 Task: Find a flat in Bankura, India for 8 guests from 24 Aug to 10 Sep, with 4 bedrooms, 4 bathrooms, WiFi, TV, and a price range of ₹12,000 to ₹15,000.
Action: Mouse moved to (470, 62)
Screenshot: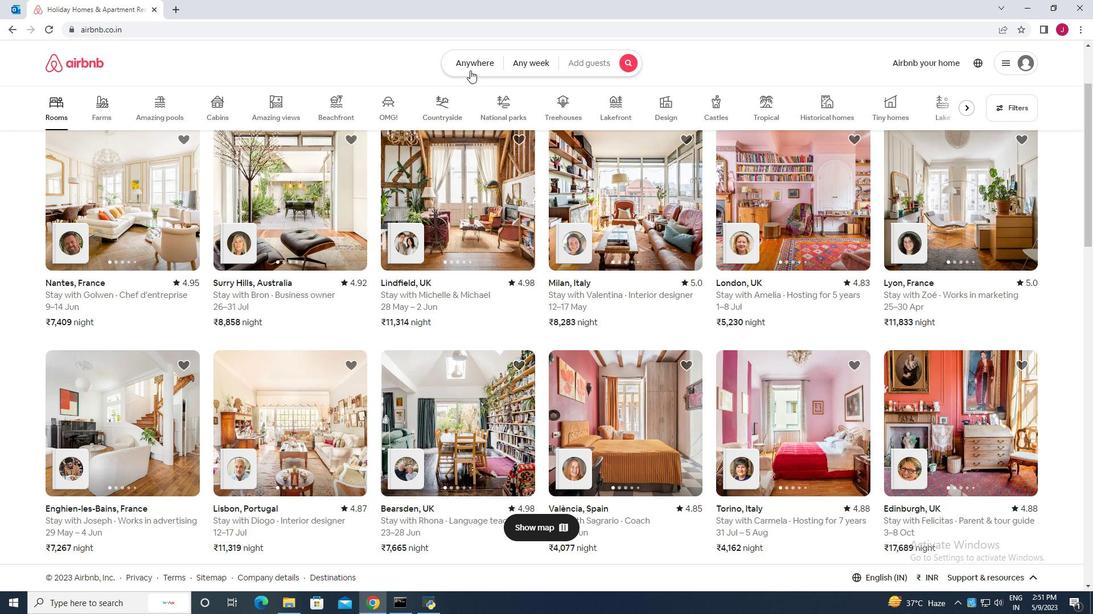 
Action: Mouse pressed left at (470, 62)
Screenshot: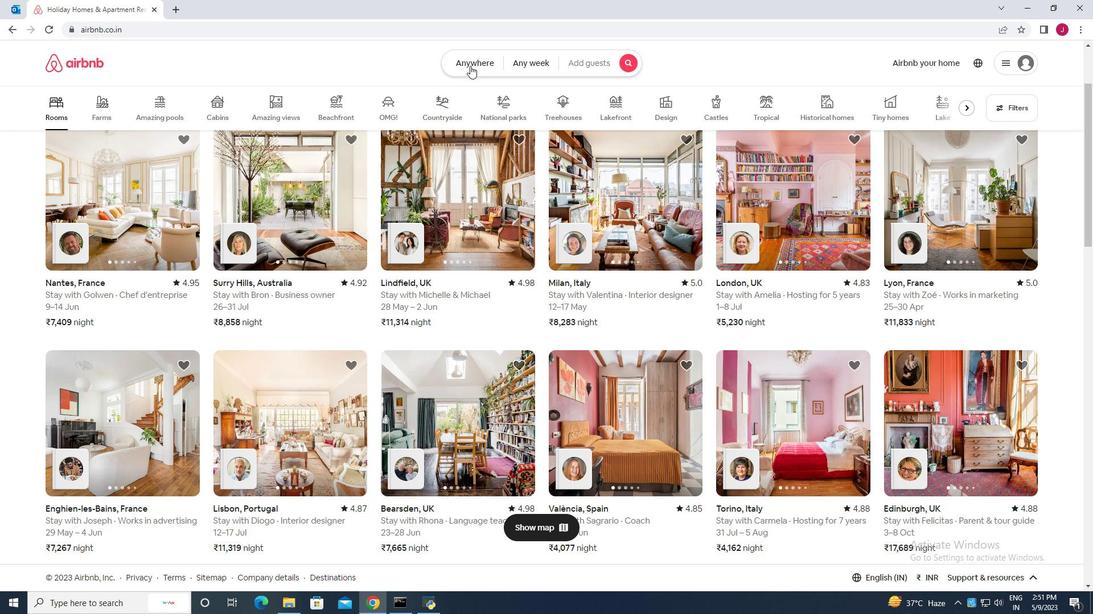
Action: Mouse moved to (359, 112)
Screenshot: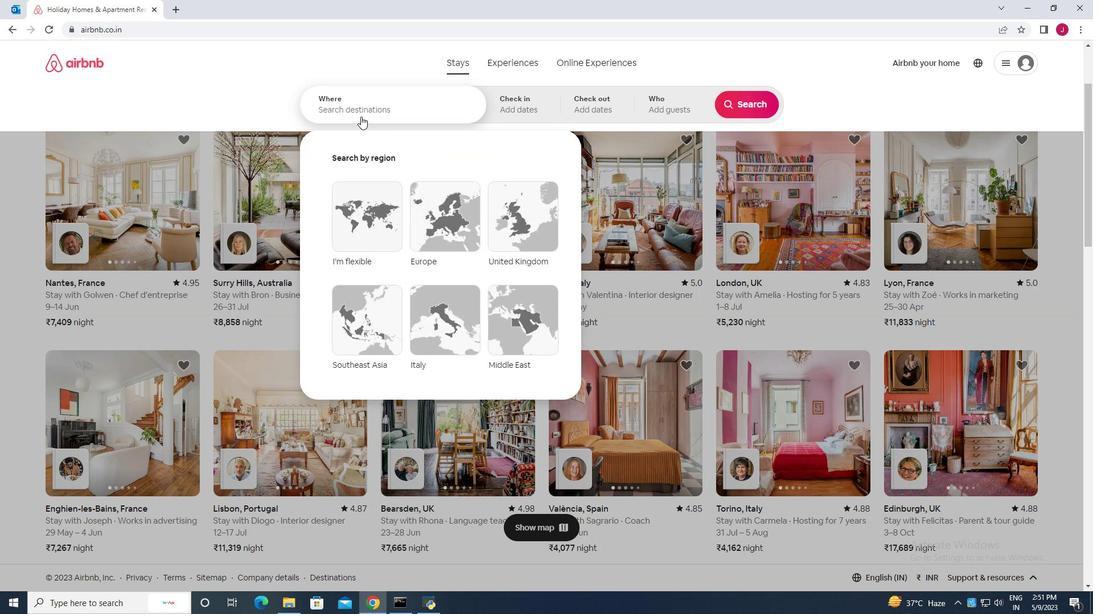 
Action: Mouse pressed left at (359, 112)
Screenshot: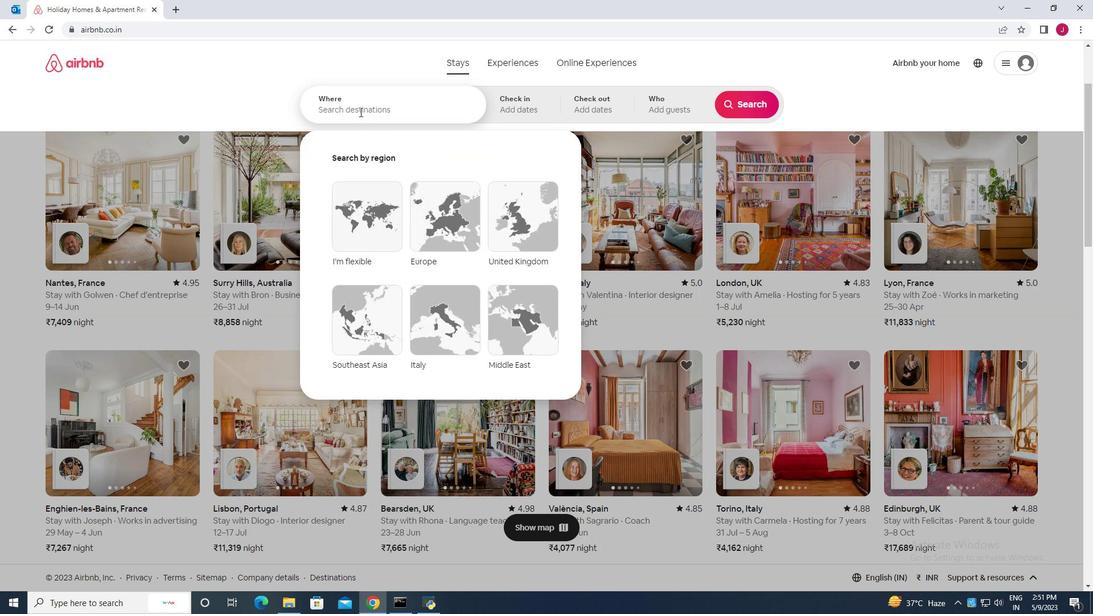 
Action: Key pressed bankura<Key.space>india
Screenshot: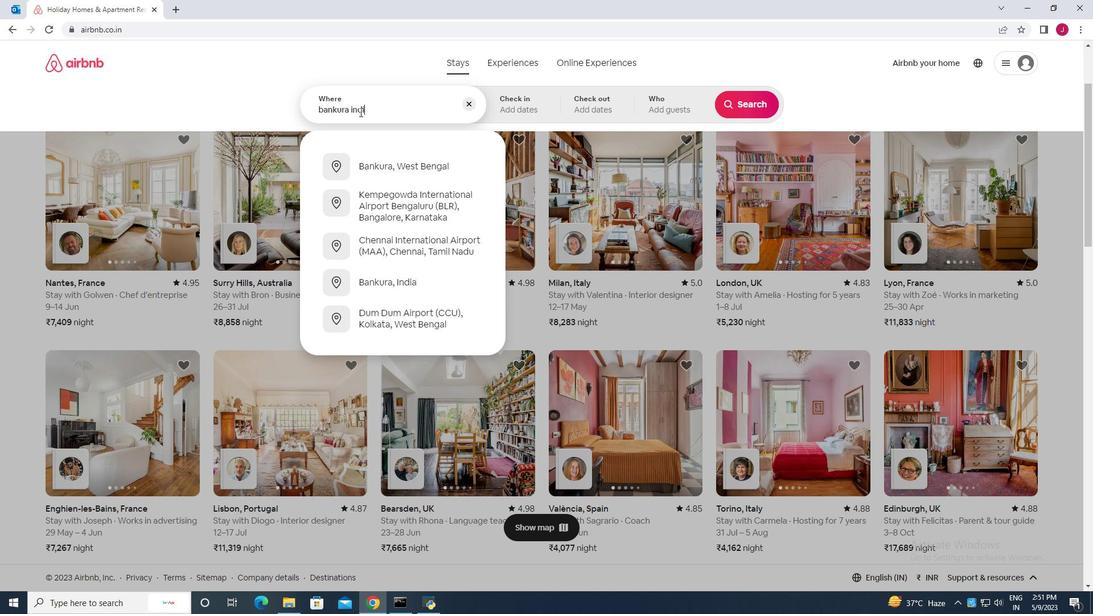 
Action: Mouse moved to (400, 202)
Screenshot: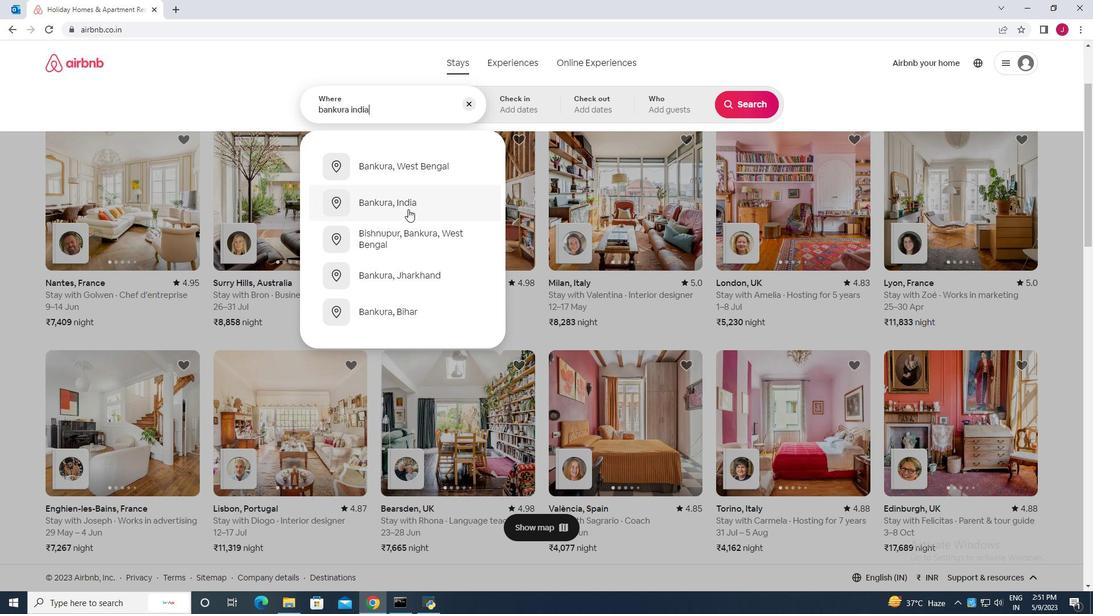 
Action: Mouse pressed left at (400, 202)
Screenshot: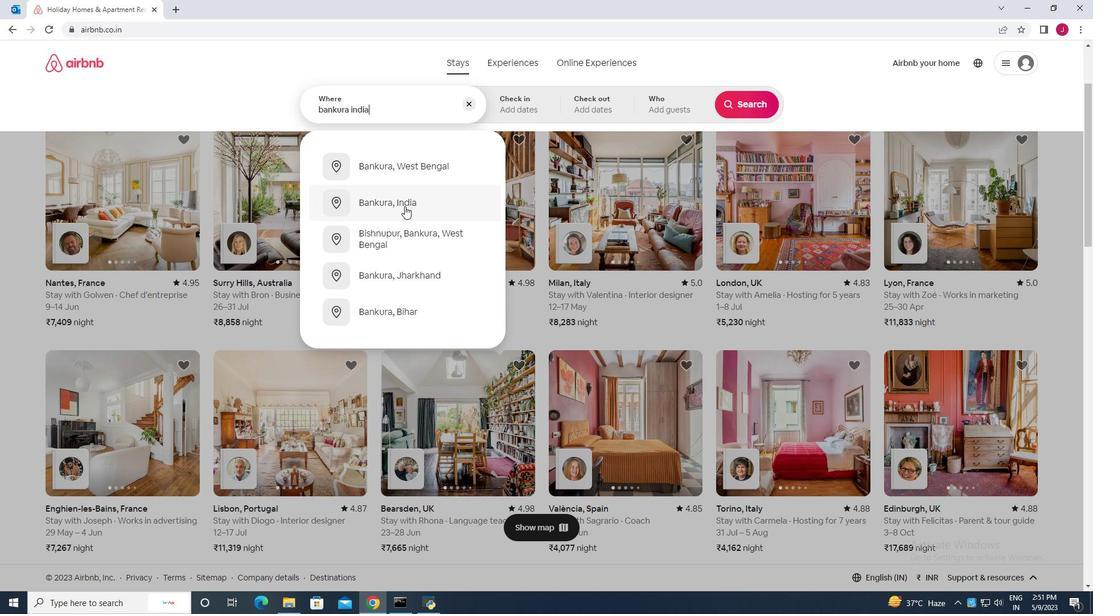 
Action: Mouse moved to (744, 198)
Screenshot: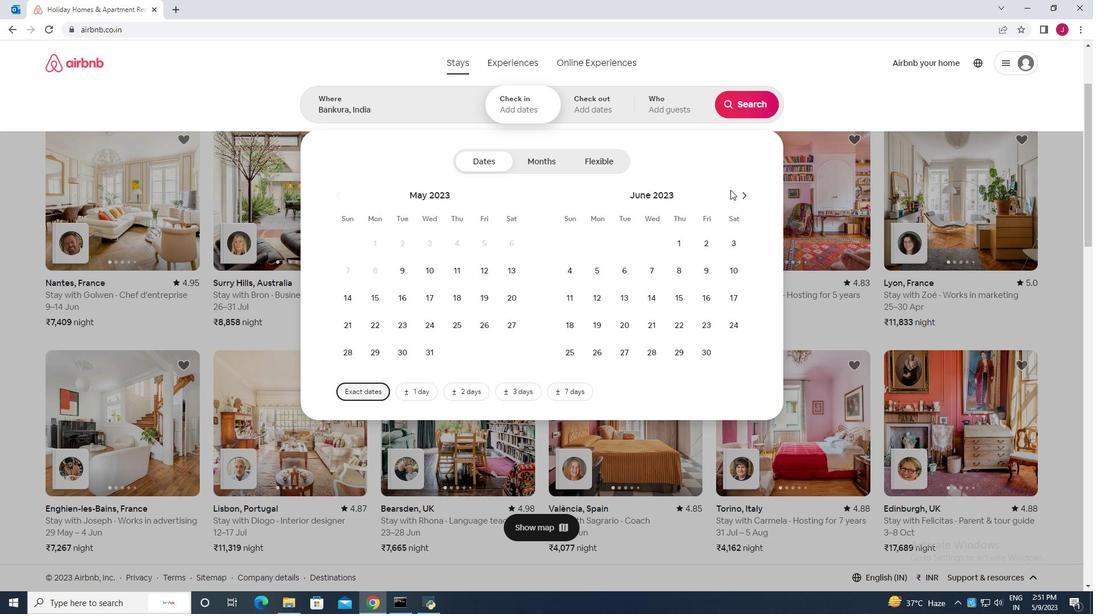 
Action: Mouse pressed left at (744, 198)
Screenshot: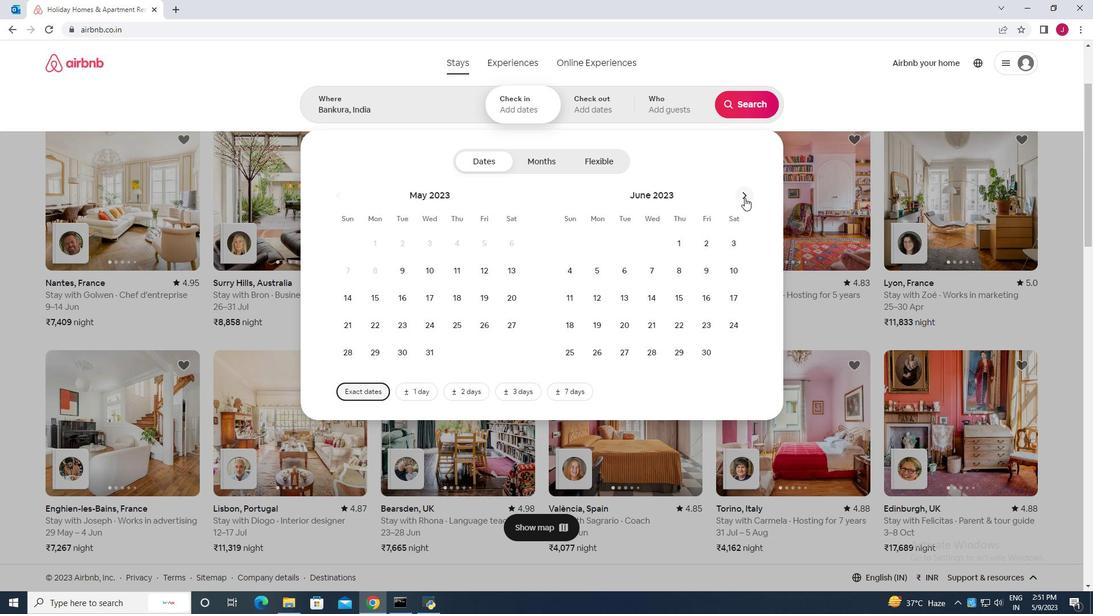 
Action: Mouse pressed left at (744, 198)
Screenshot: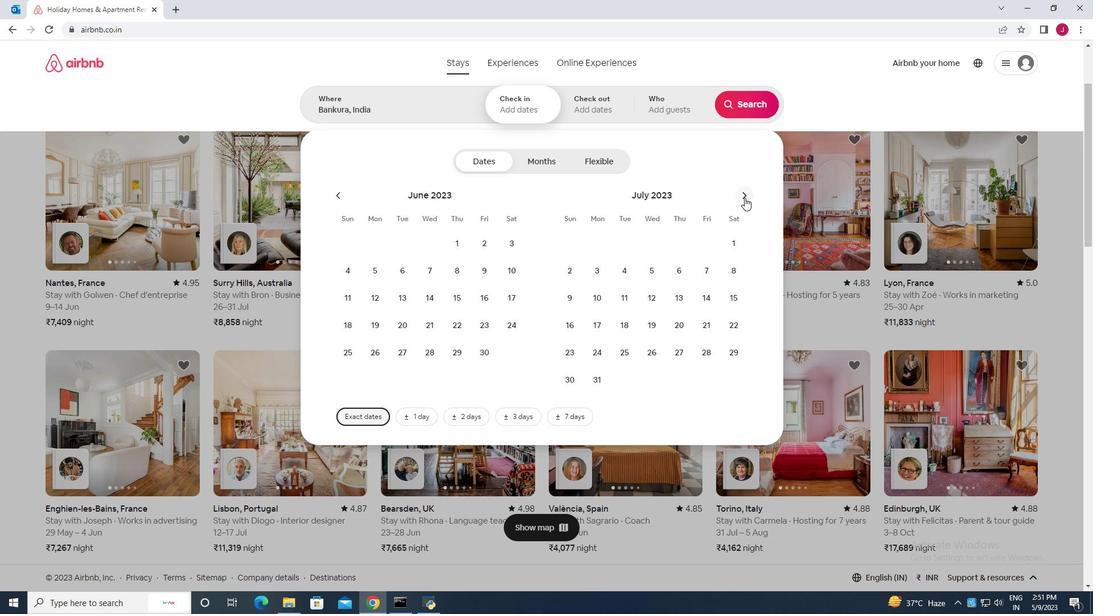 
Action: Mouse pressed left at (744, 198)
Screenshot: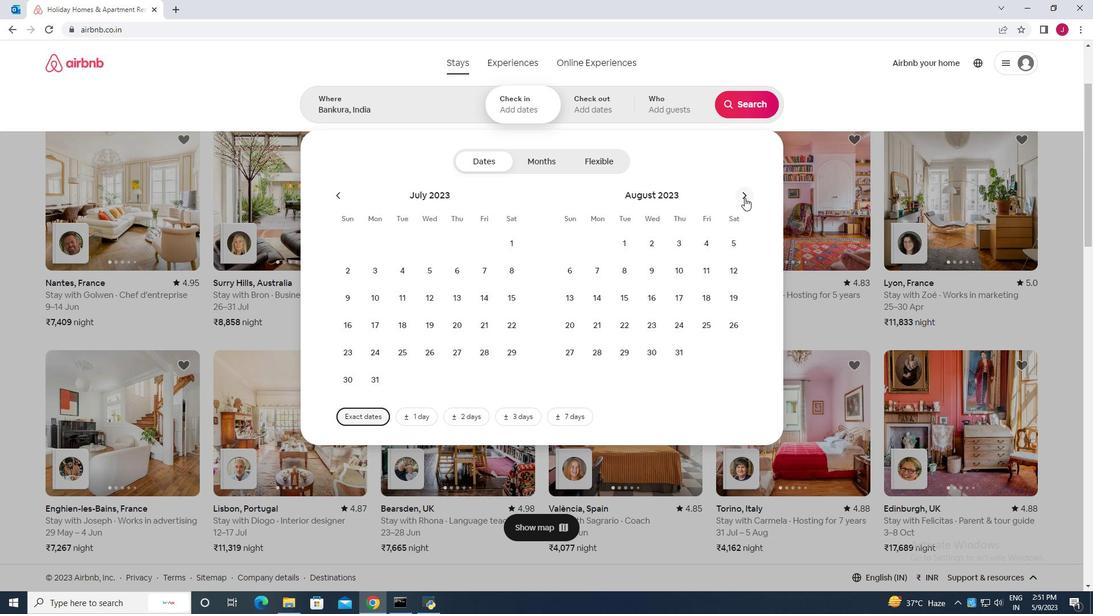 
Action: Mouse moved to (454, 322)
Screenshot: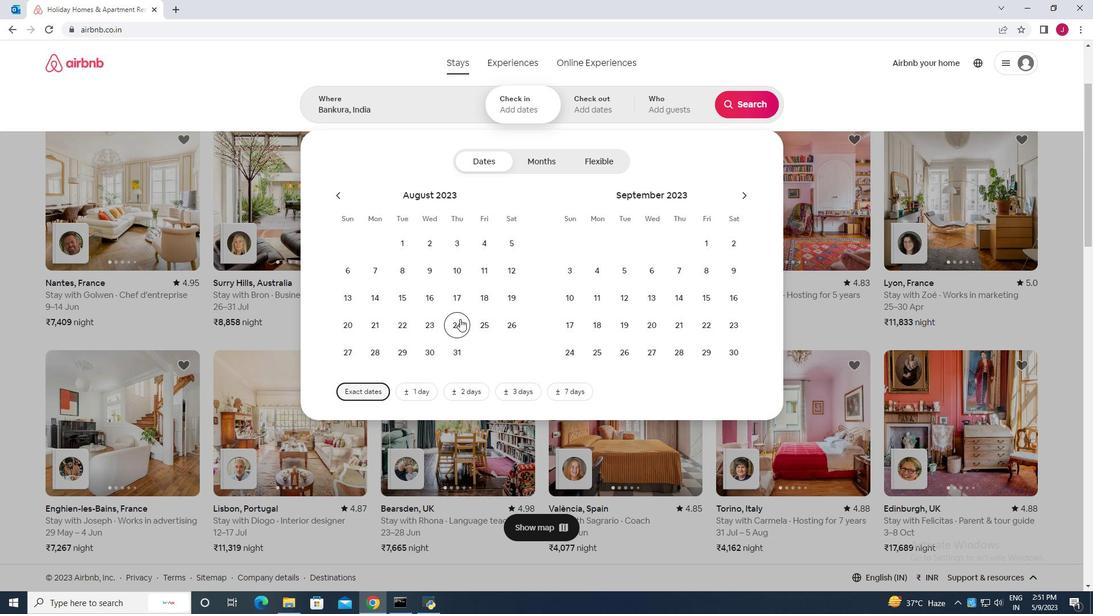 
Action: Mouse pressed left at (454, 322)
Screenshot: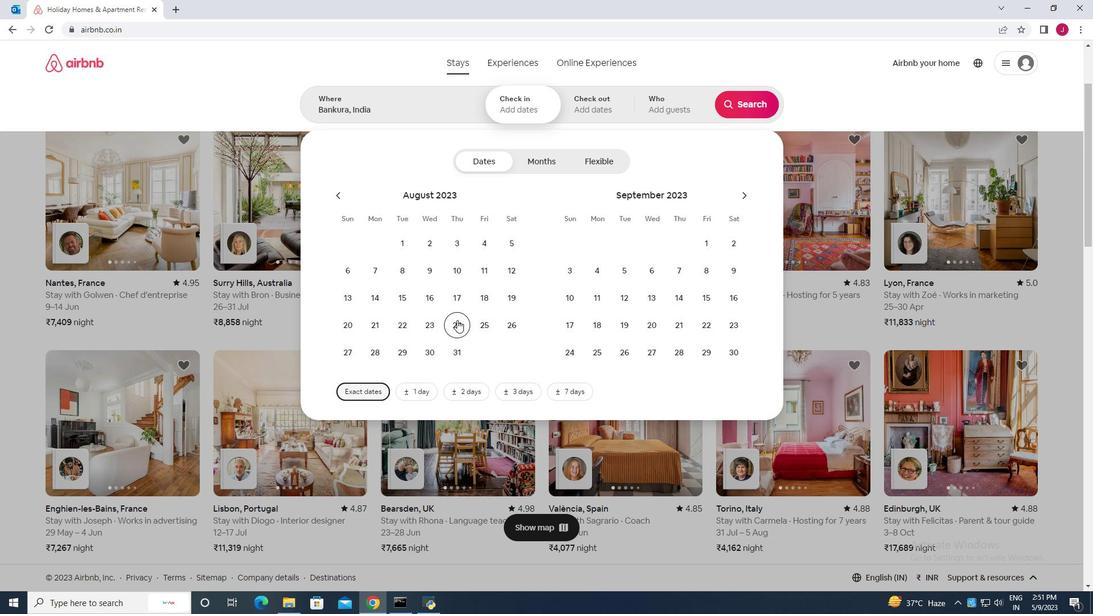 
Action: Mouse moved to (571, 298)
Screenshot: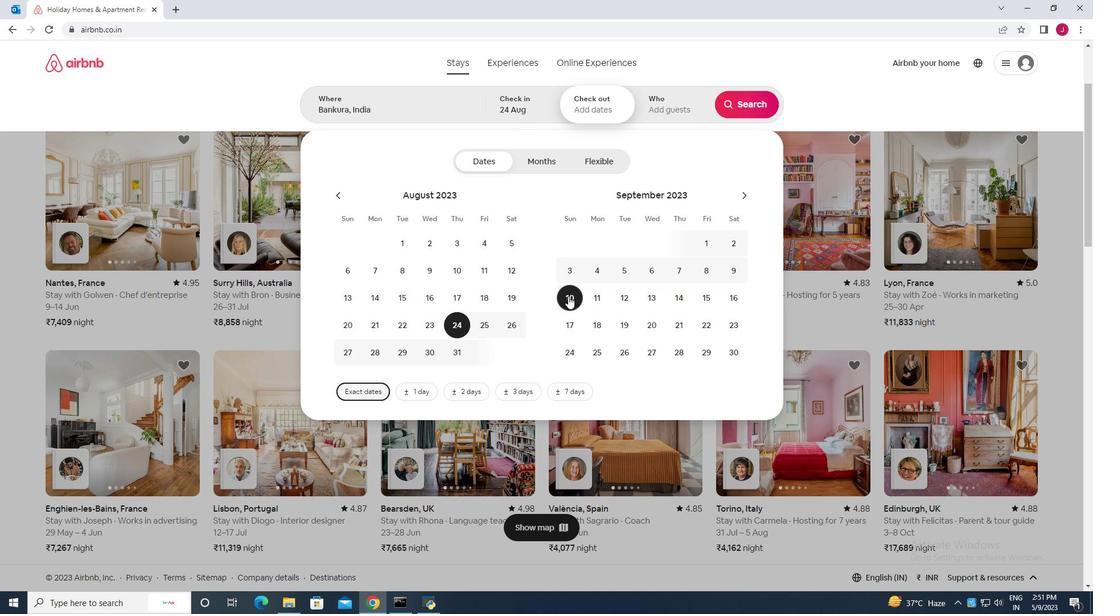 
Action: Mouse pressed left at (571, 298)
Screenshot: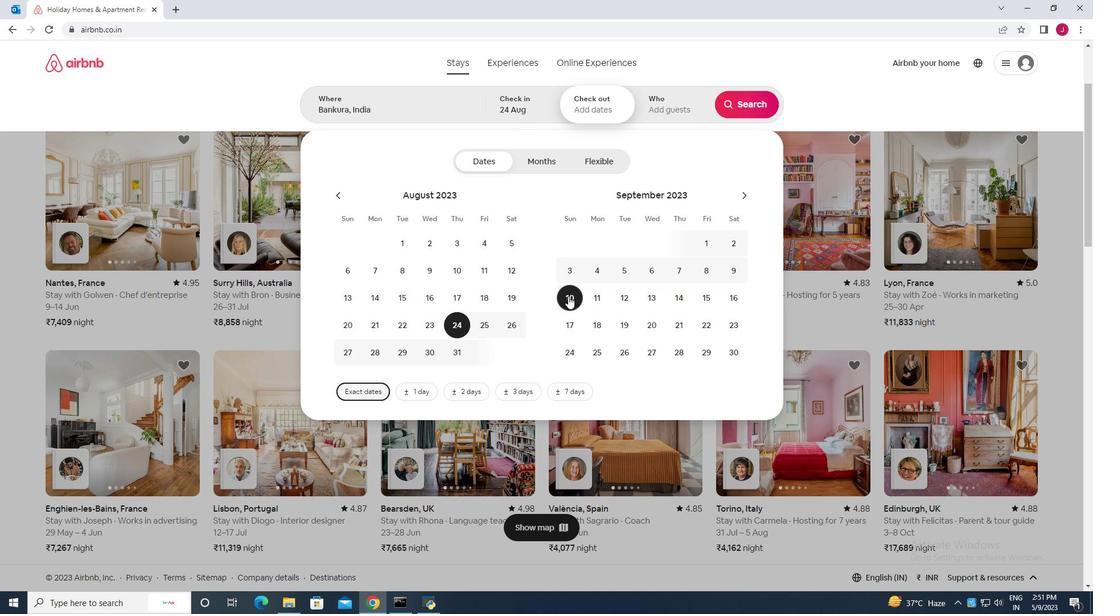 
Action: Mouse moved to (675, 114)
Screenshot: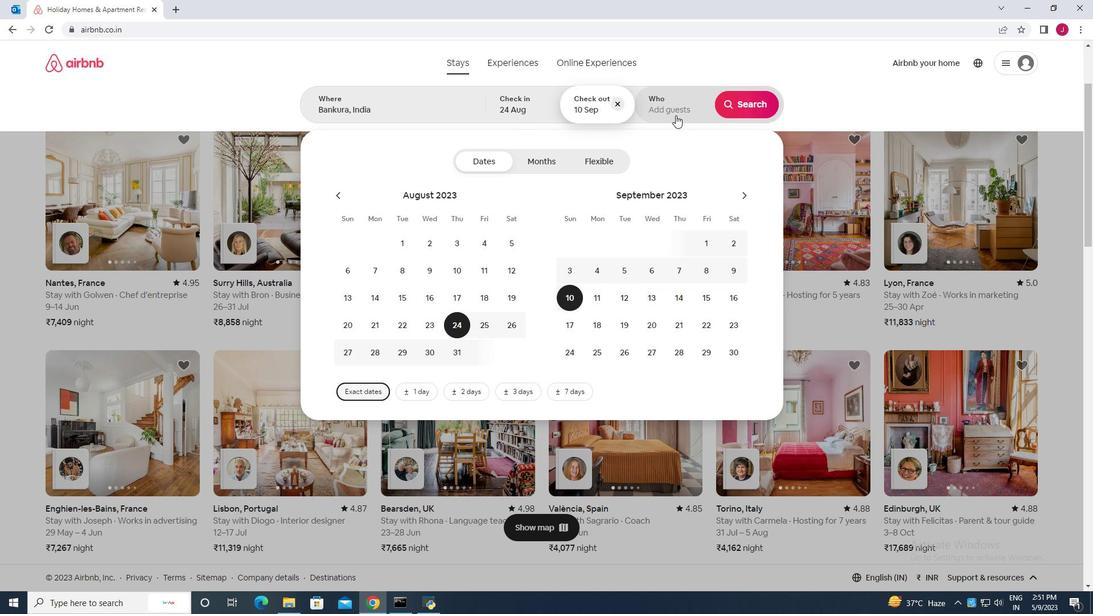 
Action: Mouse pressed left at (675, 114)
Screenshot: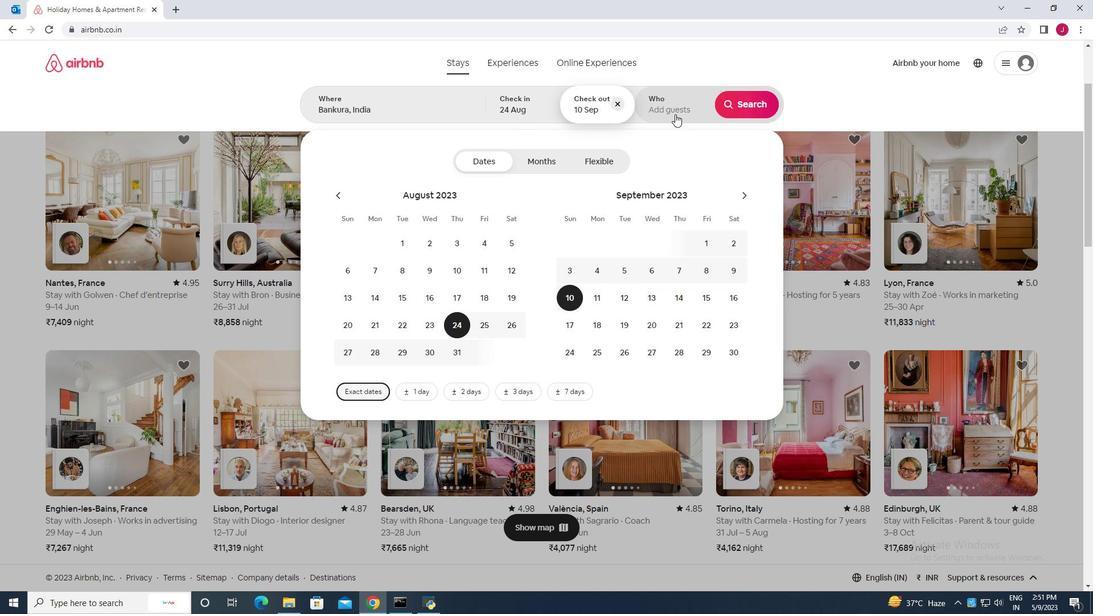 
Action: Mouse moved to (747, 165)
Screenshot: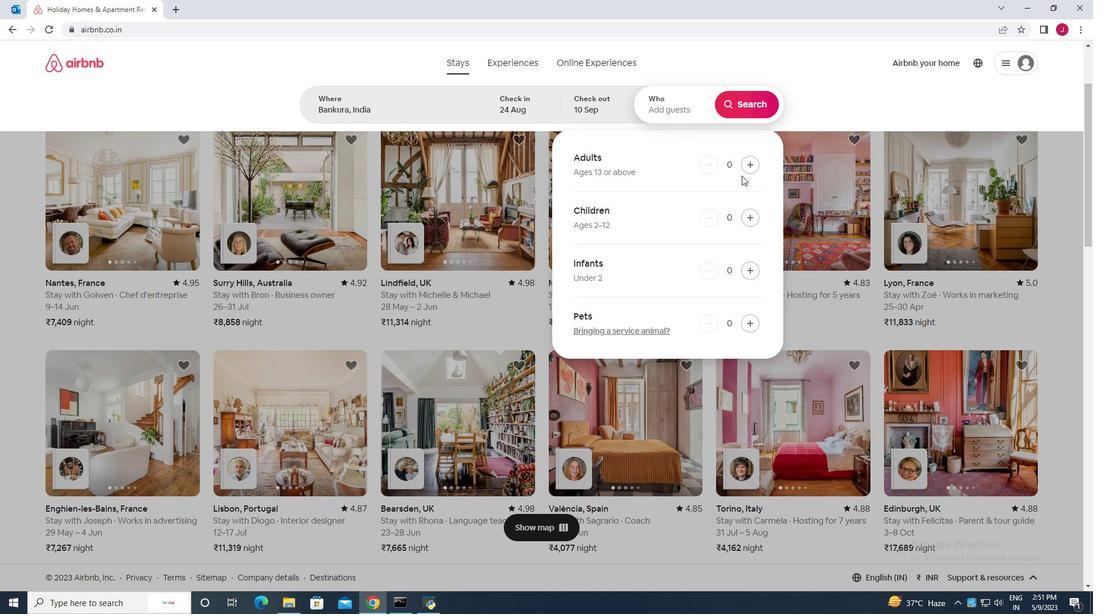 
Action: Mouse pressed left at (747, 165)
Screenshot: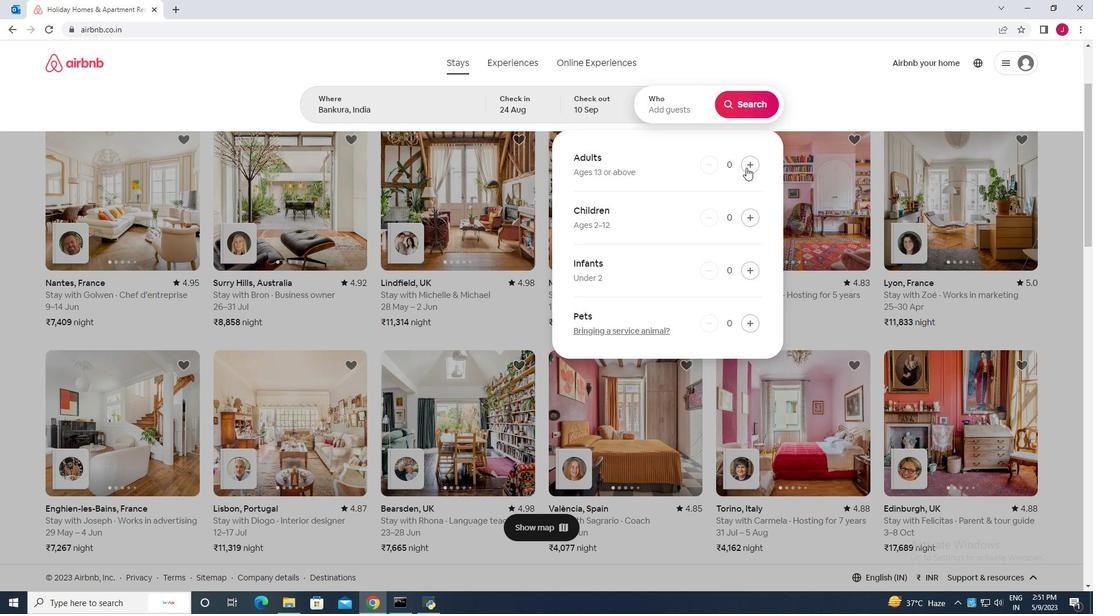 
Action: Mouse pressed left at (747, 165)
Screenshot: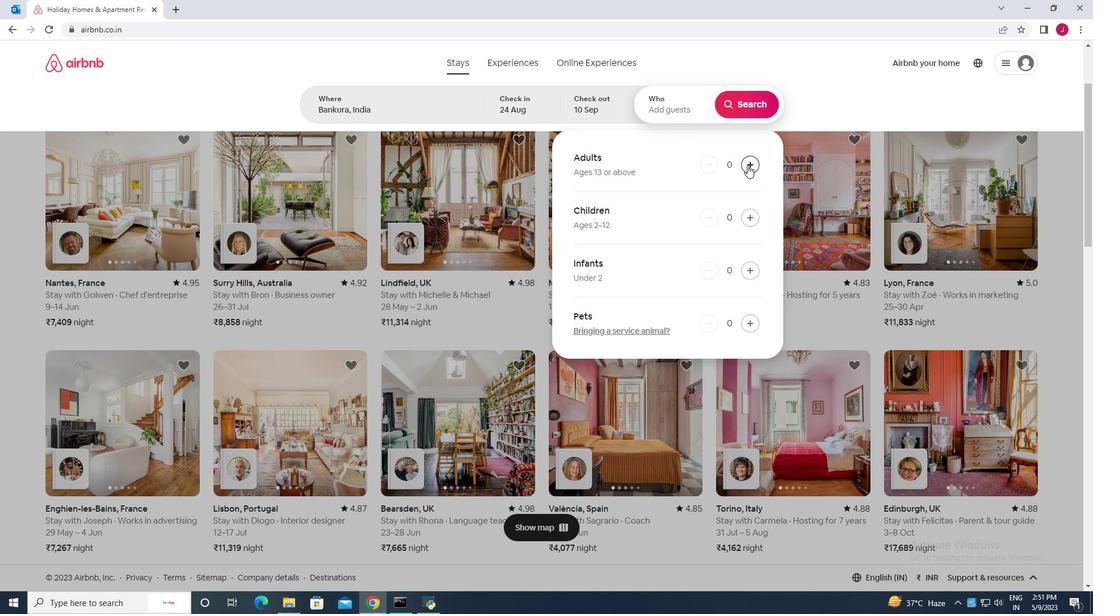 
Action: Mouse pressed left at (747, 165)
Screenshot: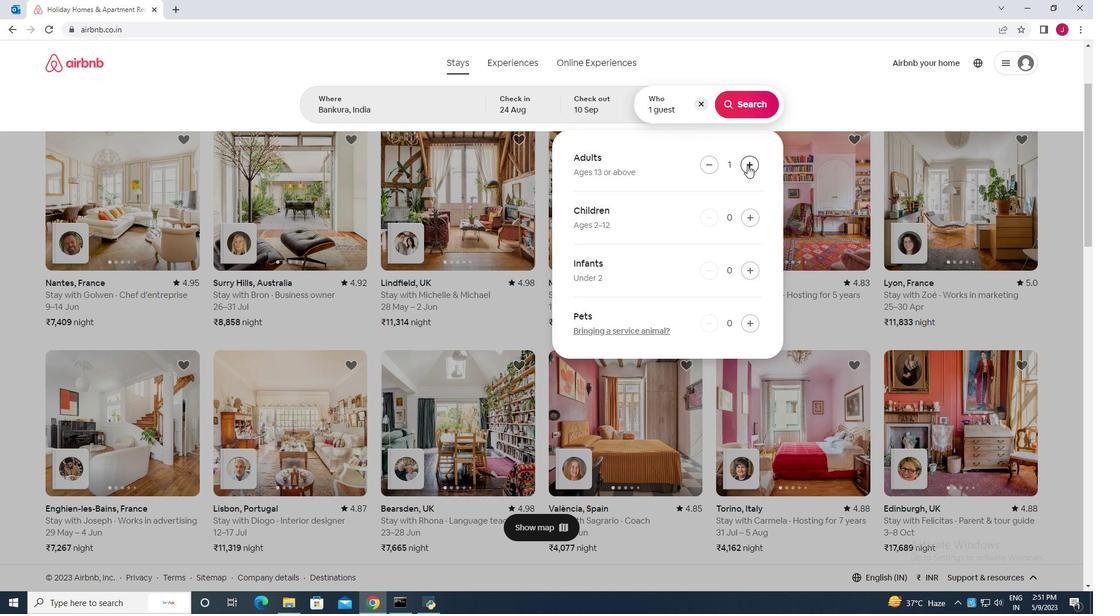 
Action: Mouse pressed left at (747, 165)
Screenshot: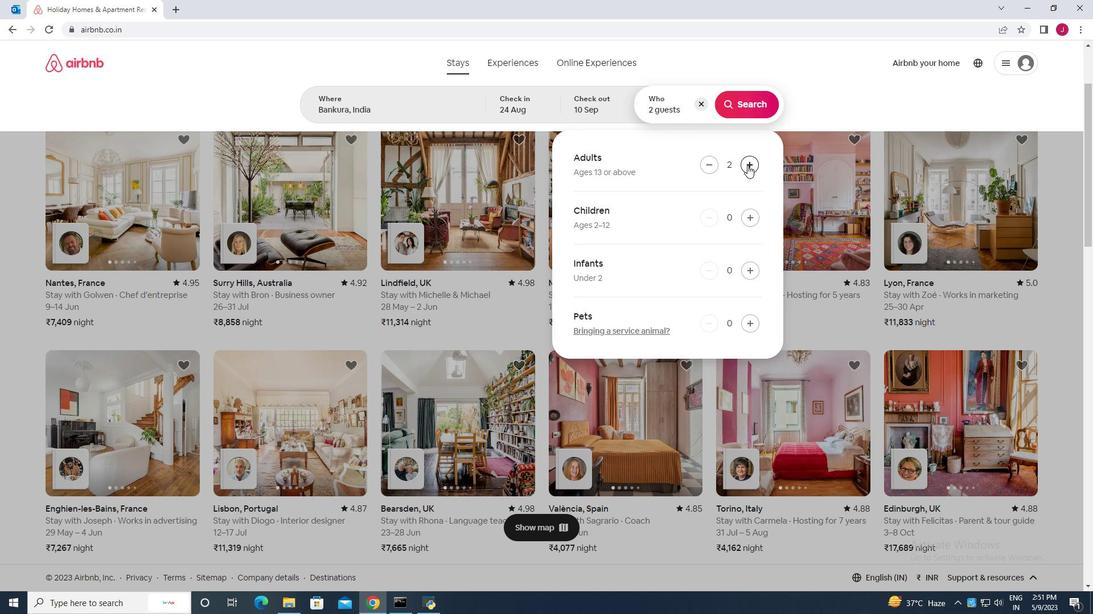 
Action: Mouse pressed left at (747, 165)
Screenshot: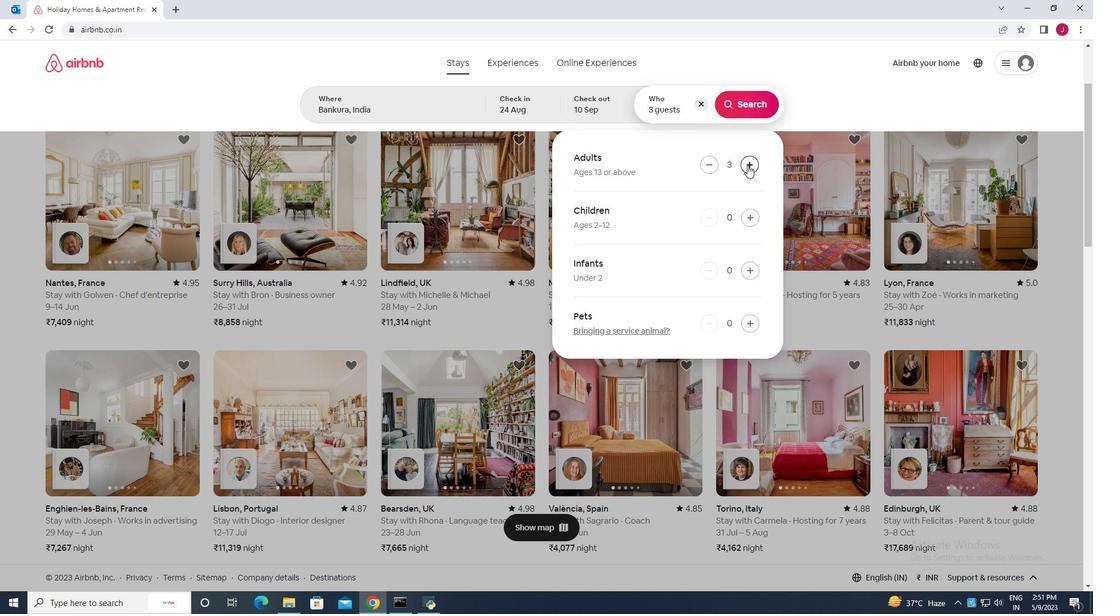 
Action: Mouse pressed left at (747, 165)
Screenshot: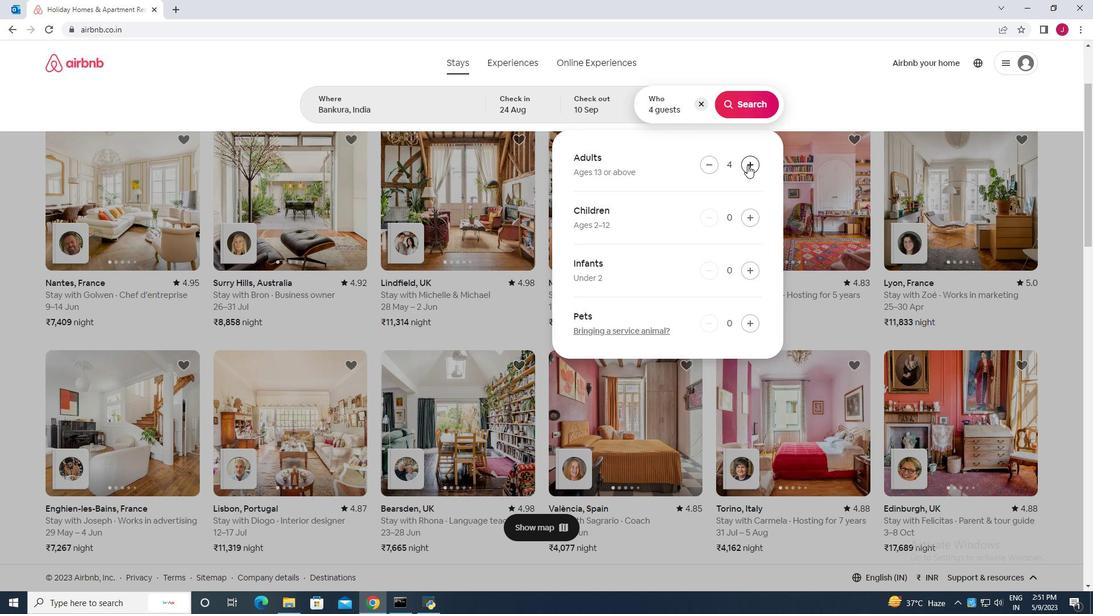 
Action: Mouse pressed left at (747, 165)
Screenshot: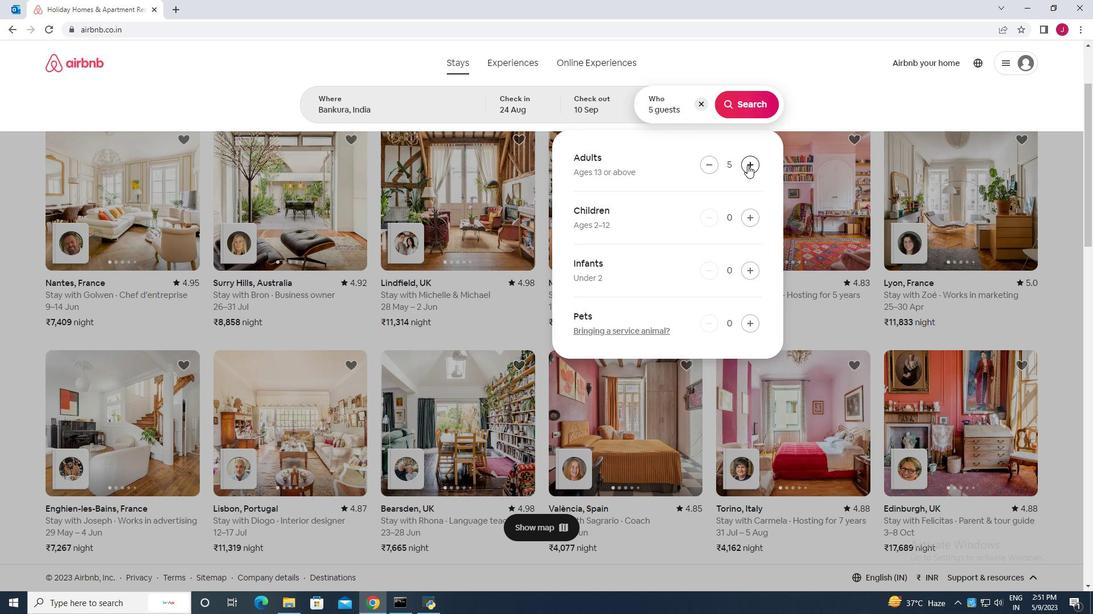 
Action: Mouse pressed left at (747, 165)
Screenshot: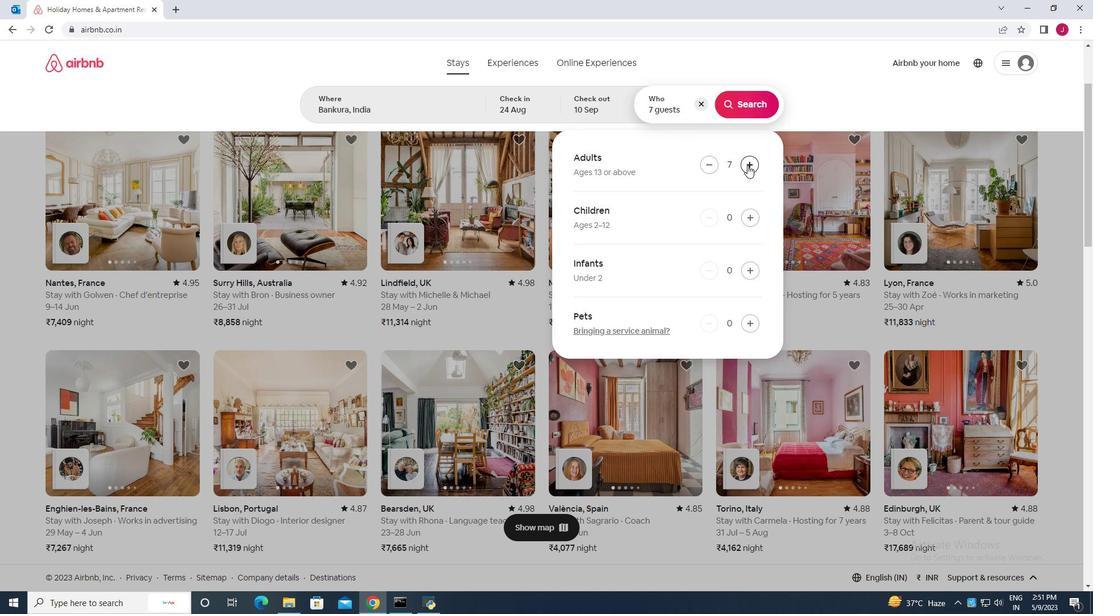 
Action: Mouse moved to (757, 103)
Screenshot: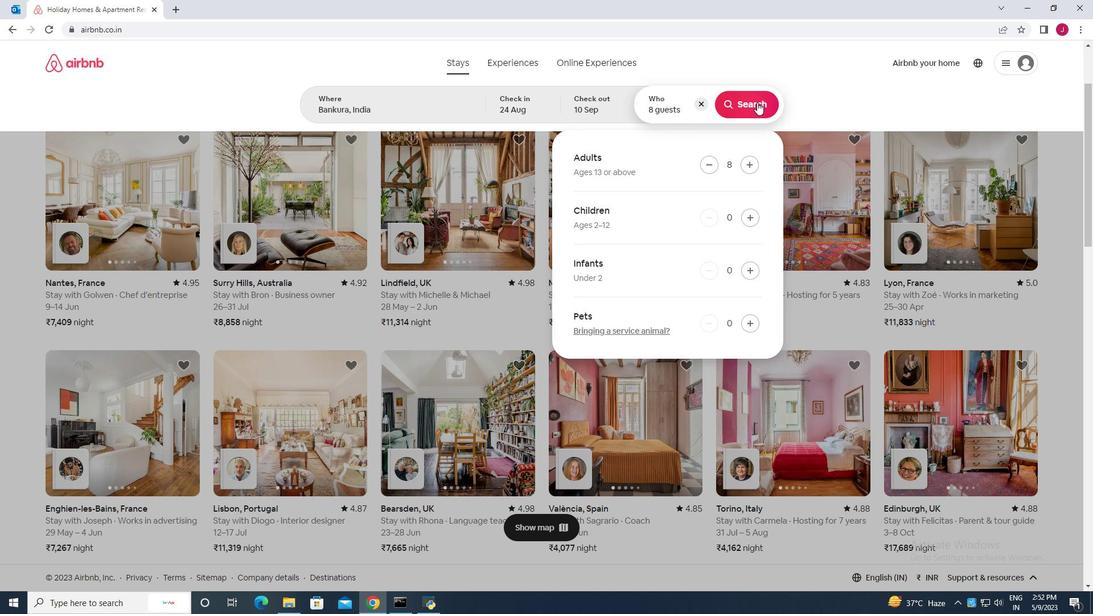 
Action: Mouse pressed left at (757, 103)
Screenshot: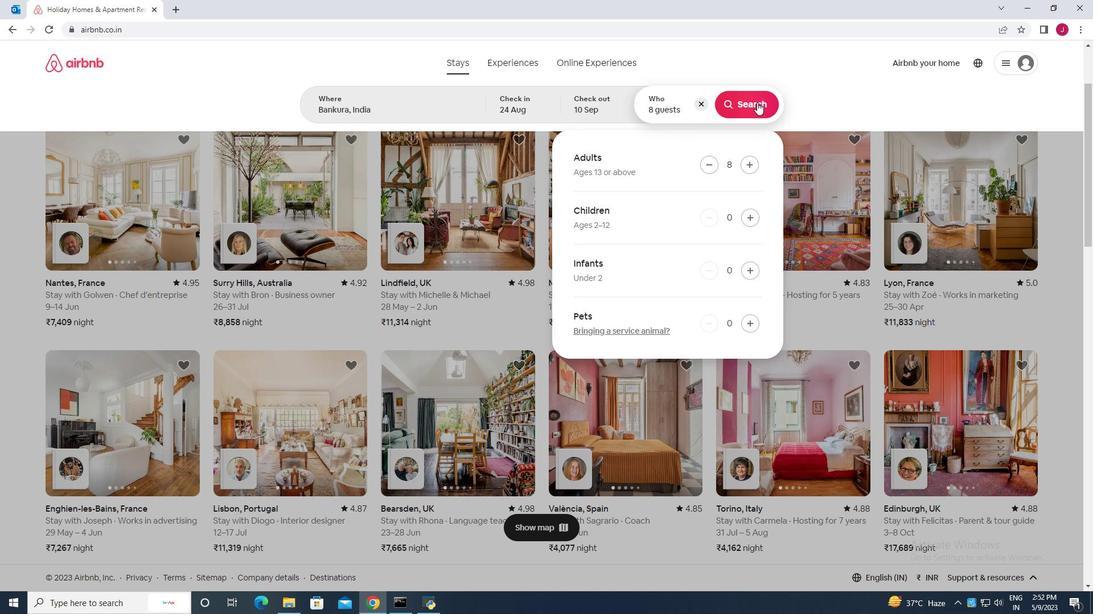 
Action: Mouse moved to (1052, 107)
Screenshot: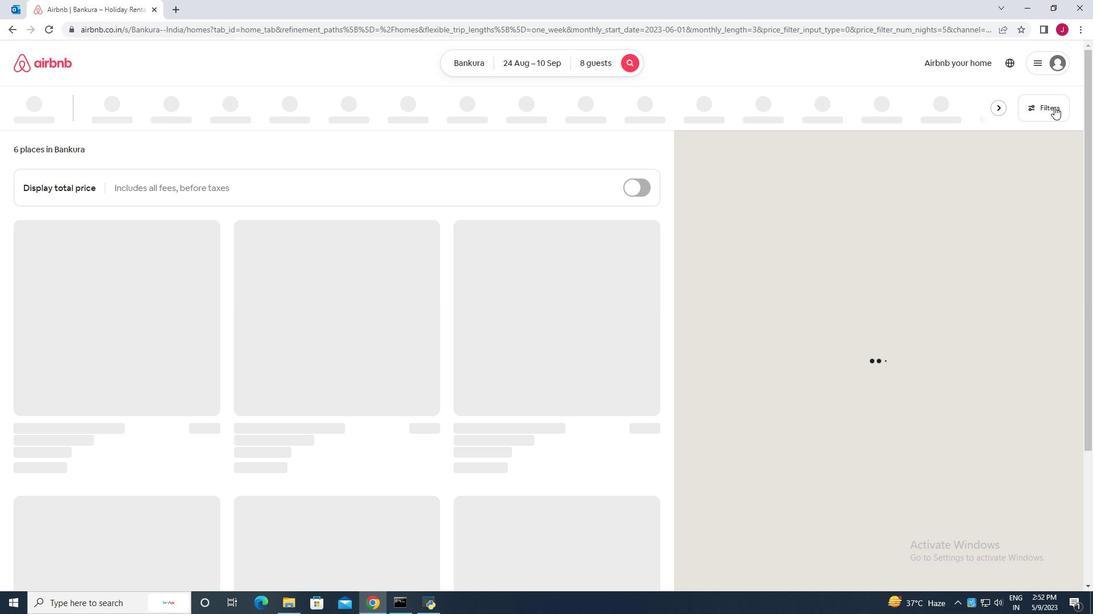 
Action: Mouse pressed left at (1052, 107)
Screenshot: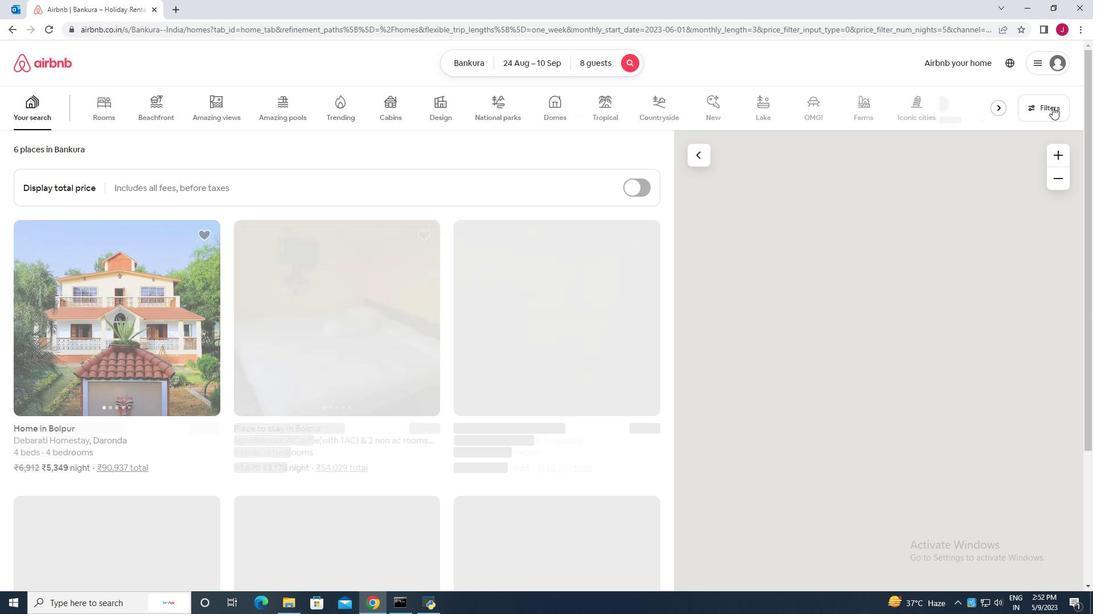 
Action: Mouse moved to (418, 378)
Screenshot: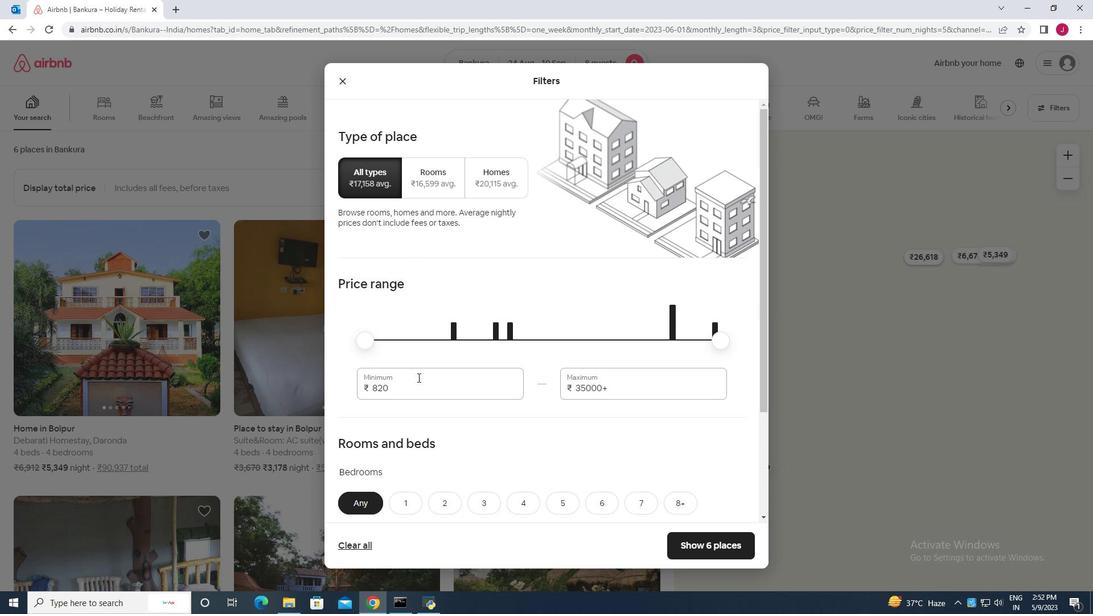 
Action: Mouse pressed left at (418, 378)
Screenshot: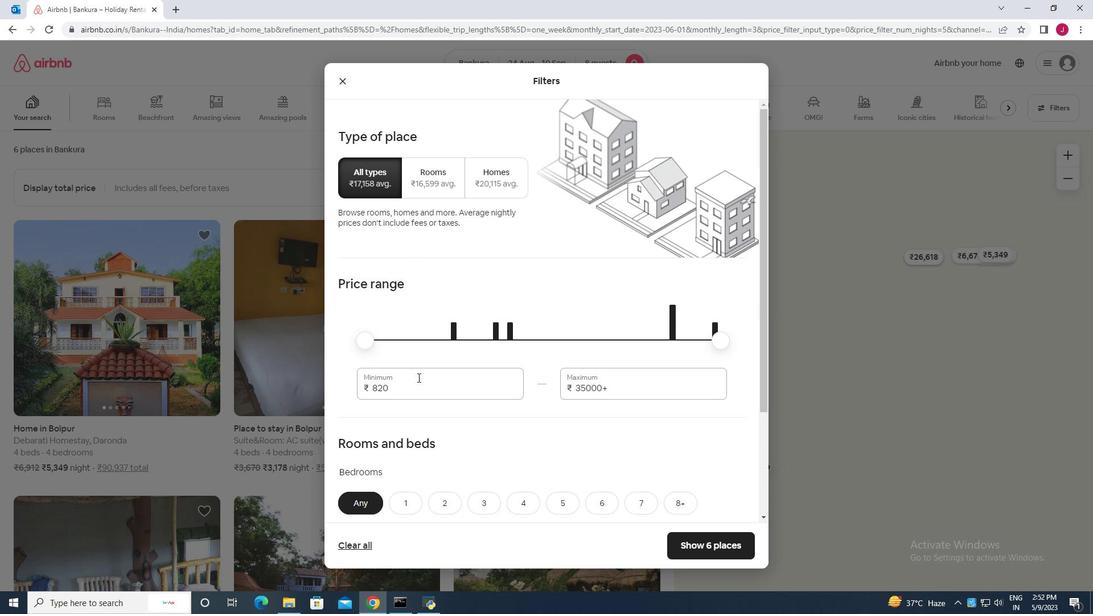 
Action: Mouse moved to (419, 378)
Screenshot: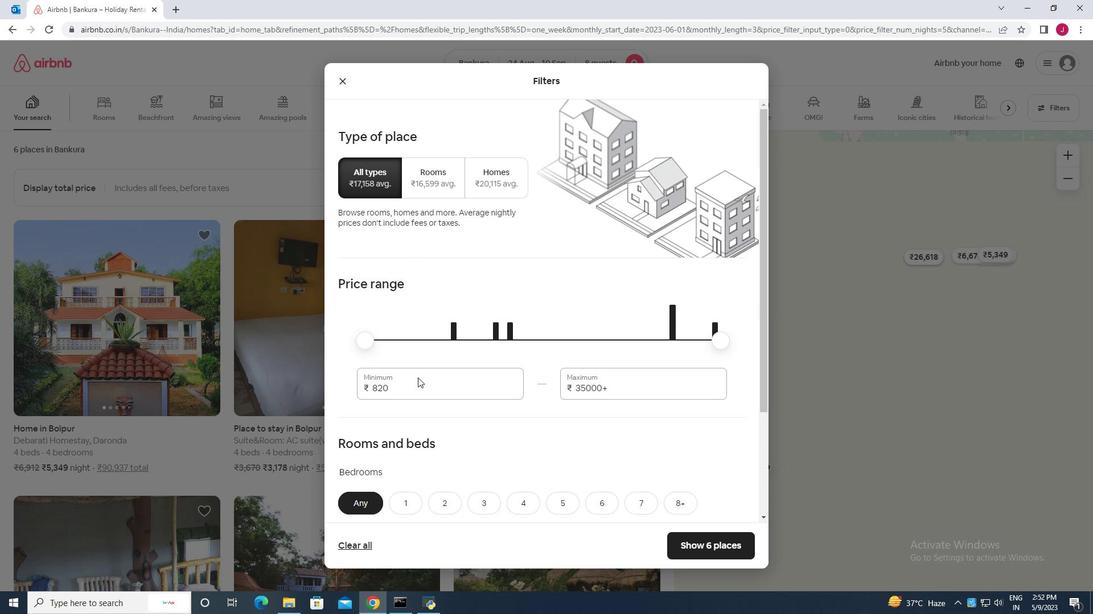 
Action: Key pressed <Key.backspace><Key.backspace><Key.backspace>12000
Screenshot: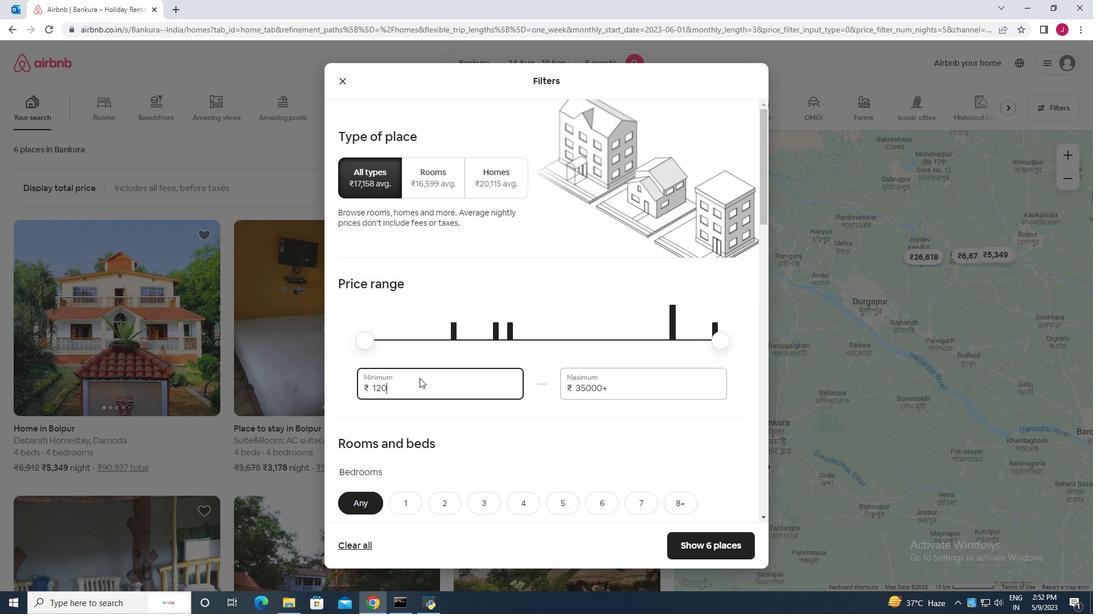 
Action: Mouse moved to (627, 388)
Screenshot: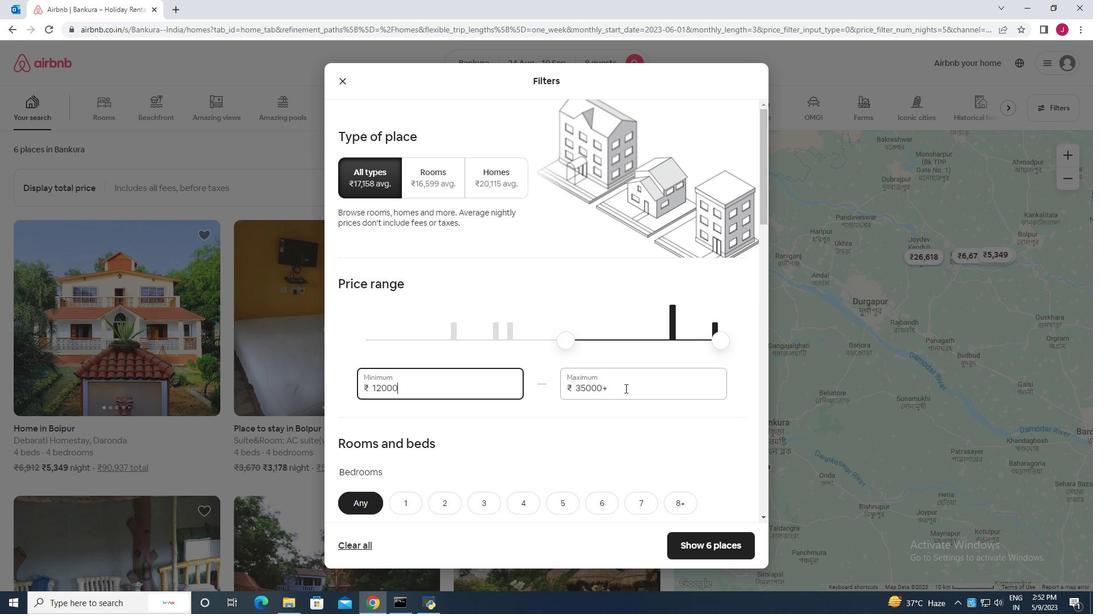 
Action: Mouse pressed left at (627, 388)
Screenshot: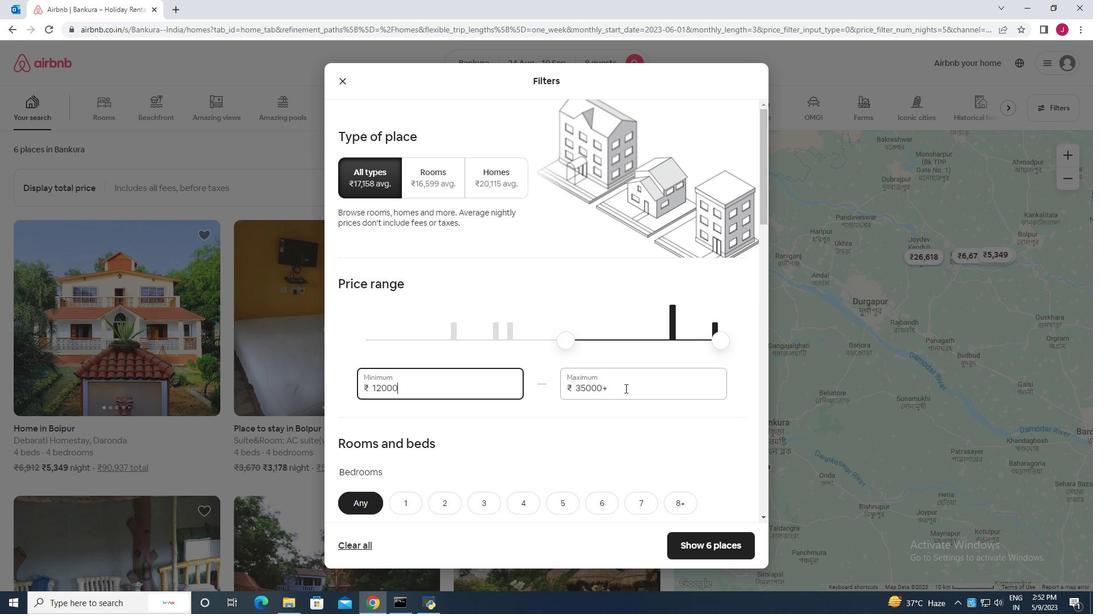 
Action: Mouse moved to (627, 389)
Screenshot: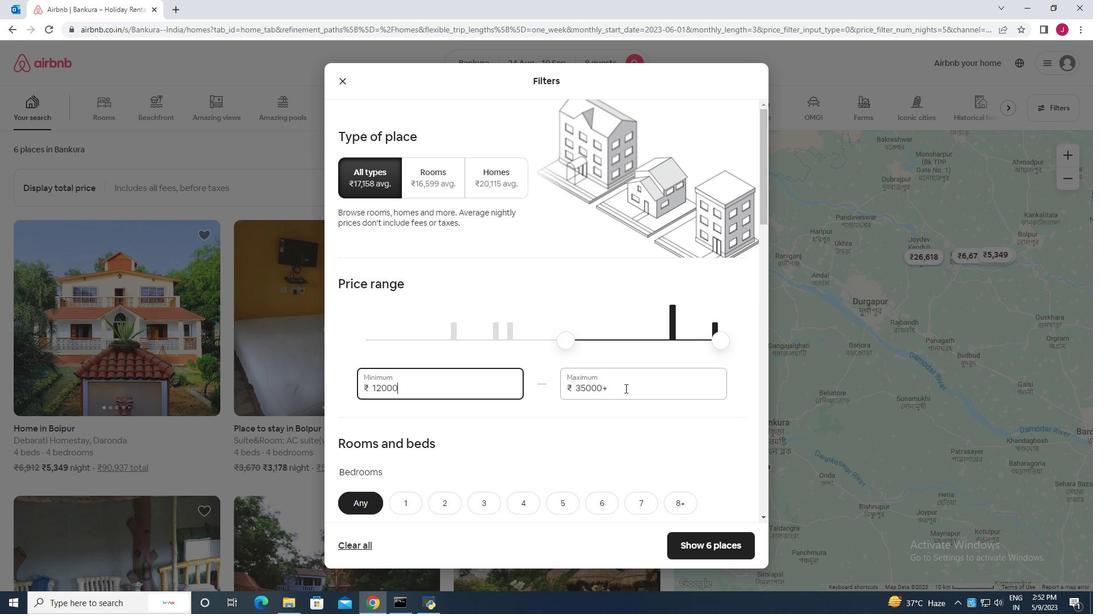 
Action: Key pressed <Key.backspace><Key.backspace><Key.backspace><Key.backspace><Key.backspace><Key.backspace><Key.backspace><Key.backspace><Key.backspace><Key.backspace><Key.backspace><Key.backspace><Key.backspace>15000
Screenshot: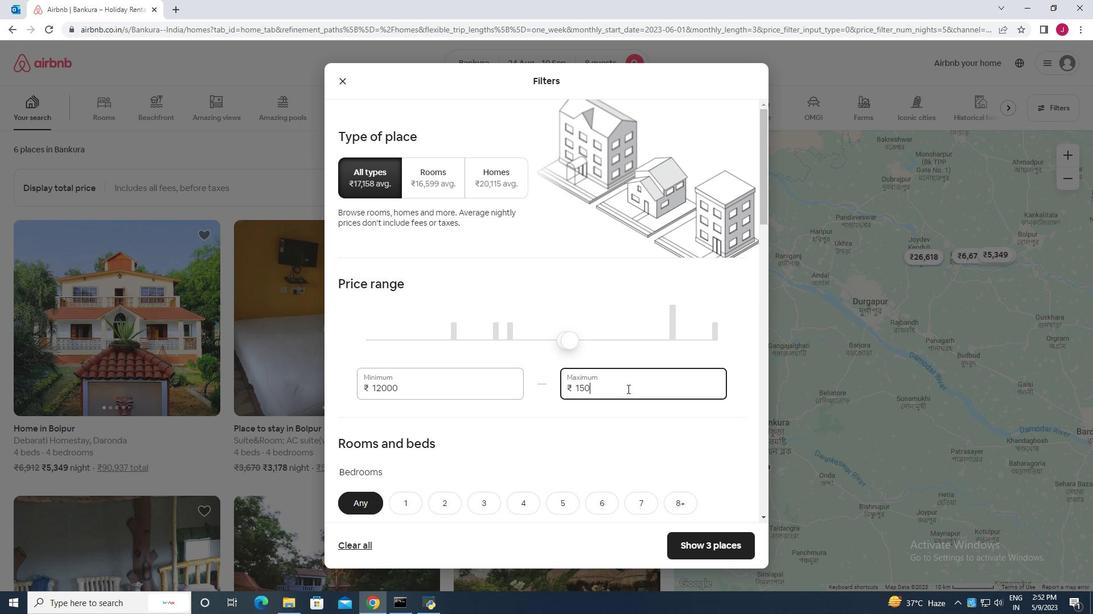 
Action: Mouse moved to (573, 376)
Screenshot: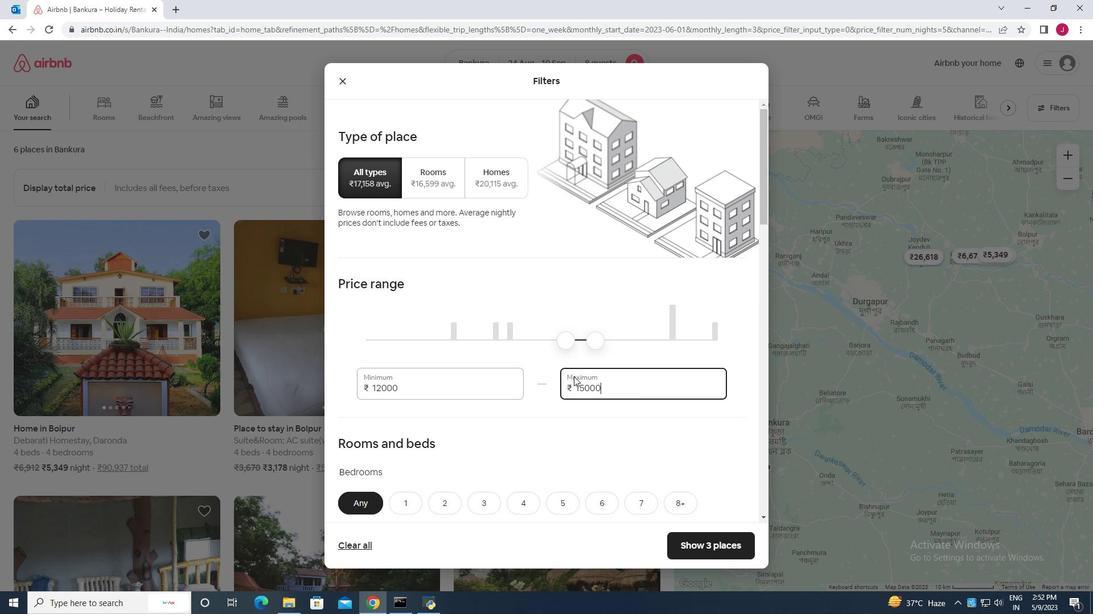 
Action: Mouse scrolled (573, 376) with delta (0, 0)
Screenshot: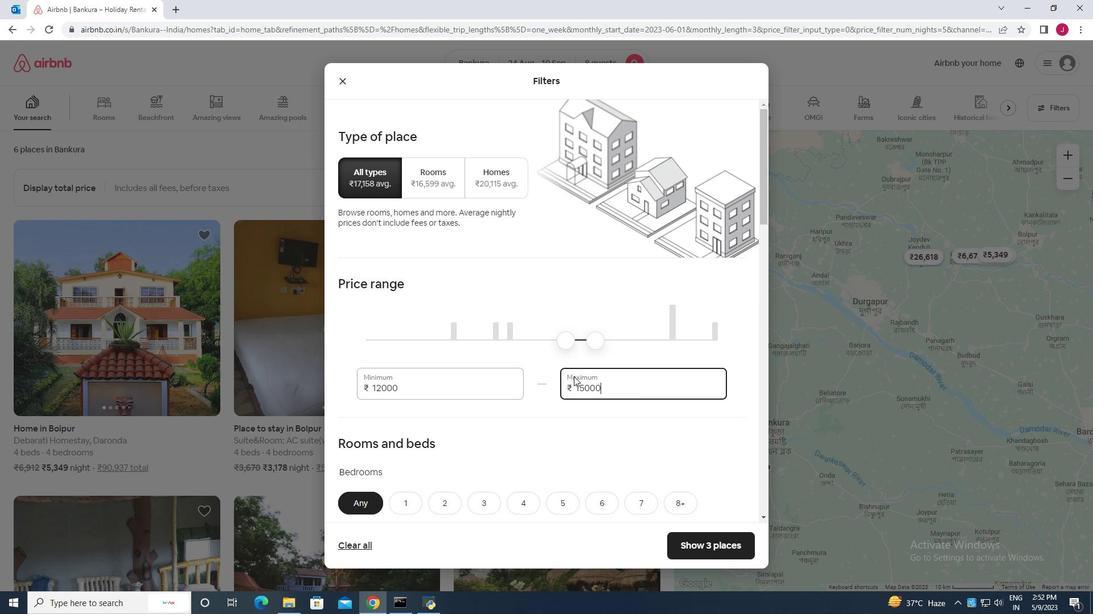 
Action: Mouse scrolled (573, 376) with delta (0, 0)
Screenshot: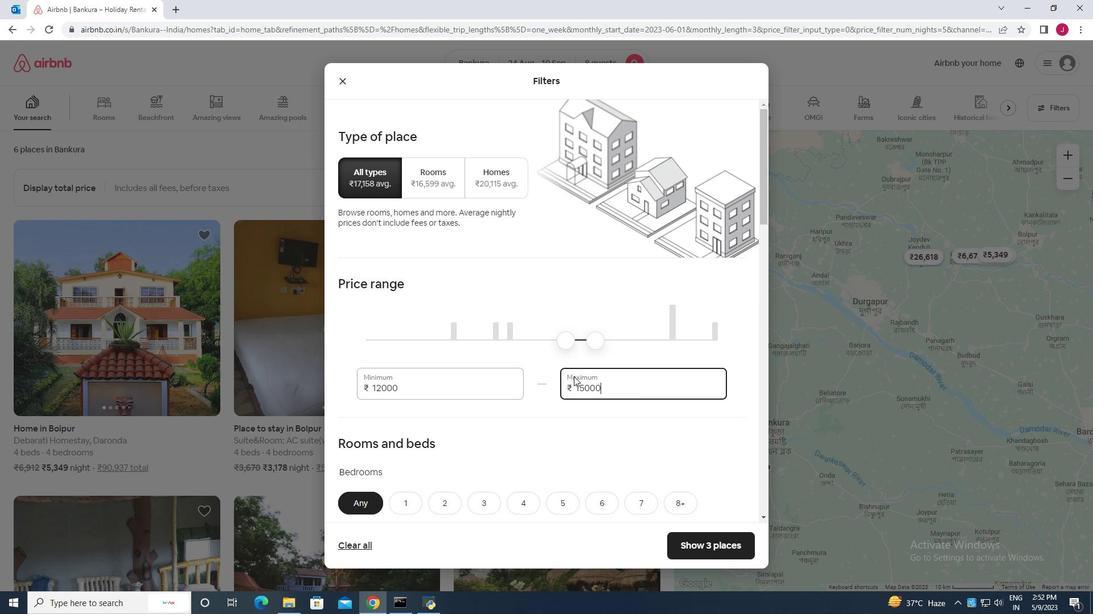 
Action: Mouse scrolled (573, 376) with delta (0, 0)
Screenshot: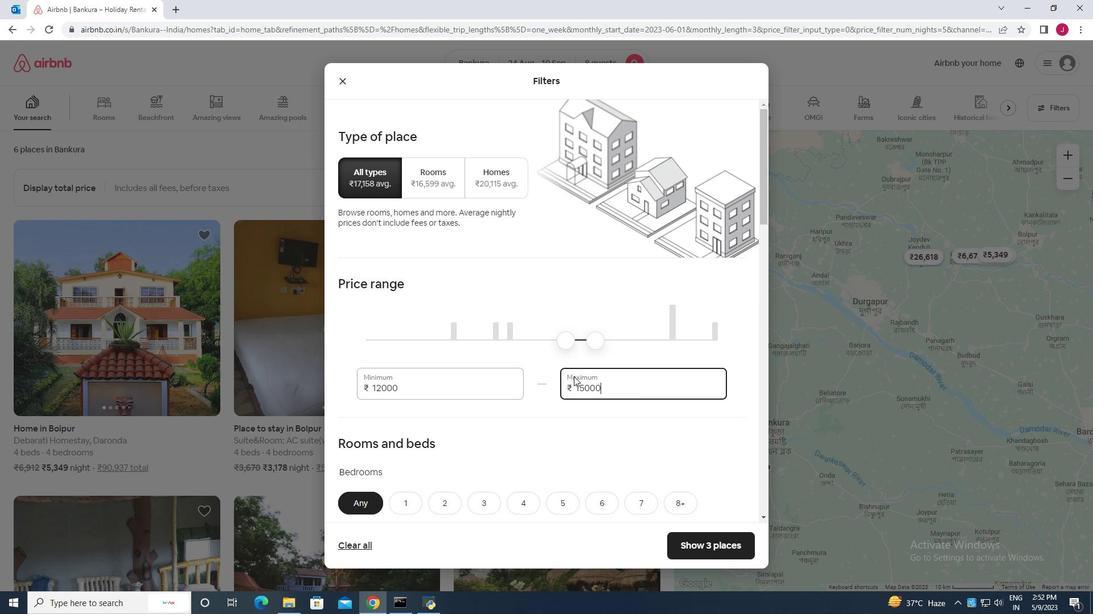 
Action: Mouse scrolled (573, 376) with delta (0, 0)
Screenshot: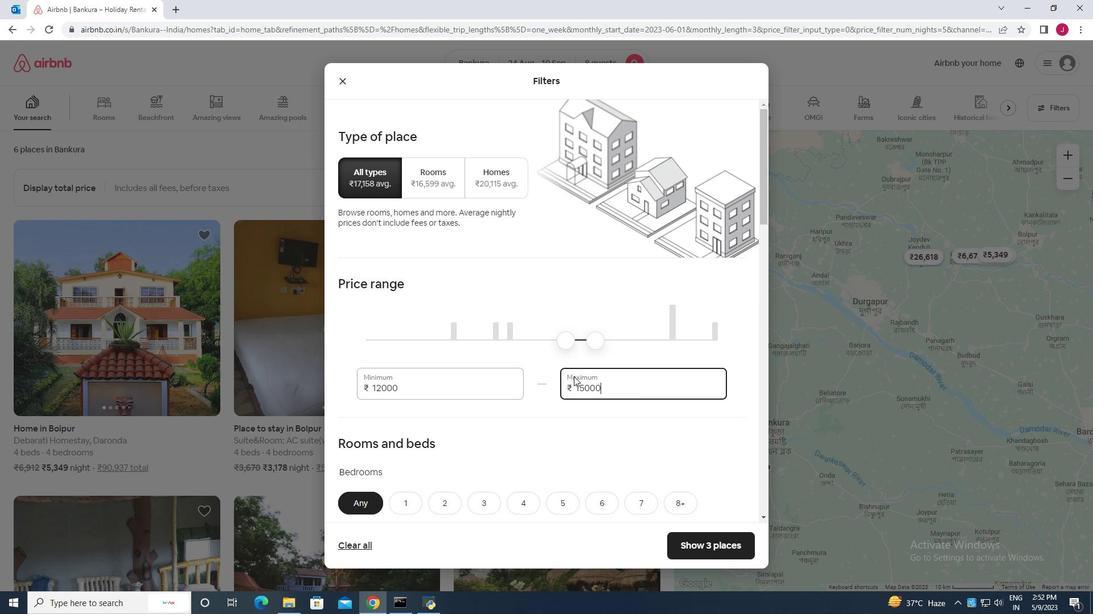
Action: Mouse moved to (524, 277)
Screenshot: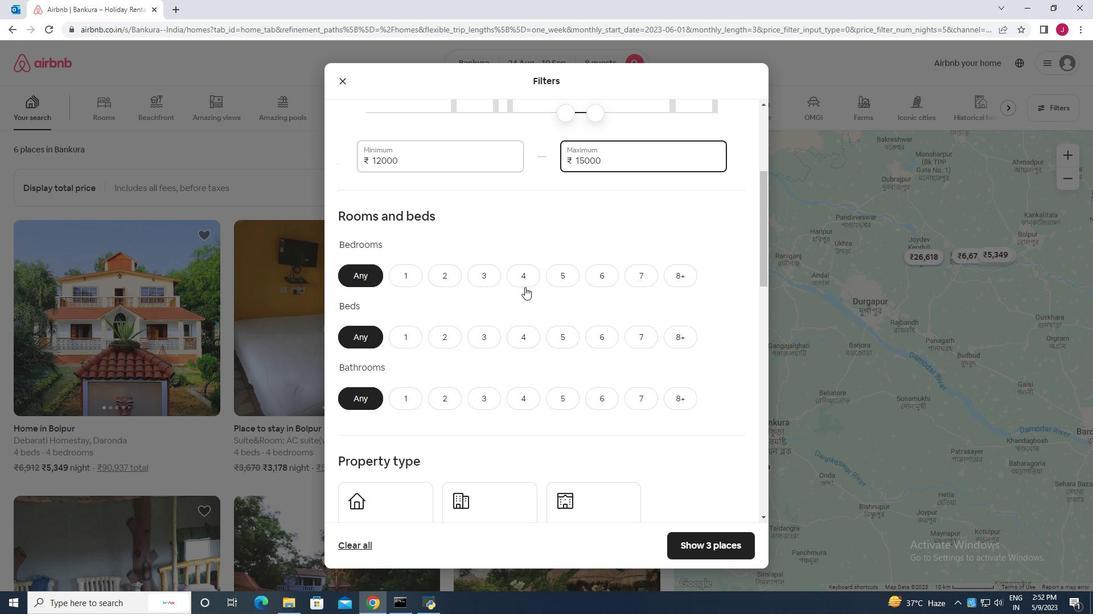 
Action: Mouse pressed left at (524, 277)
Screenshot: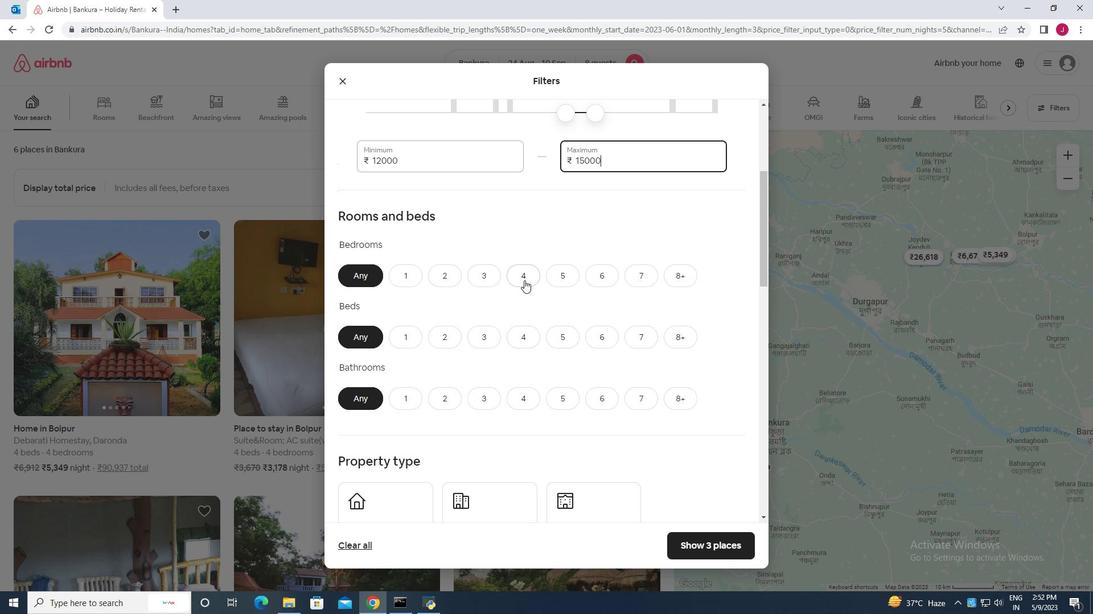 
Action: Mouse moved to (676, 341)
Screenshot: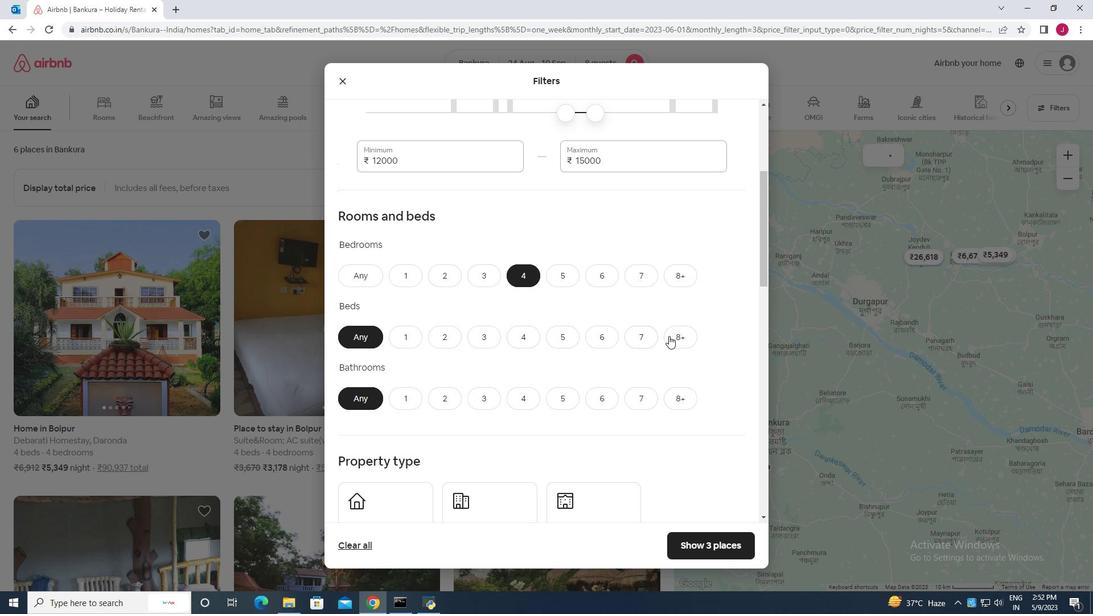 
Action: Mouse pressed left at (676, 341)
Screenshot: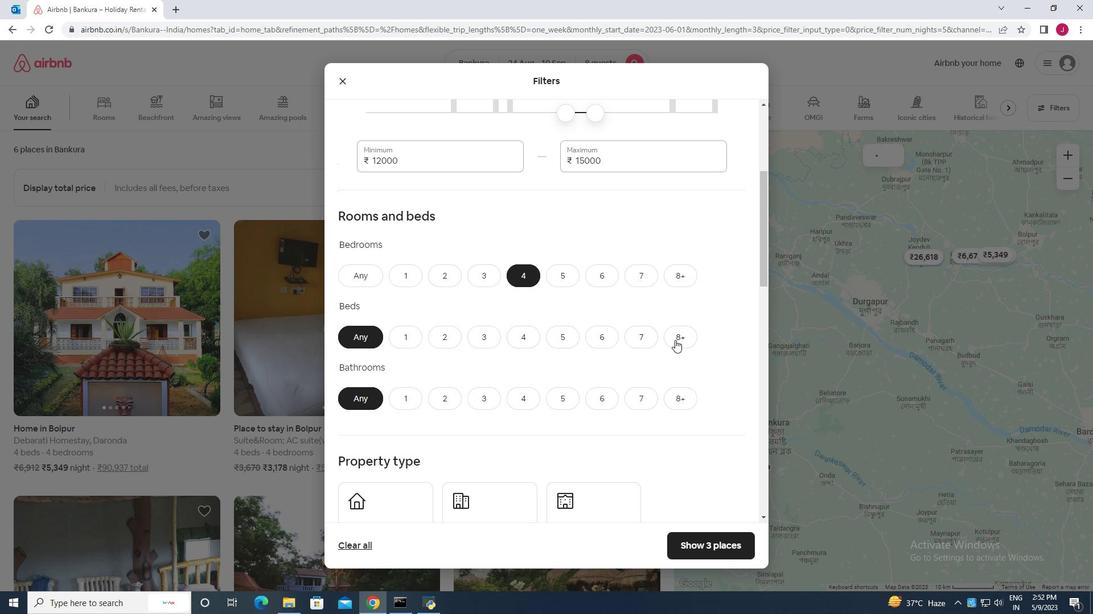 
Action: Mouse moved to (519, 396)
Screenshot: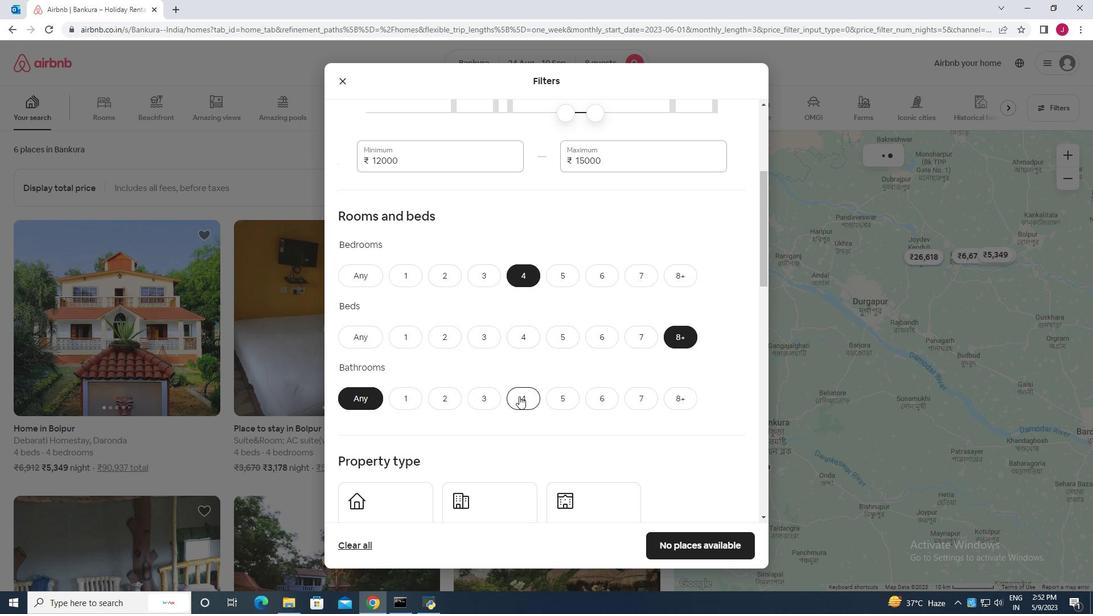 
Action: Mouse pressed left at (519, 396)
Screenshot: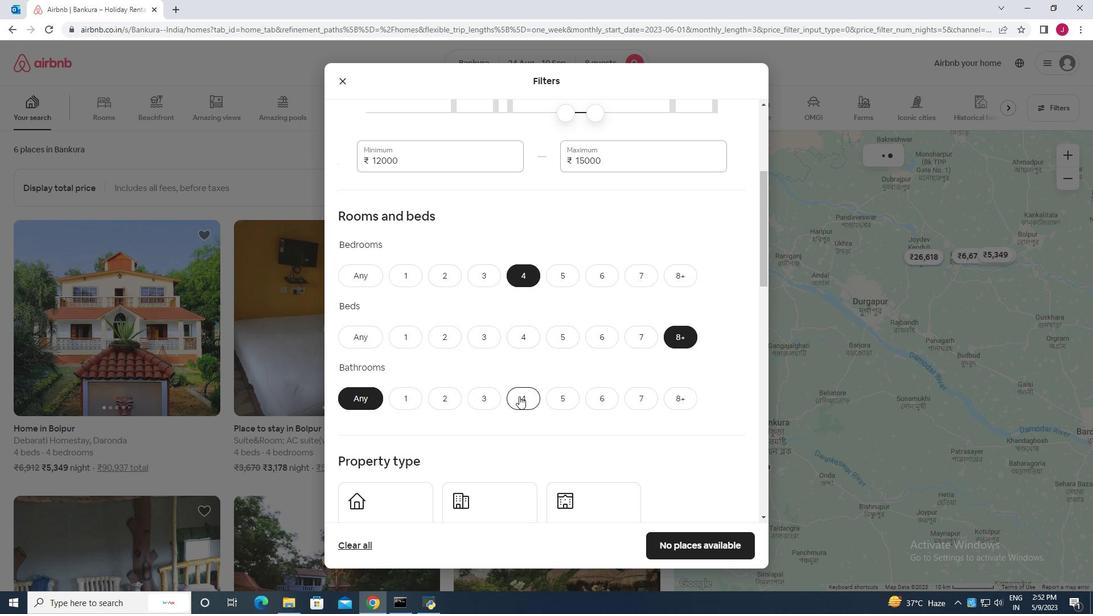
Action: Mouse moved to (509, 395)
Screenshot: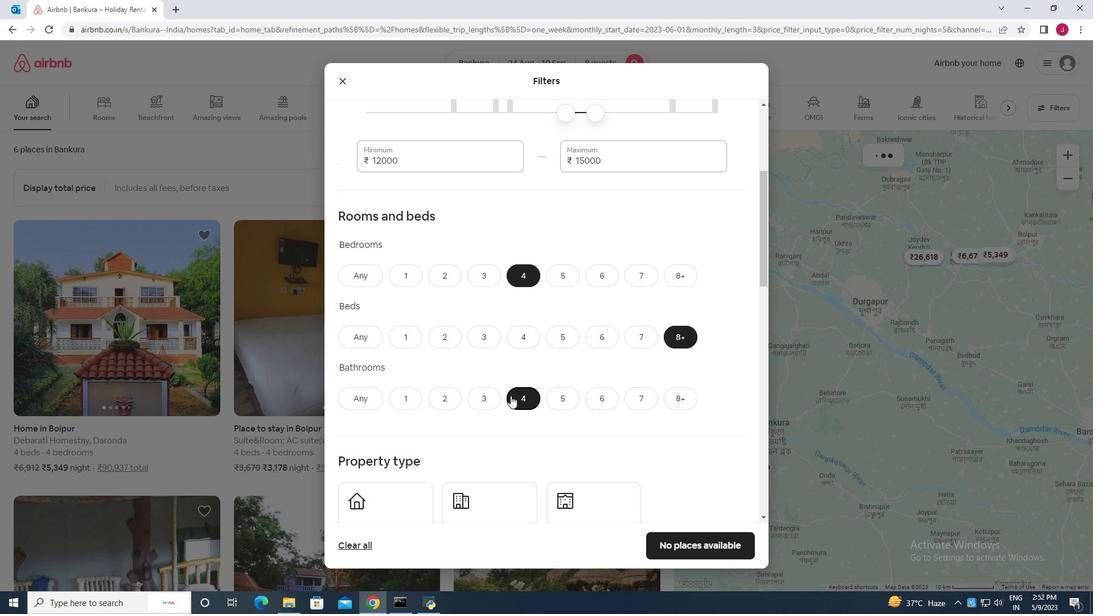 
Action: Mouse scrolled (509, 395) with delta (0, 0)
Screenshot: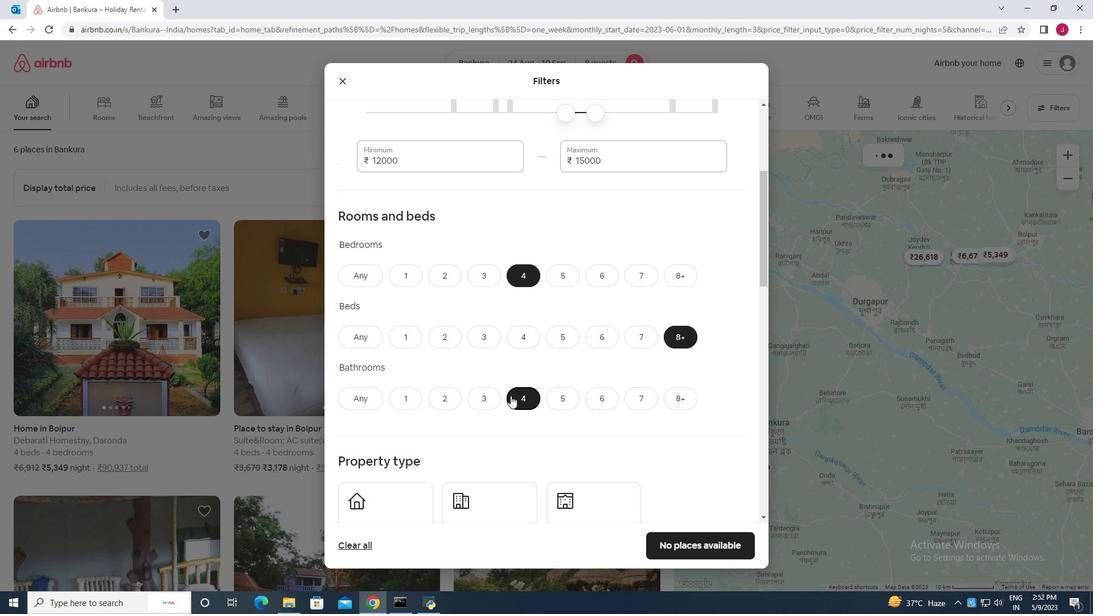
Action: Mouse scrolled (509, 395) with delta (0, 0)
Screenshot: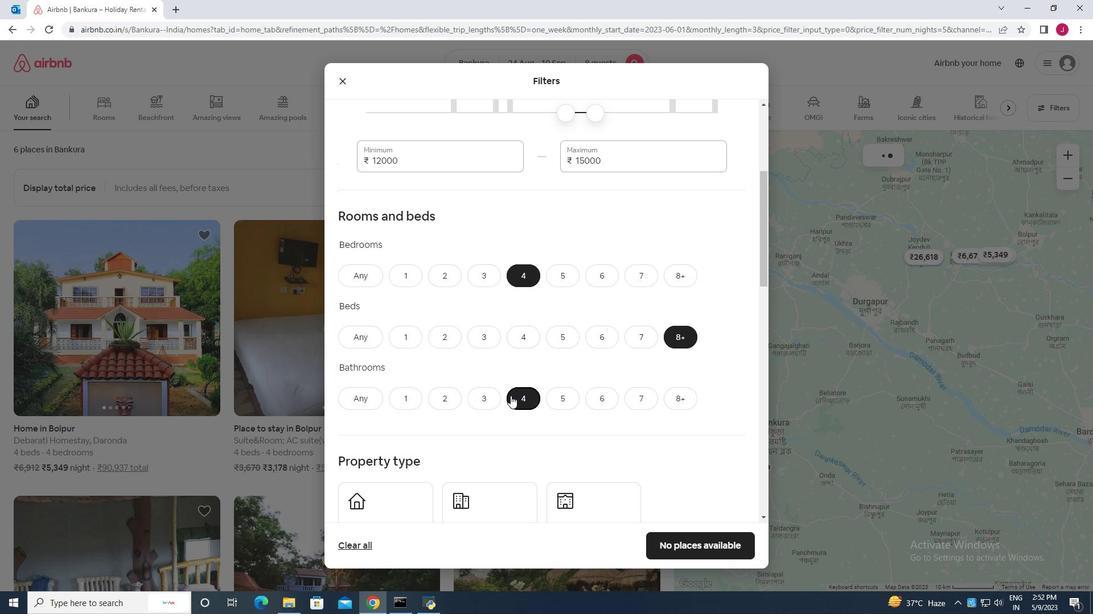 
Action: Mouse scrolled (509, 395) with delta (0, 0)
Screenshot: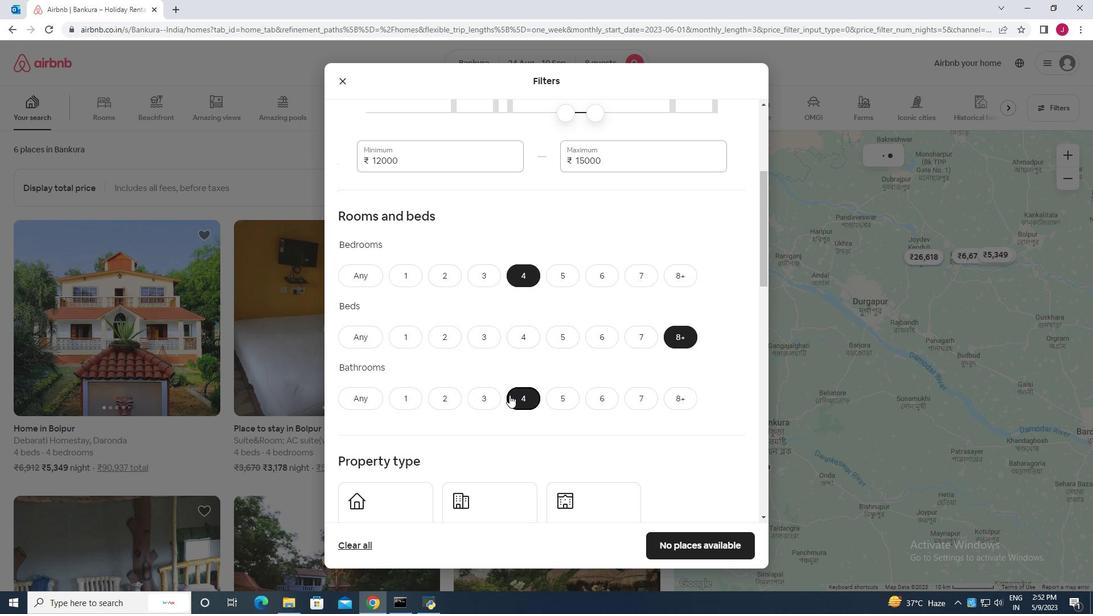 
Action: Mouse moved to (407, 360)
Screenshot: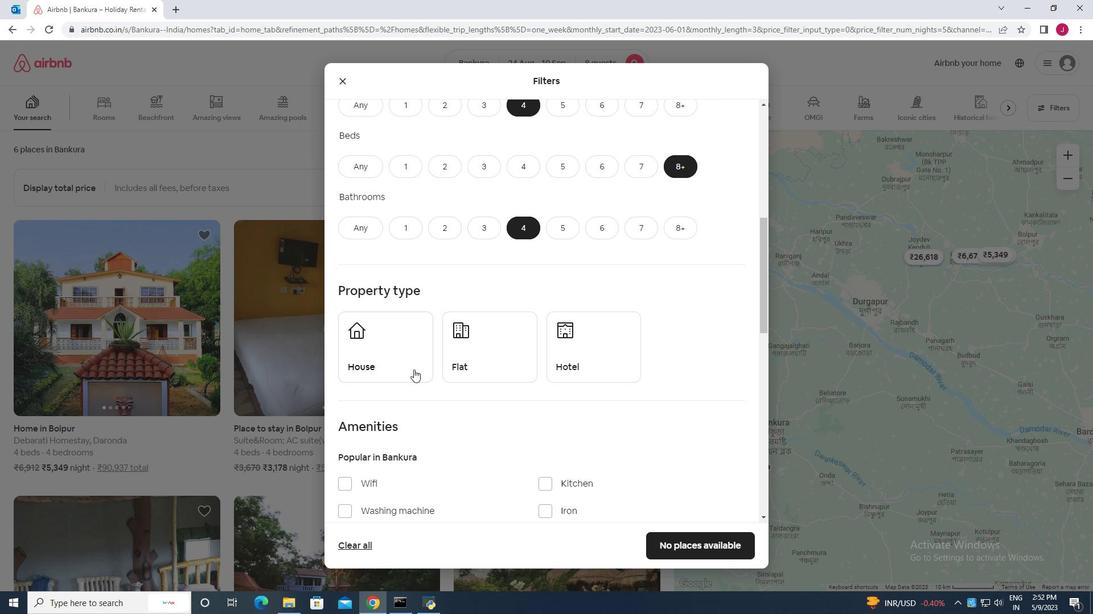 
Action: Mouse pressed left at (407, 360)
Screenshot: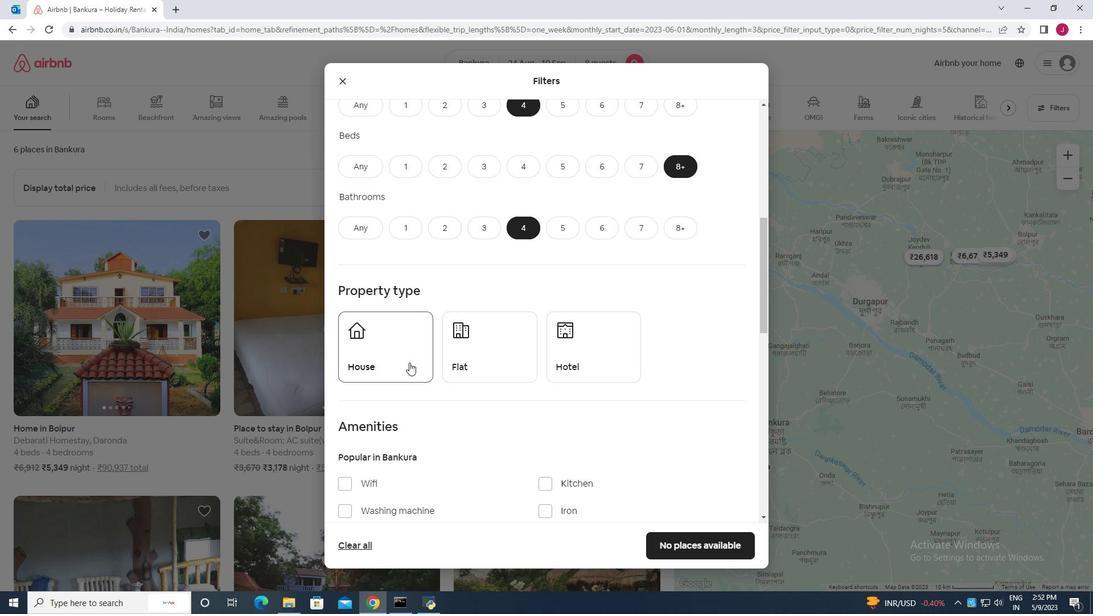 
Action: Mouse moved to (486, 372)
Screenshot: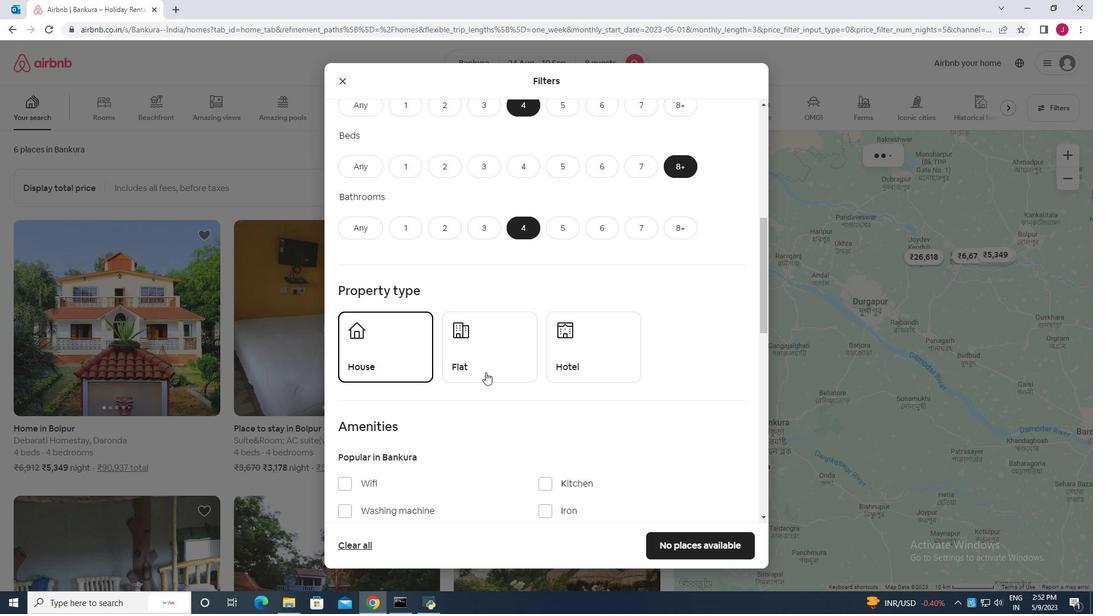 
Action: Mouse pressed left at (486, 372)
Screenshot: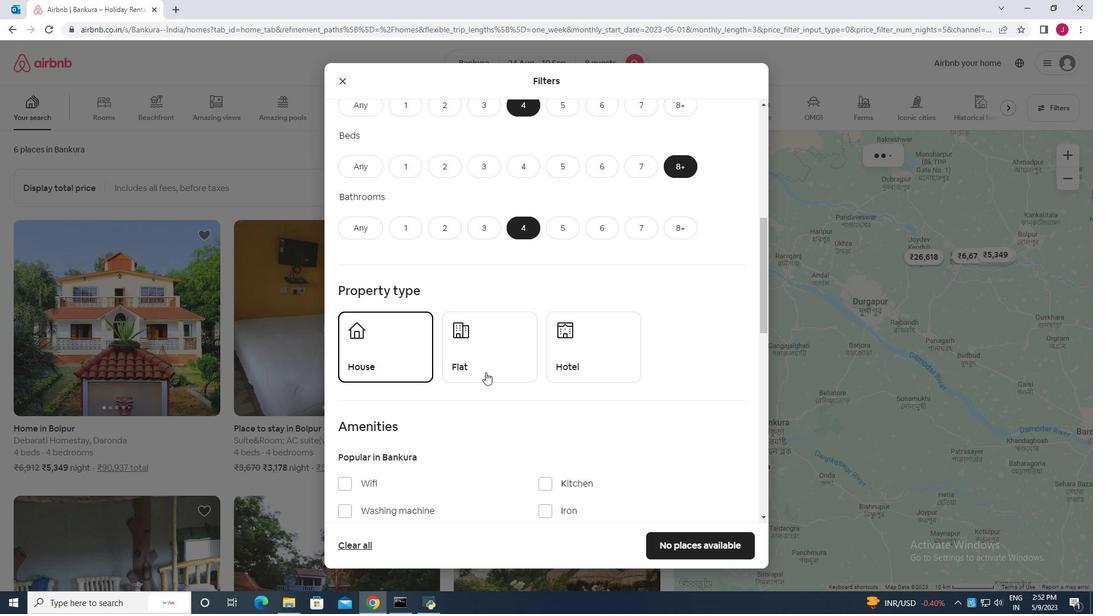 
Action: Mouse moved to (487, 369)
Screenshot: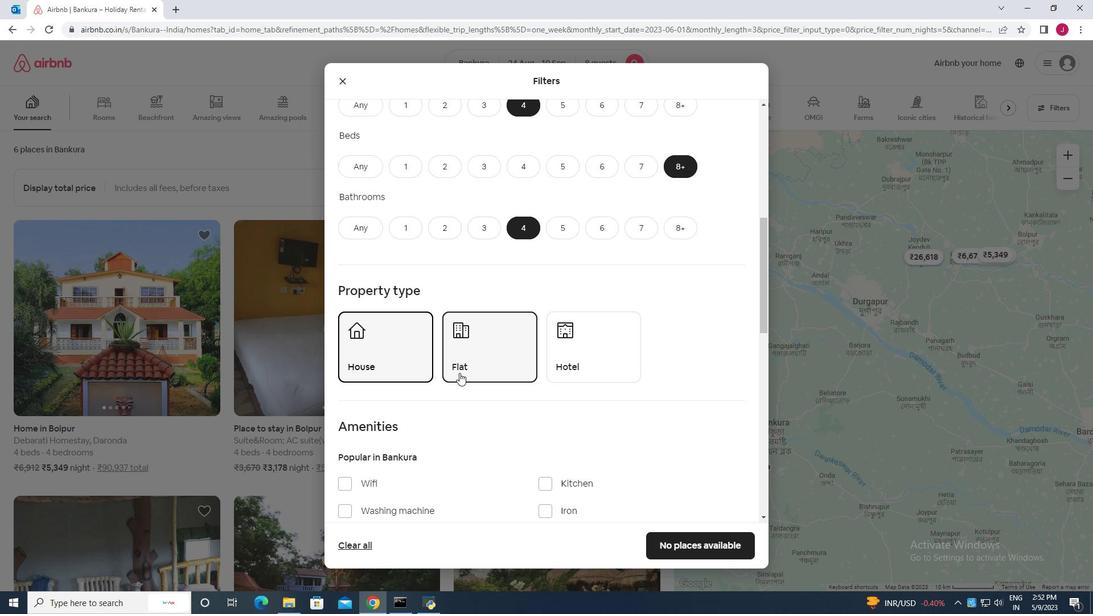 
Action: Mouse scrolled (487, 368) with delta (0, 0)
Screenshot: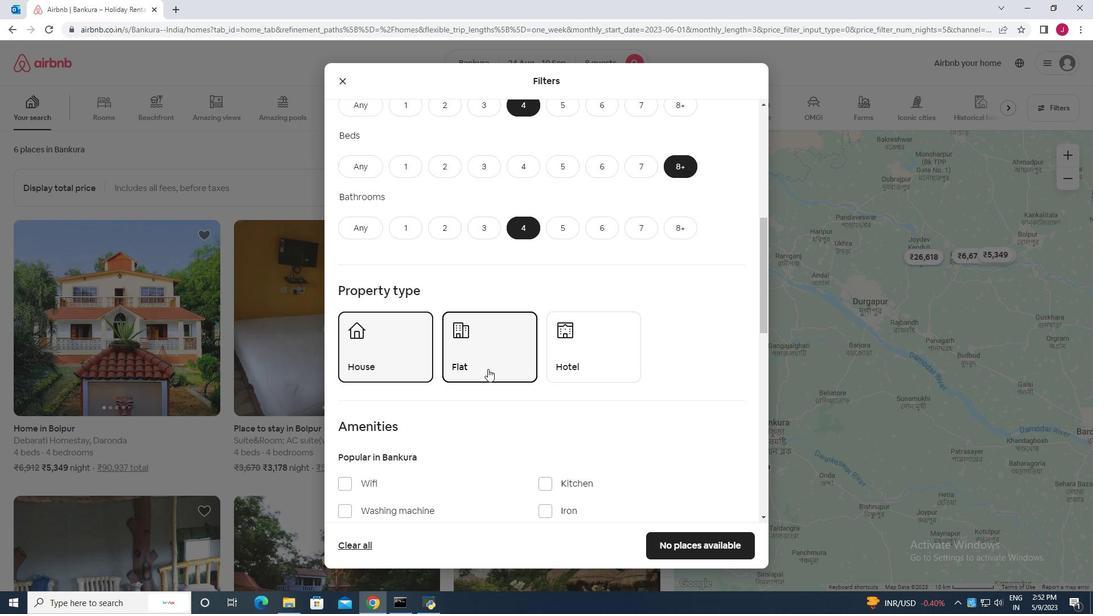 
Action: Mouse moved to (487, 369)
Screenshot: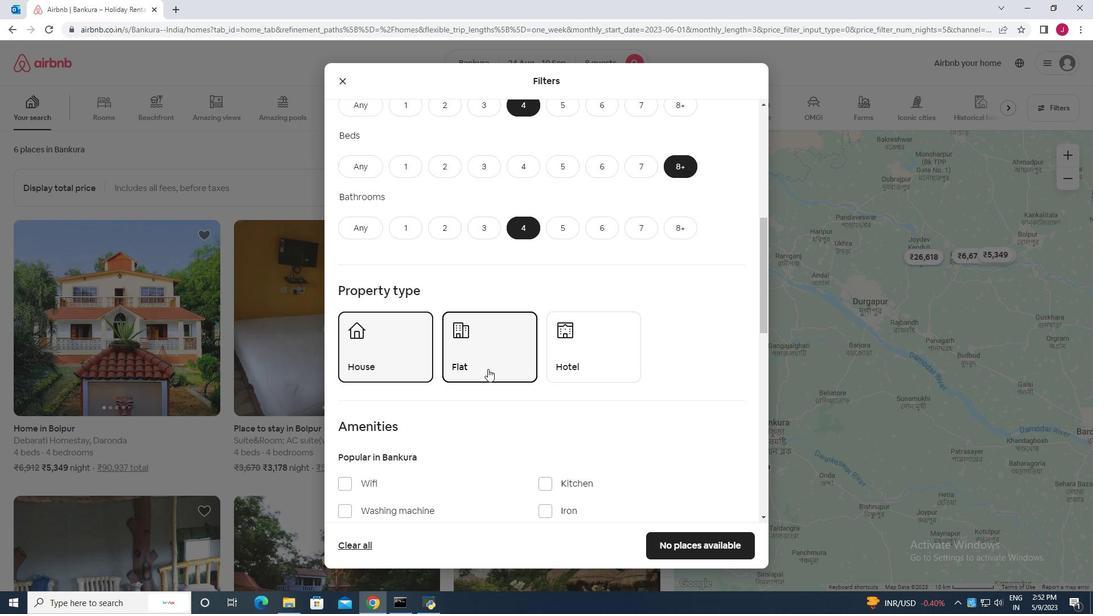 
Action: Mouse scrolled (487, 368) with delta (0, 0)
Screenshot: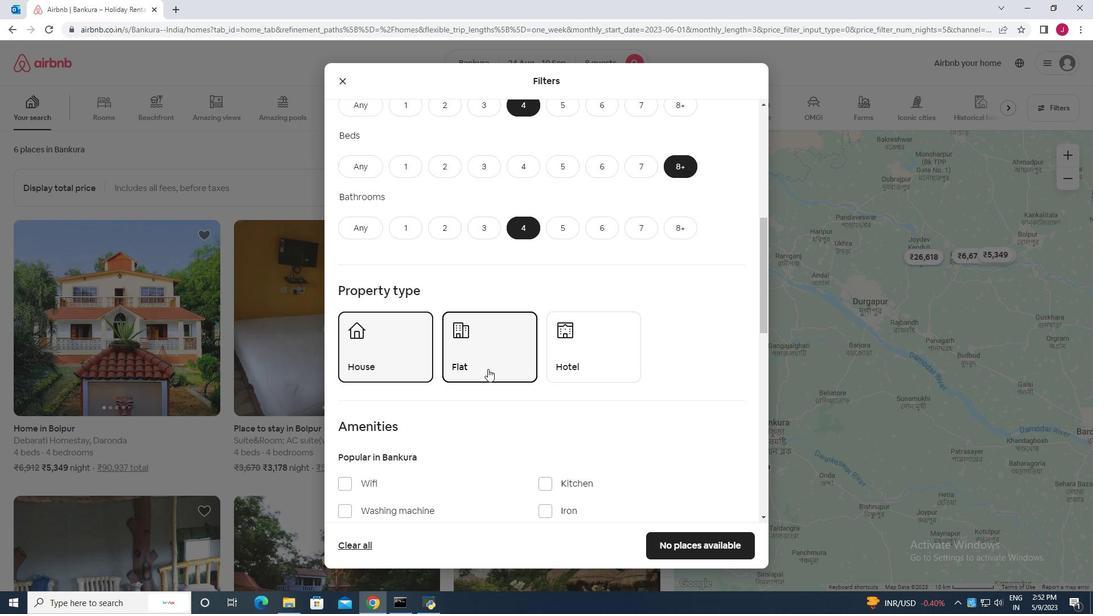 
Action: Mouse moved to (494, 359)
Screenshot: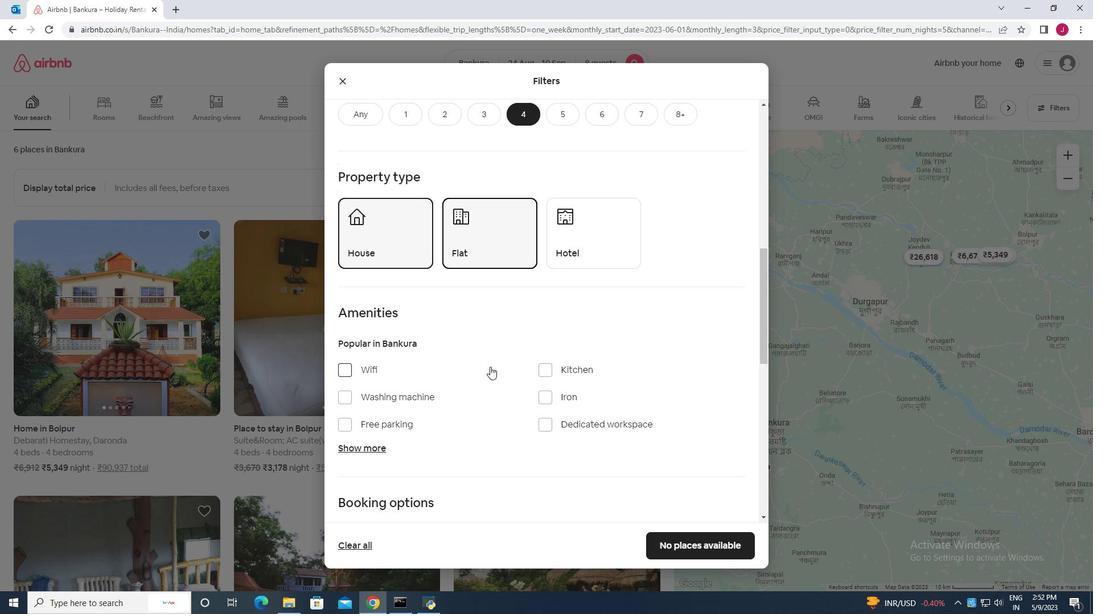 
Action: Mouse scrolled (494, 359) with delta (0, 0)
Screenshot: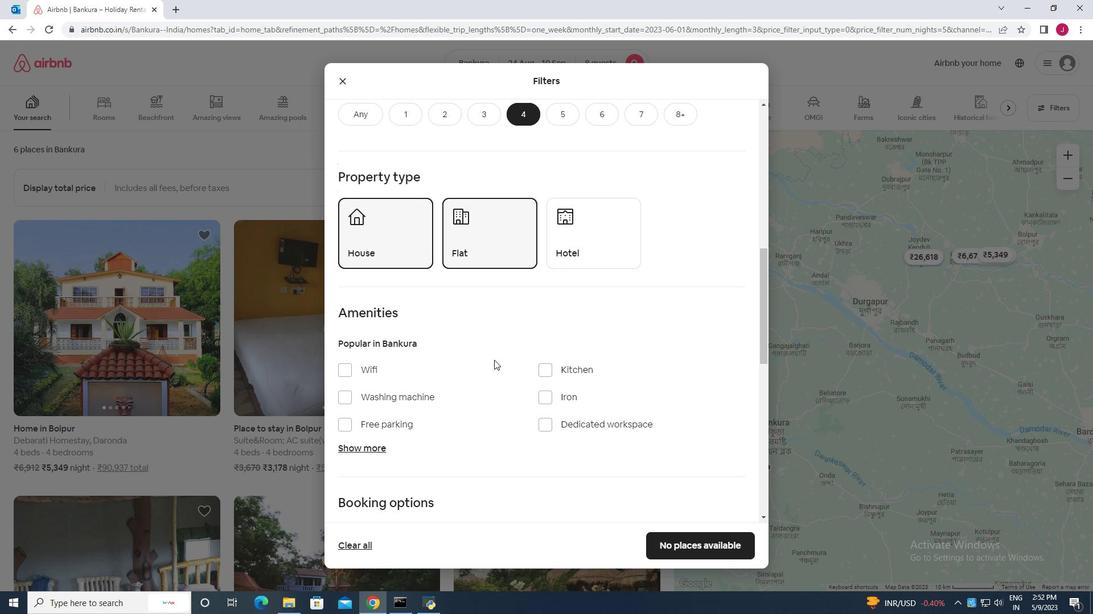 
Action: Mouse moved to (345, 312)
Screenshot: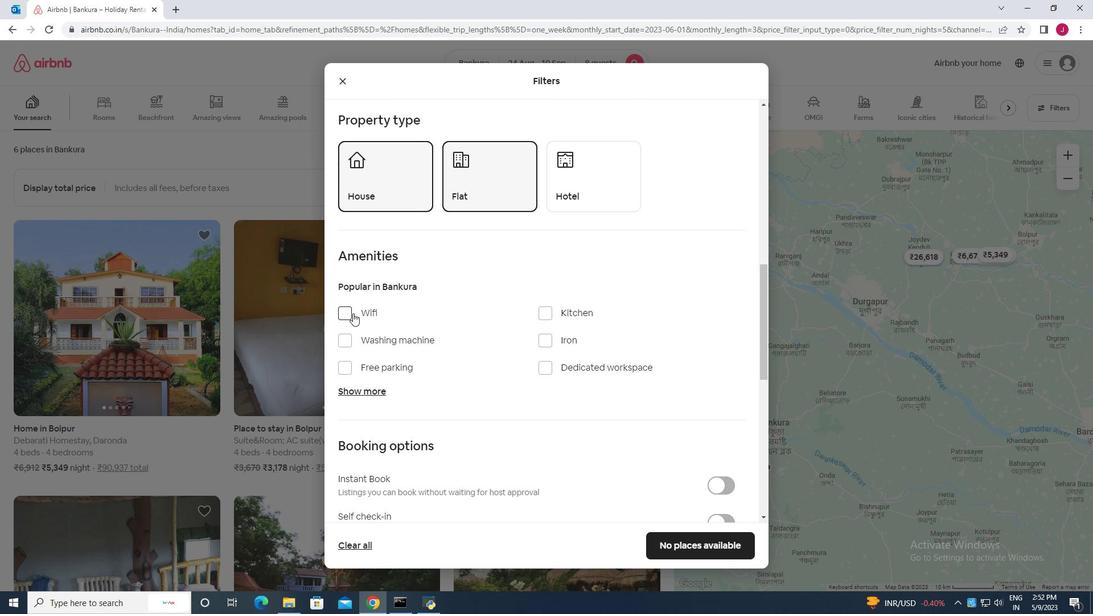 
Action: Mouse pressed left at (345, 312)
Screenshot: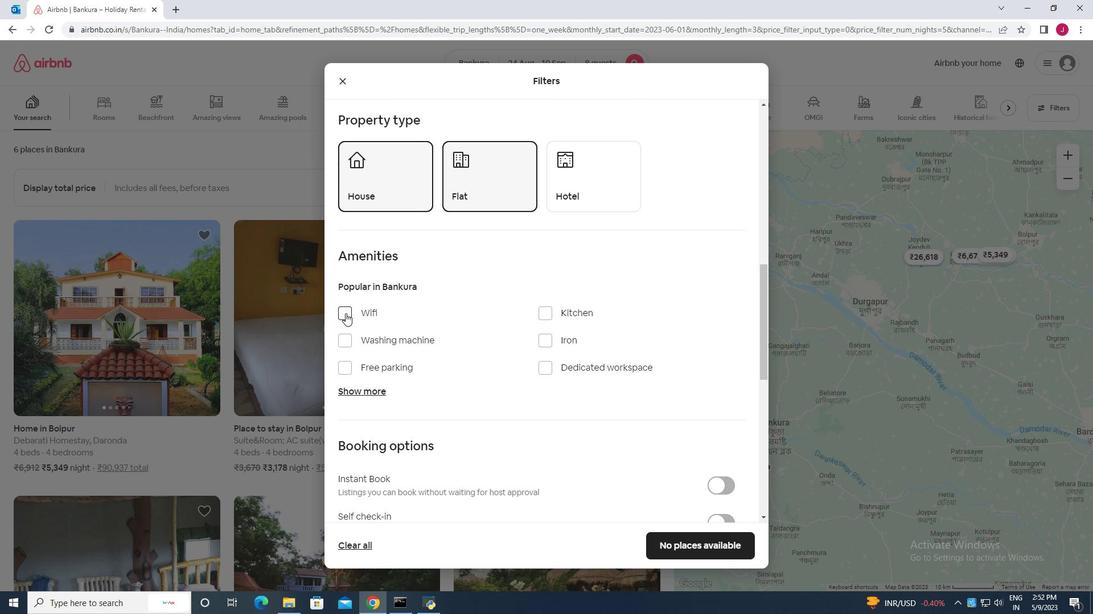
Action: Mouse moved to (356, 392)
Screenshot: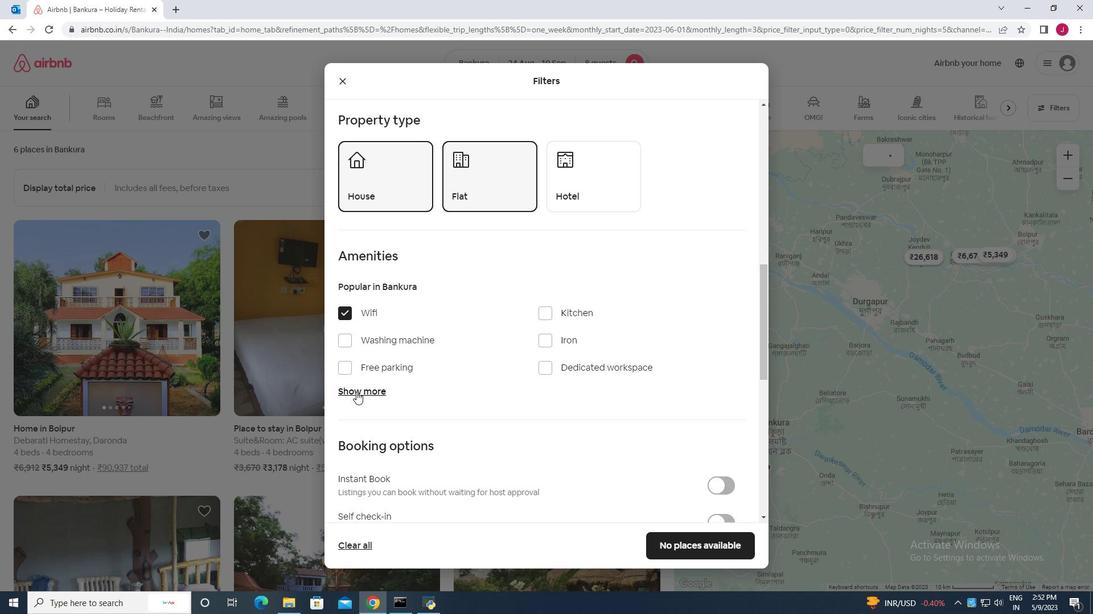 
Action: Mouse pressed left at (356, 392)
Screenshot: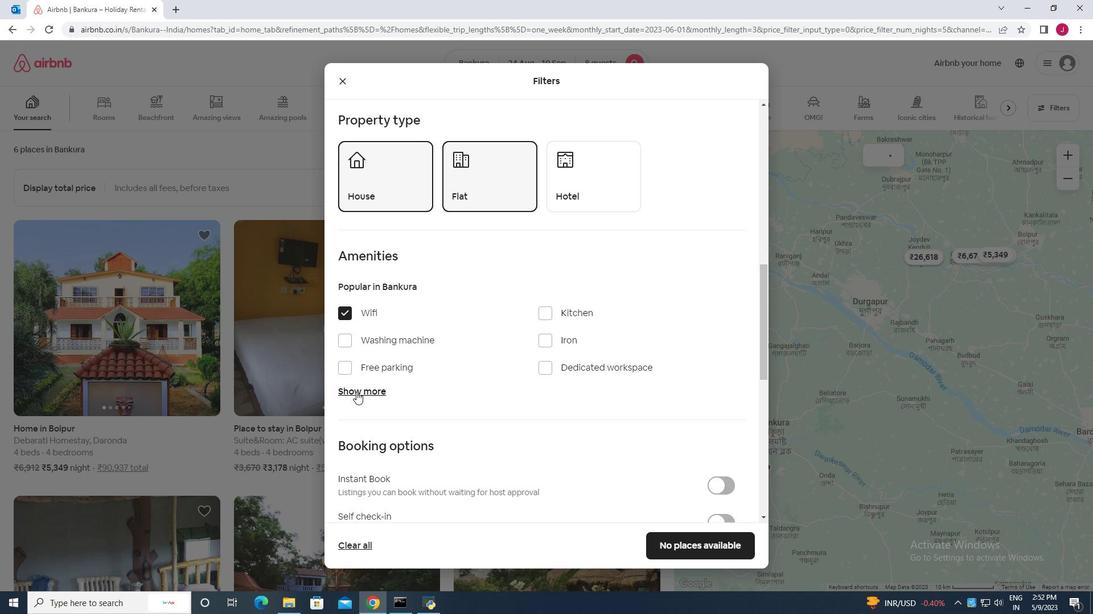 
Action: Mouse moved to (425, 368)
Screenshot: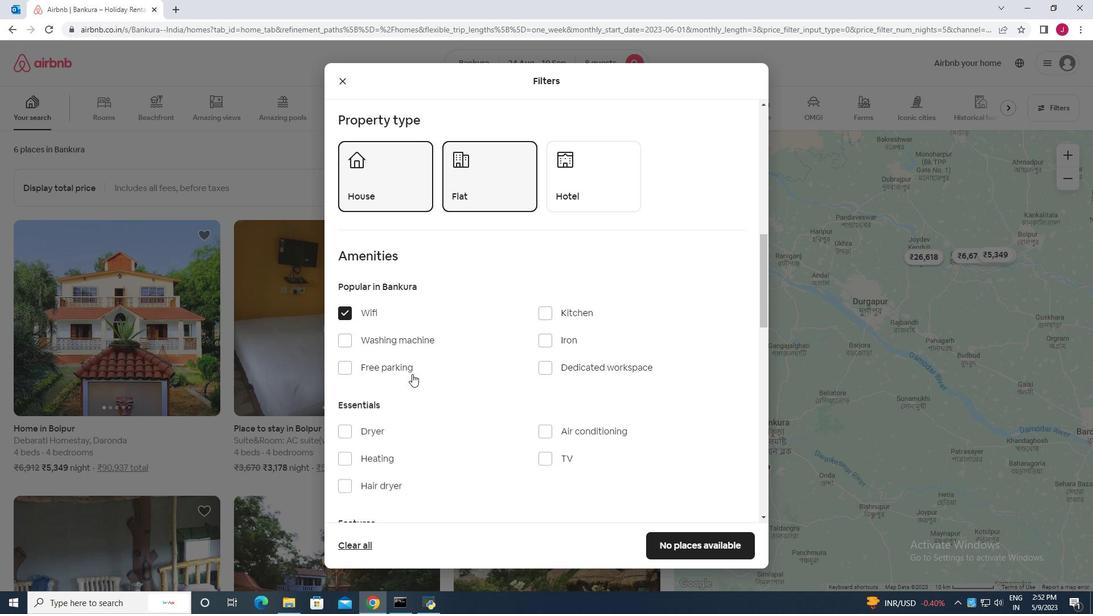 
Action: Mouse scrolled (425, 368) with delta (0, 0)
Screenshot: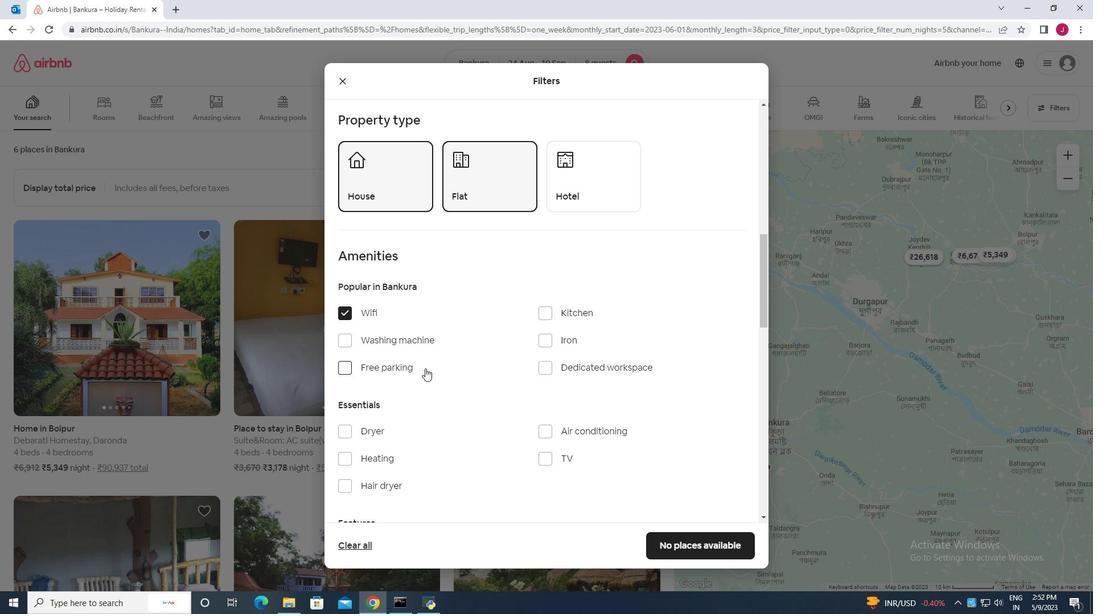 
Action: Mouse moved to (543, 402)
Screenshot: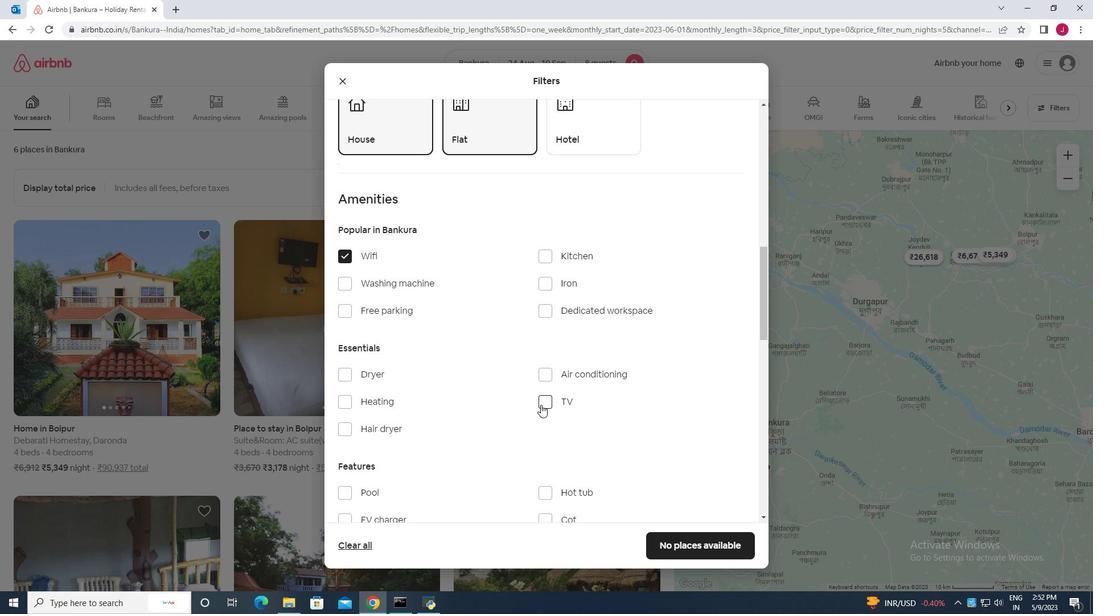 
Action: Mouse pressed left at (543, 402)
Screenshot: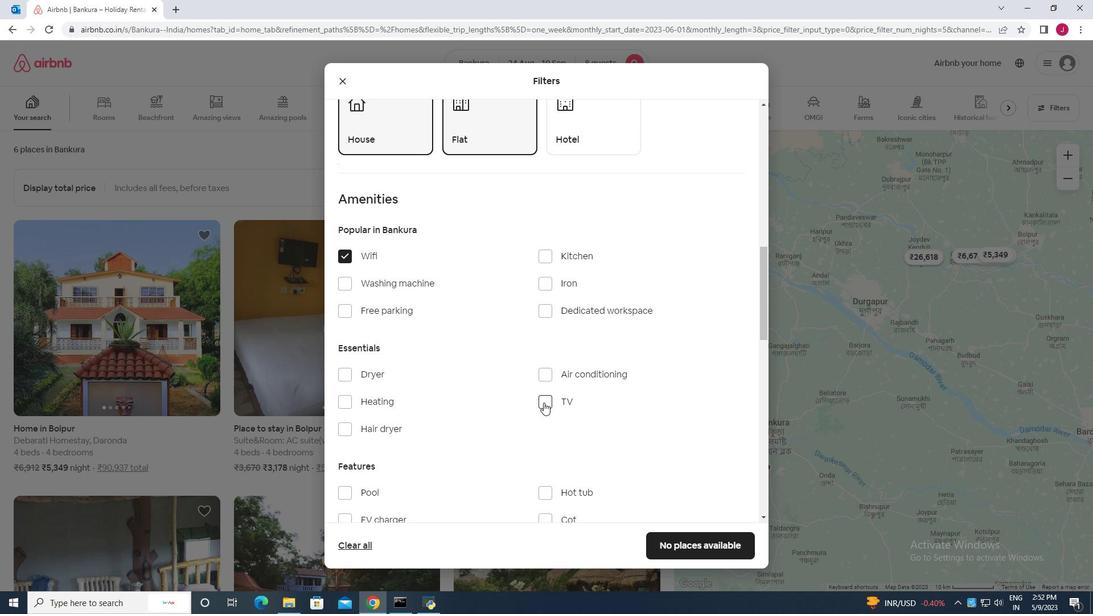 
Action: Mouse moved to (396, 391)
Screenshot: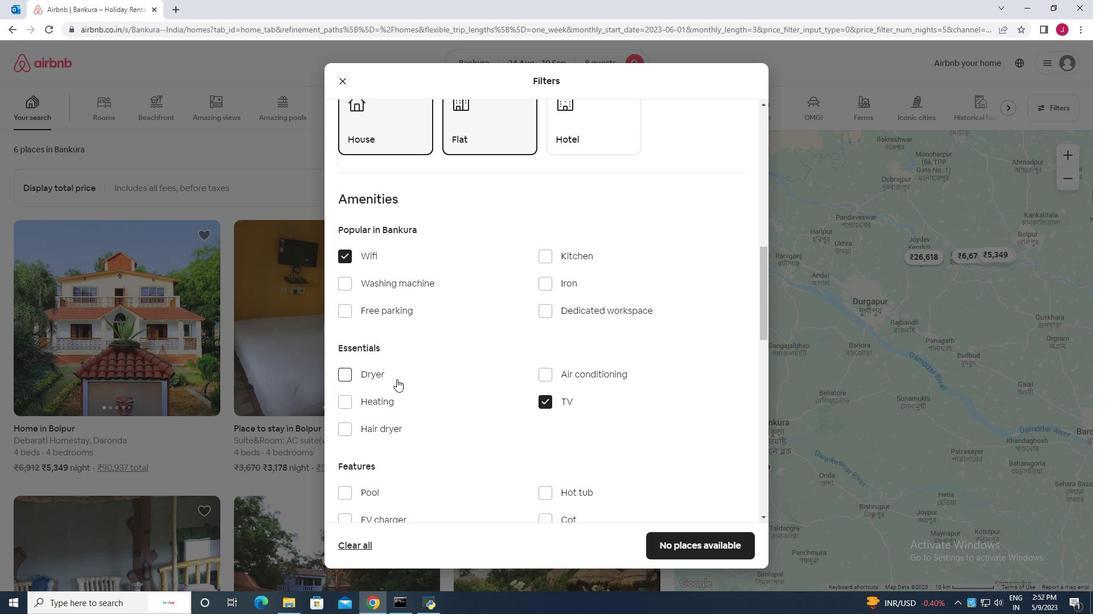 
Action: Mouse scrolled (396, 391) with delta (0, 0)
Screenshot: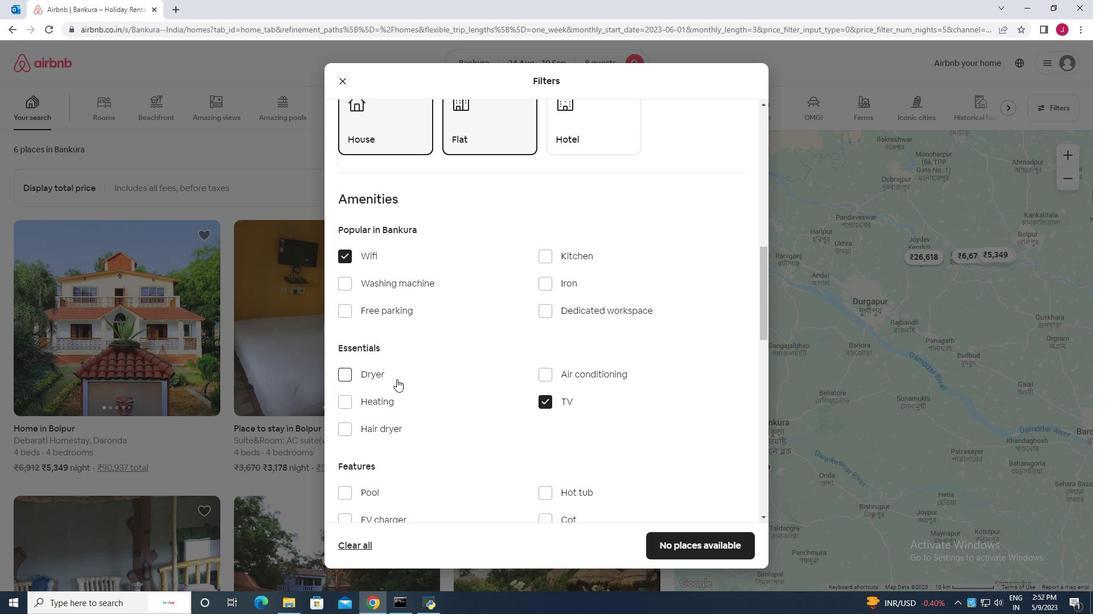 
Action: Mouse scrolled (396, 391) with delta (0, 0)
Screenshot: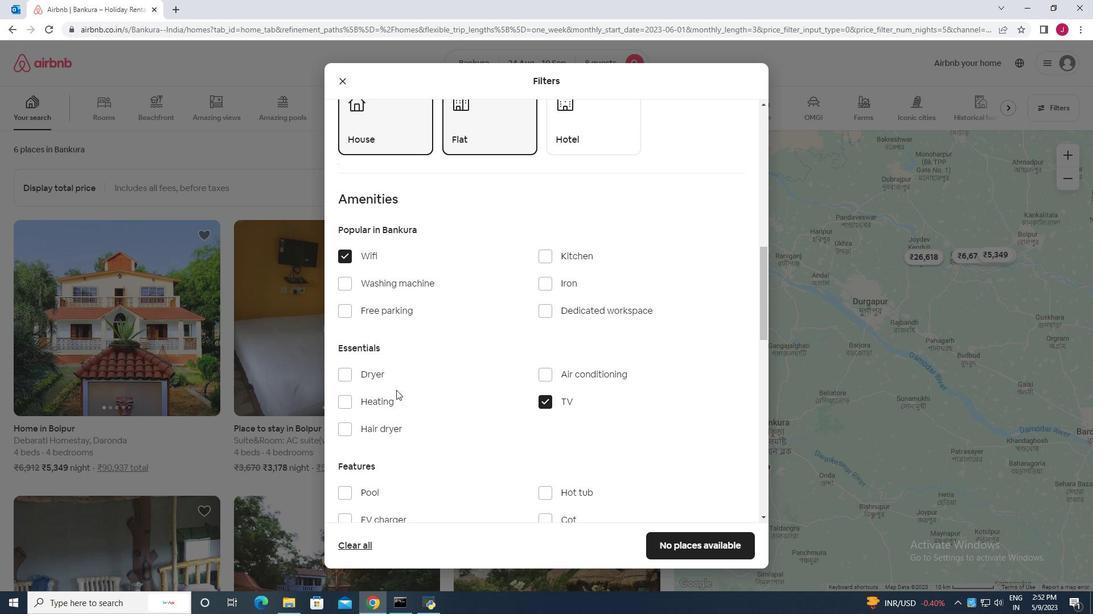 
Action: Mouse moved to (343, 198)
Screenshot: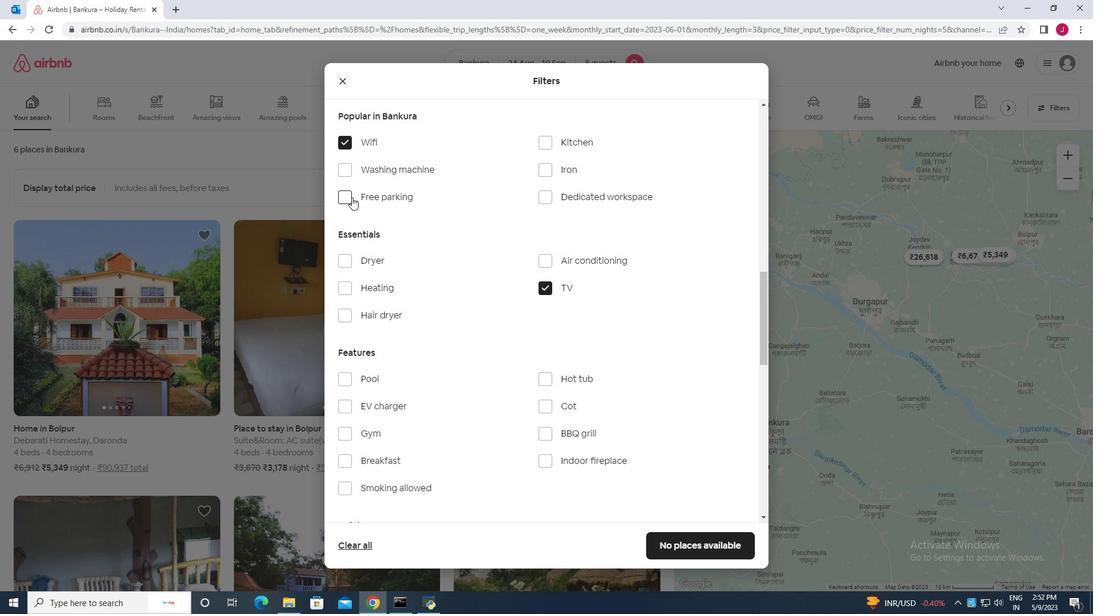 
Action: Mouse pressed left at (343, 198)
Screenshot: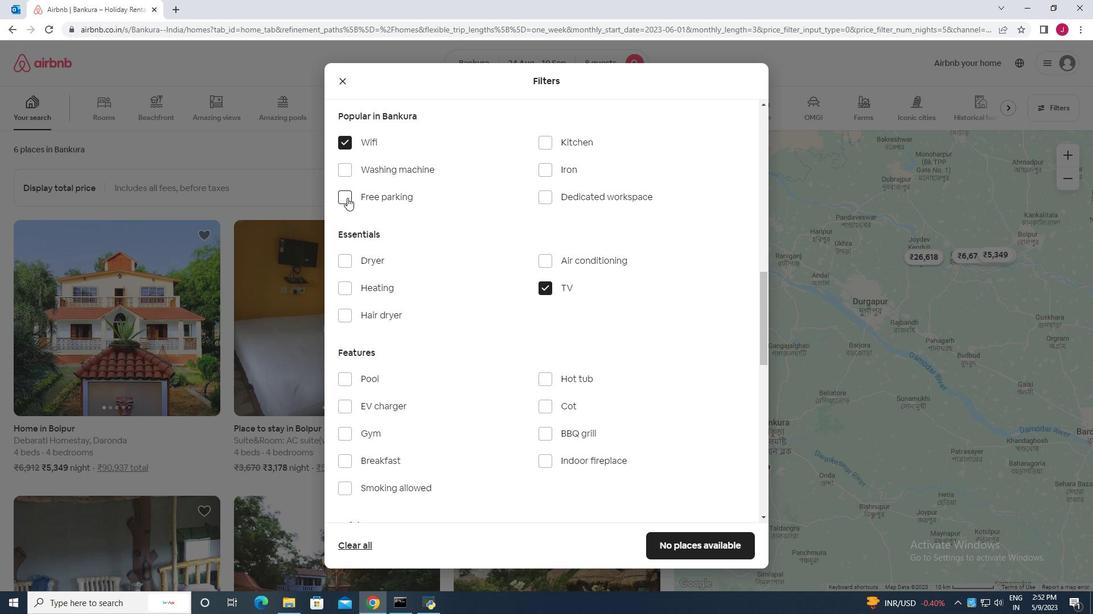 
Action: Mouse moved to (450, 279)
Screenshot: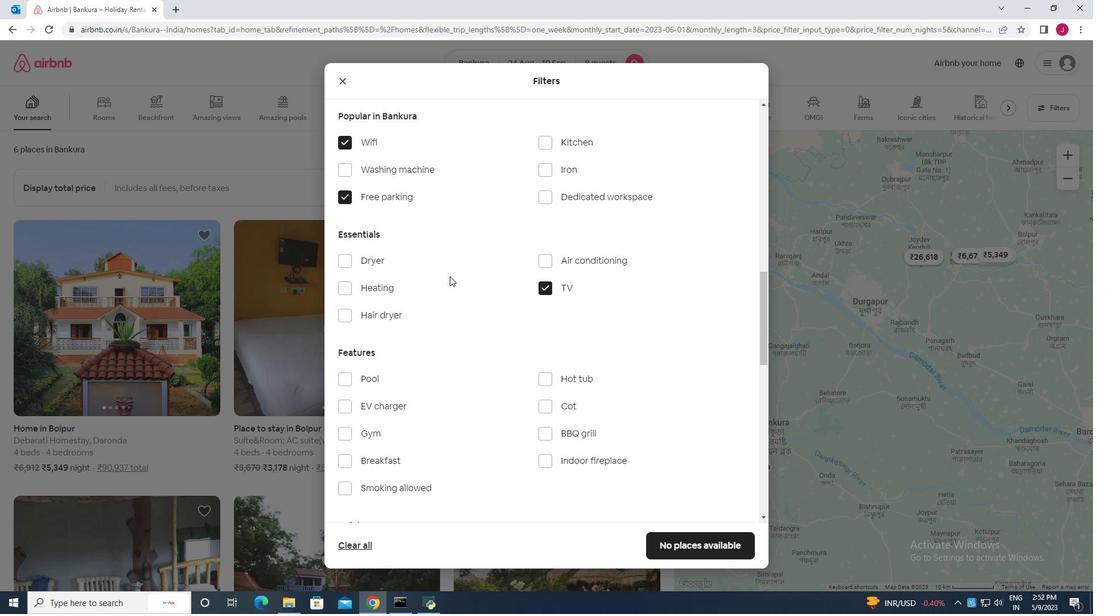 
Action: Mouse scrolled (450, 278) with delta (0, 0)
Screenshot: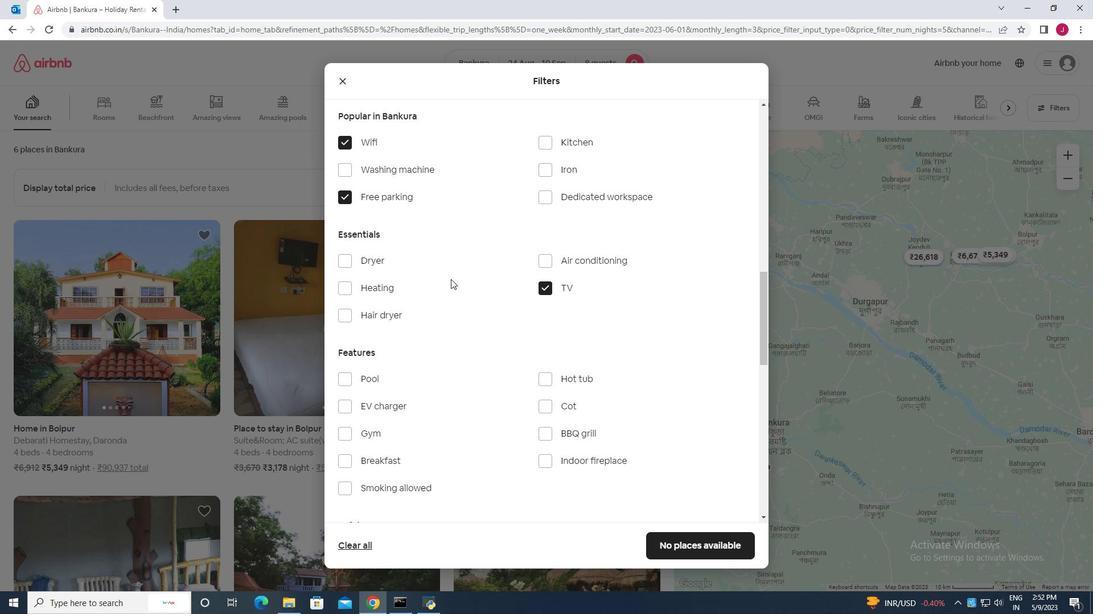 
Action: Mouse moved to (343, 373)
Screenshot: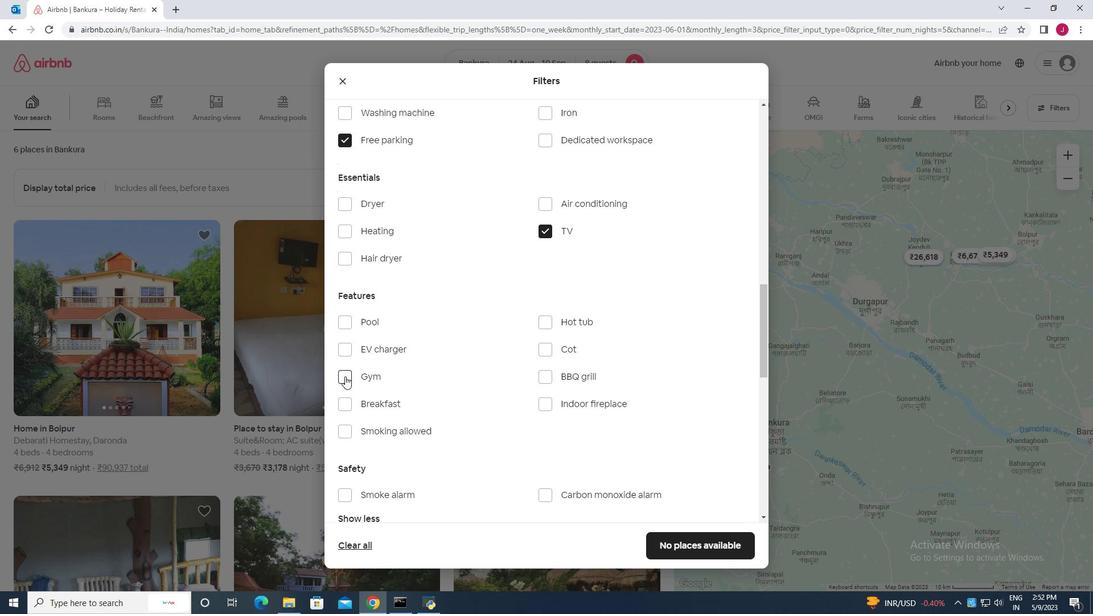 
Action: Mouse pressed left at (343, 373)
Screenshot: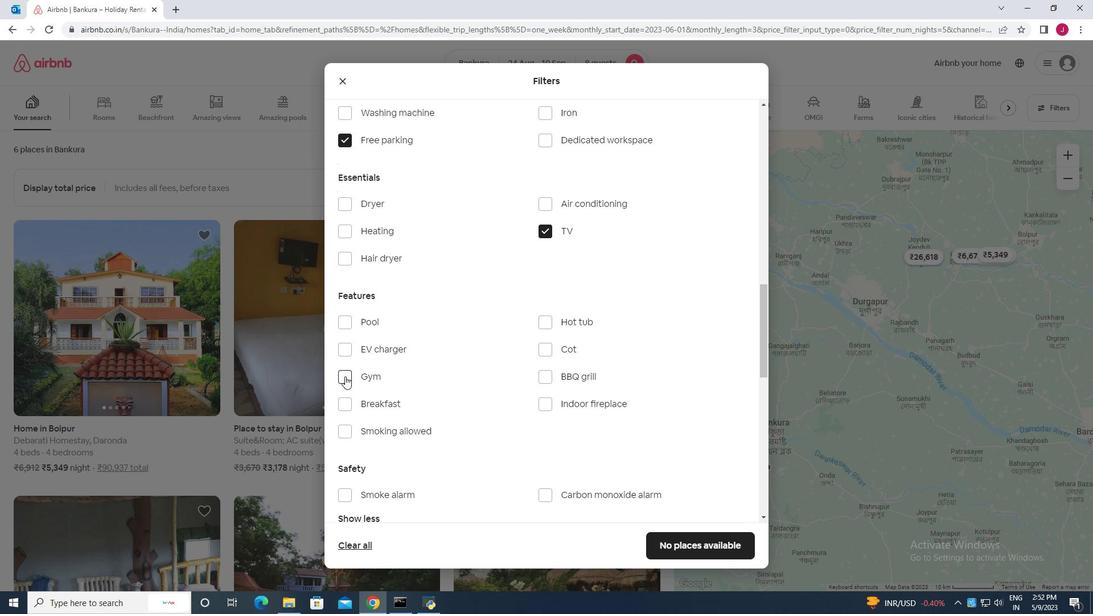 
Action: Mouse moved to (344, 401)
Screenshot: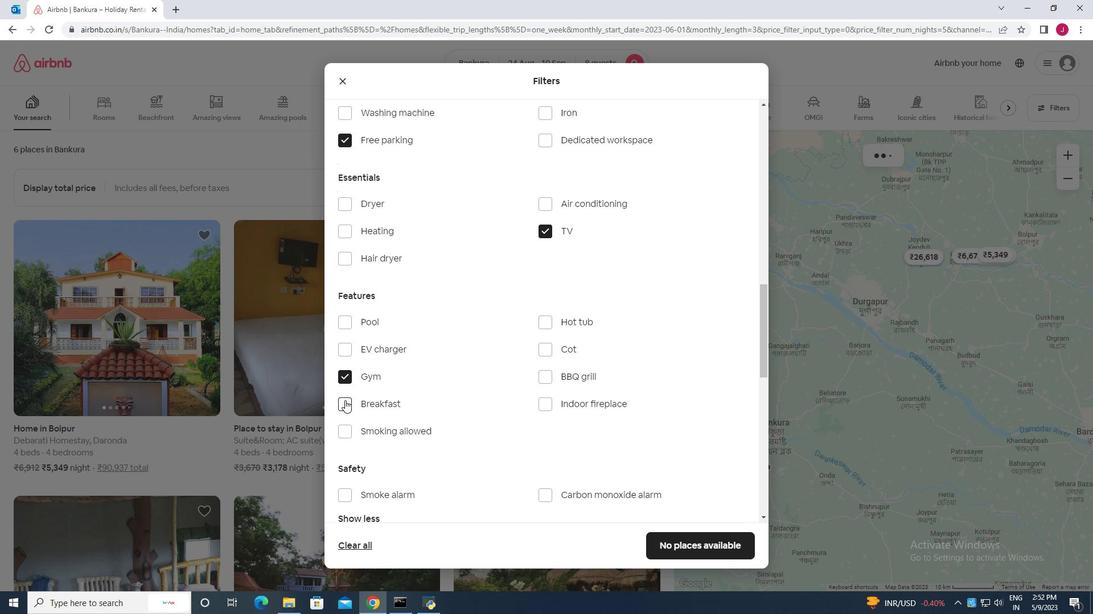 
Action: Mouse pressed left at (344, 401)
Screenshot: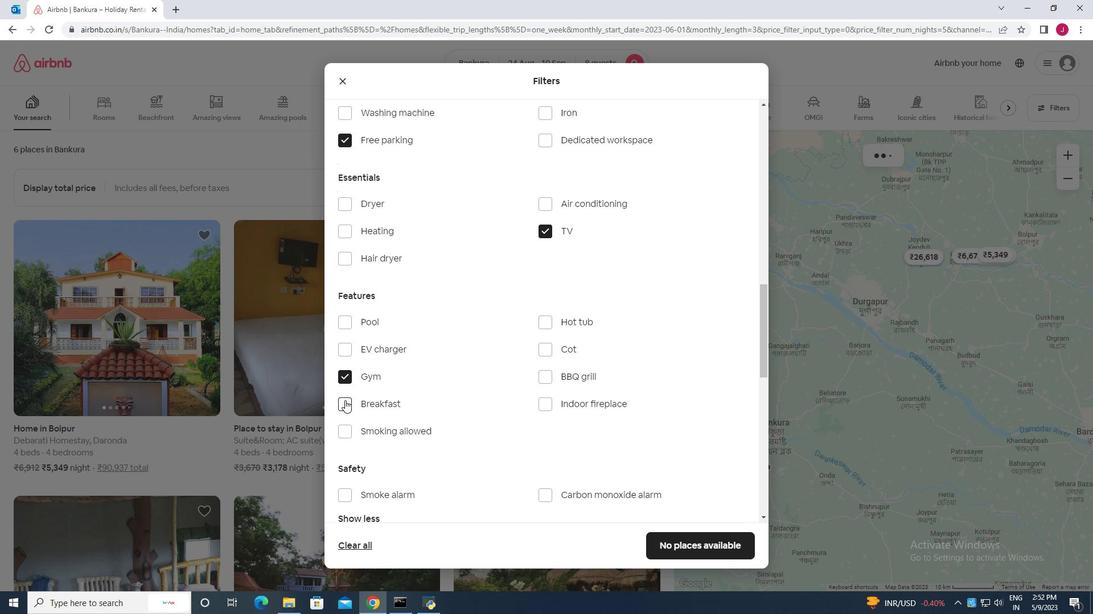 
Action: Mouse moved to (468, 381)
Screenshot: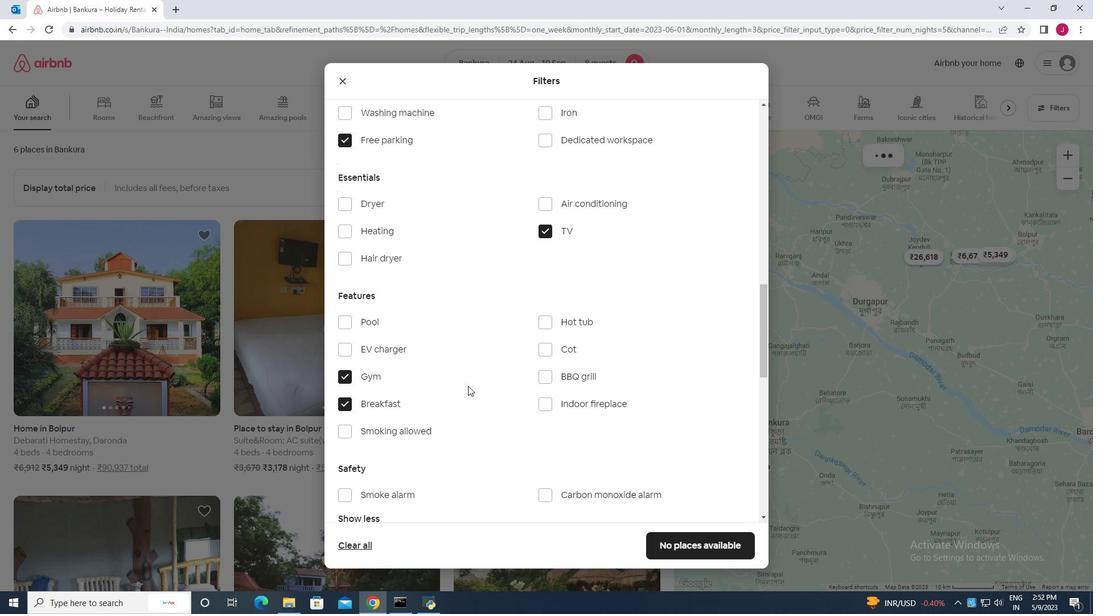 
Action: Mouse scrolled (468, 380) with delta (0, 0)
Screenshot: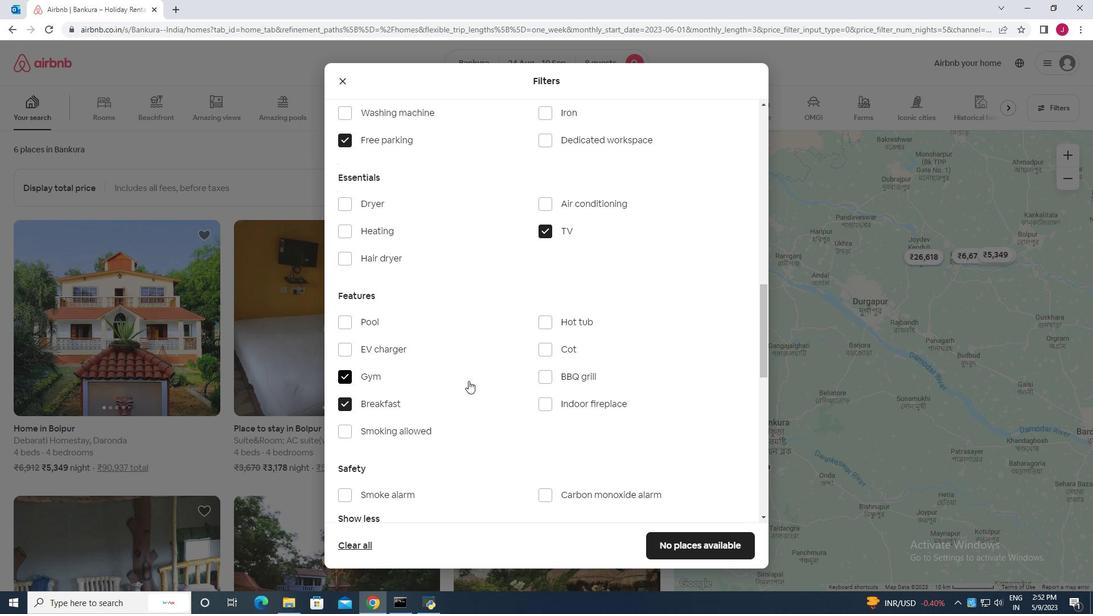 
Action: Mouse scrolled (468, 380) with delta (0, 0)
Screenshot: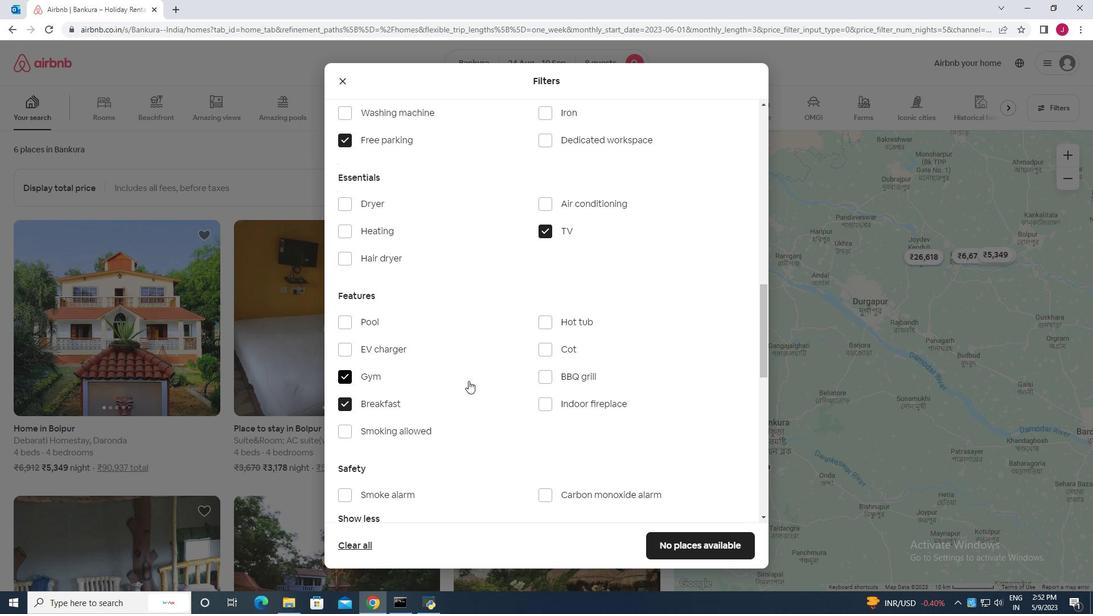 
Action: Mouse scrolled (468, 380) with delta (0, 0)
Screenshot: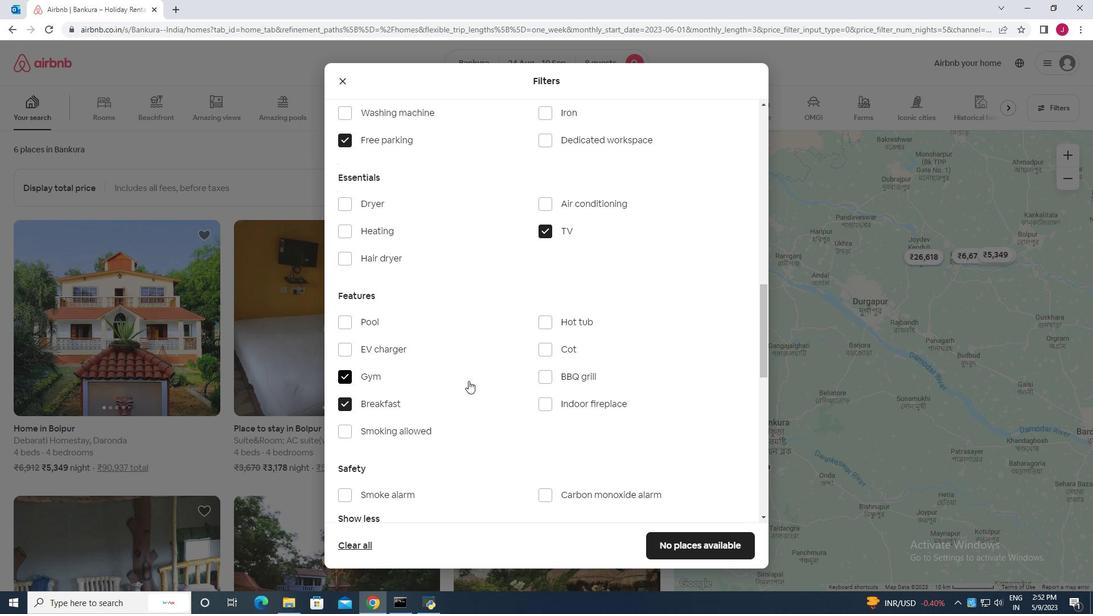 
Action: Mouse scrolled (468, 380) with delta (0, 0)
Screenshot: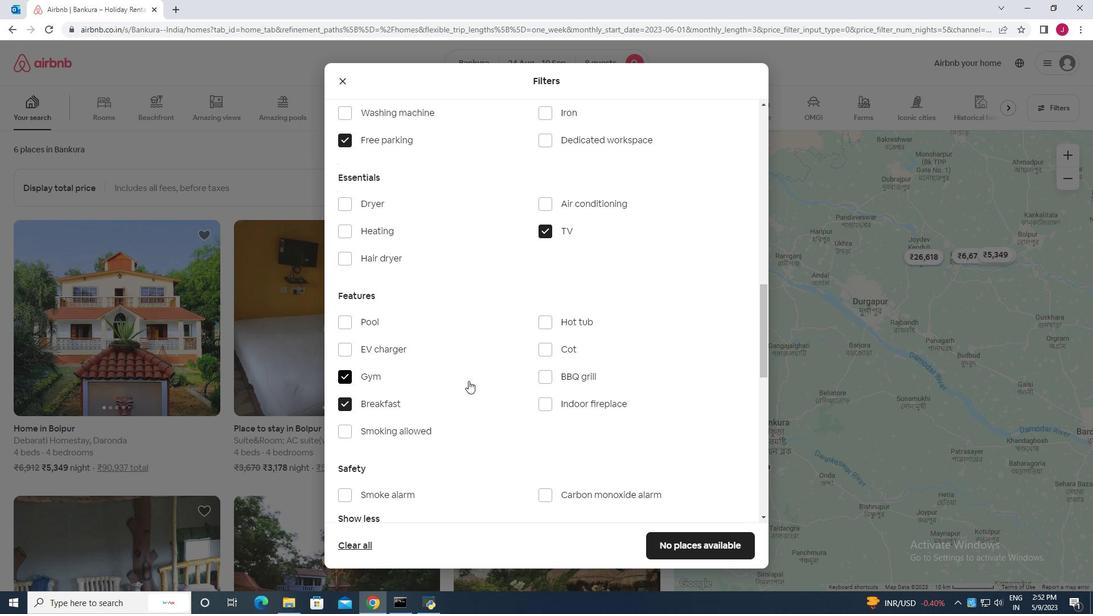 
Action: Mouse scrolled (468, 380) with delta (0, 0)
Screenshot: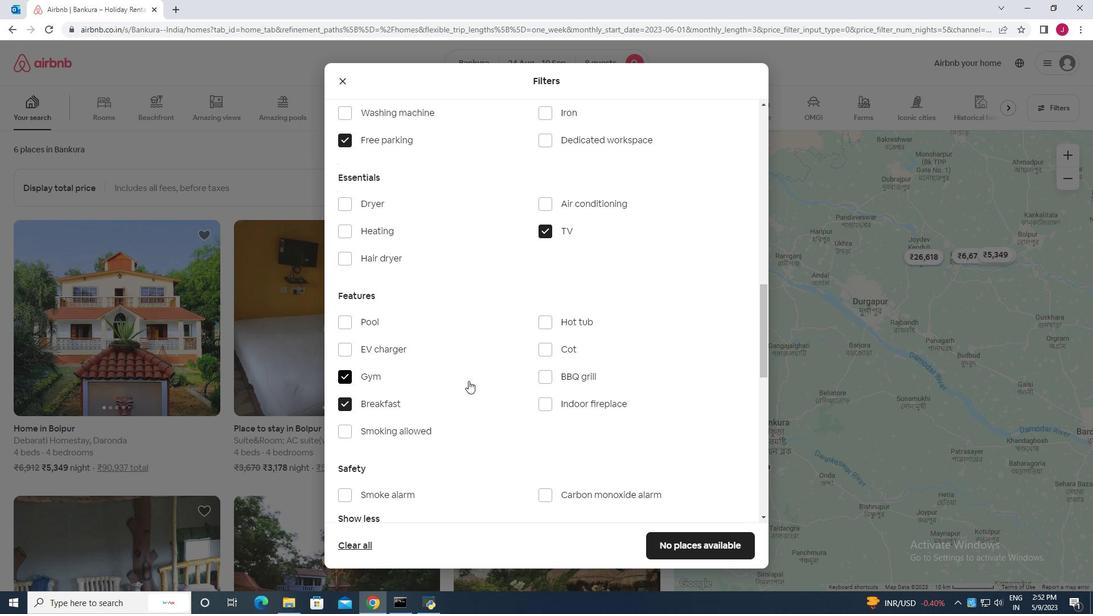 
Action: Mouse scrolled (468, 380) with delta (0, 0)
Screenshot: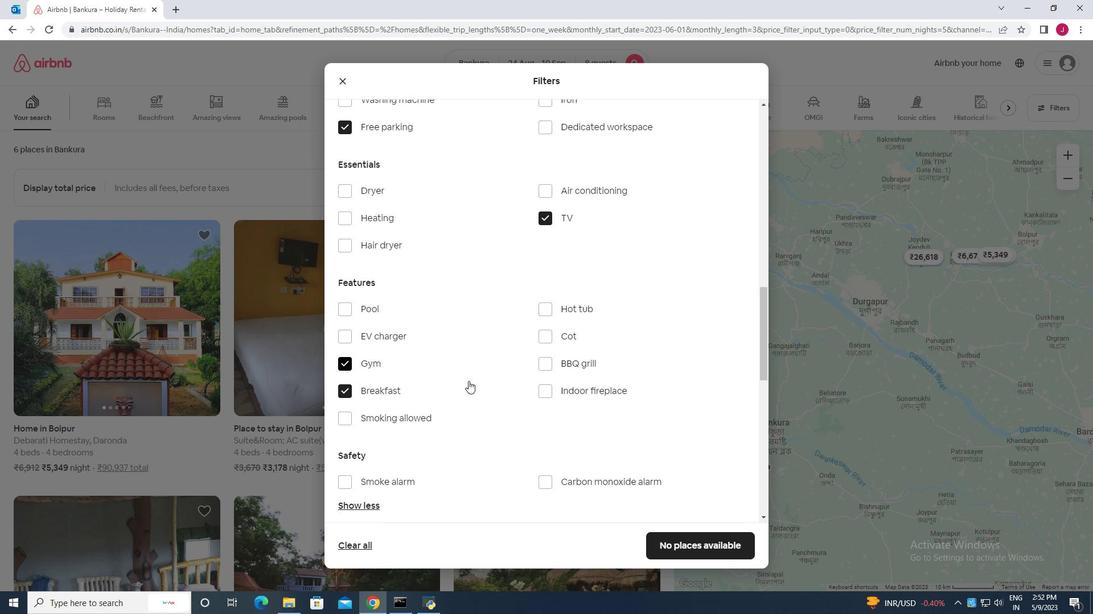 
Action: Mouse moved to (728, 311)
Screenshot: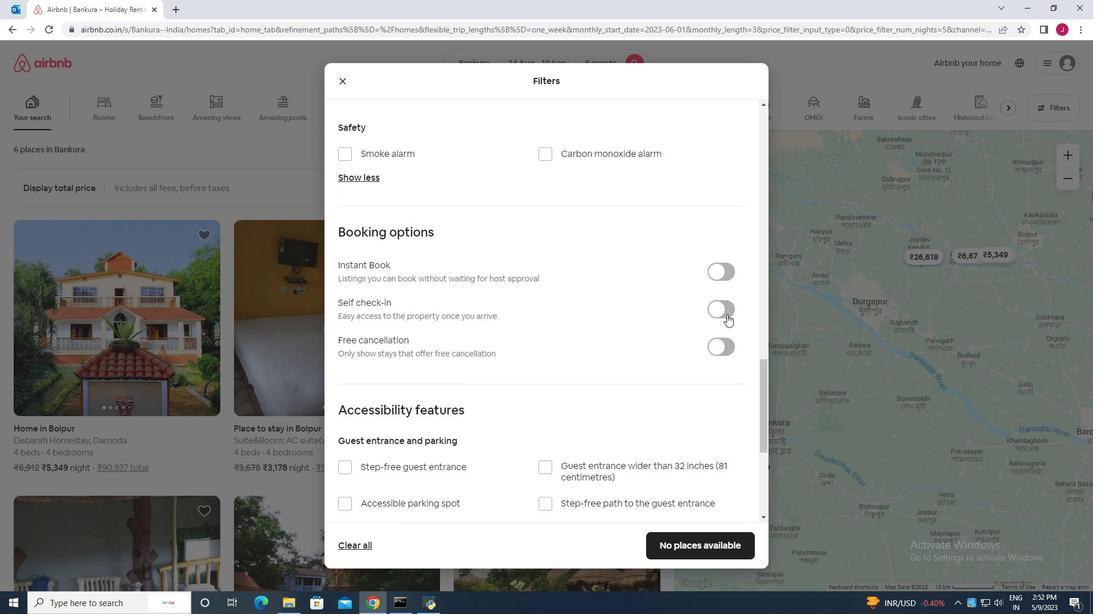 
Action: Mouse pressed left at (728, 311)
Screenshot: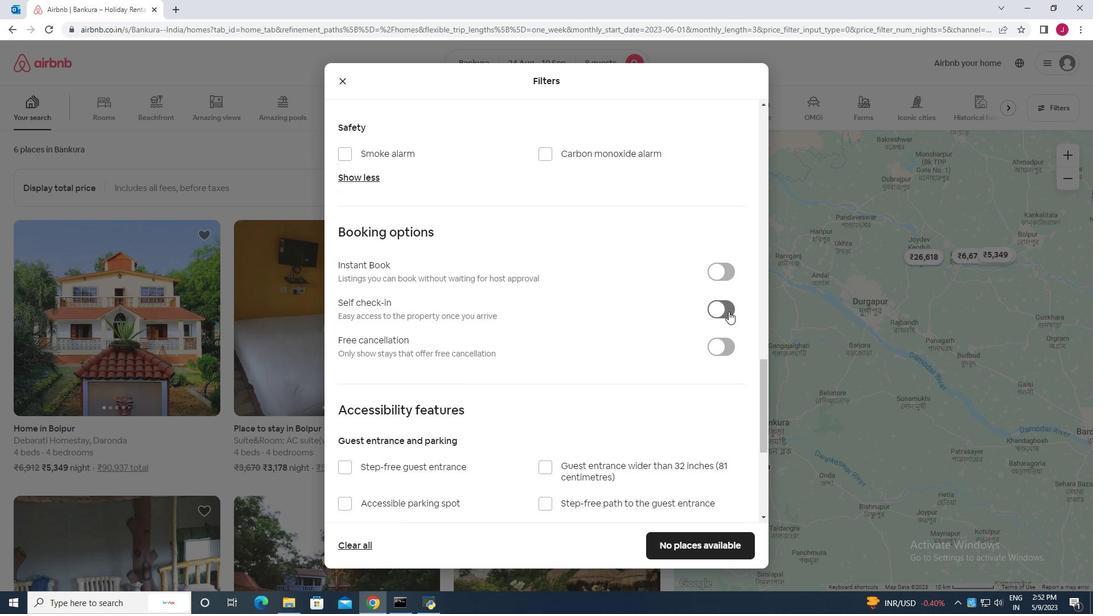 
Action: Mouse moved to (551, 400)
Screenshot: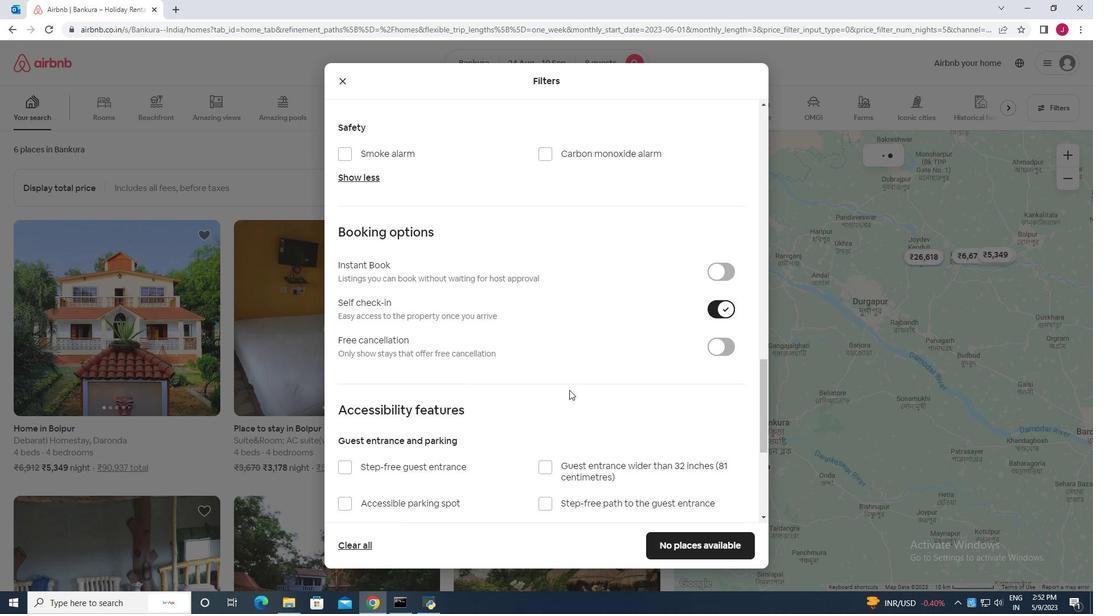 
Action: Mouse scrolled (551, 399) with delta (0, 0)
Screenshot: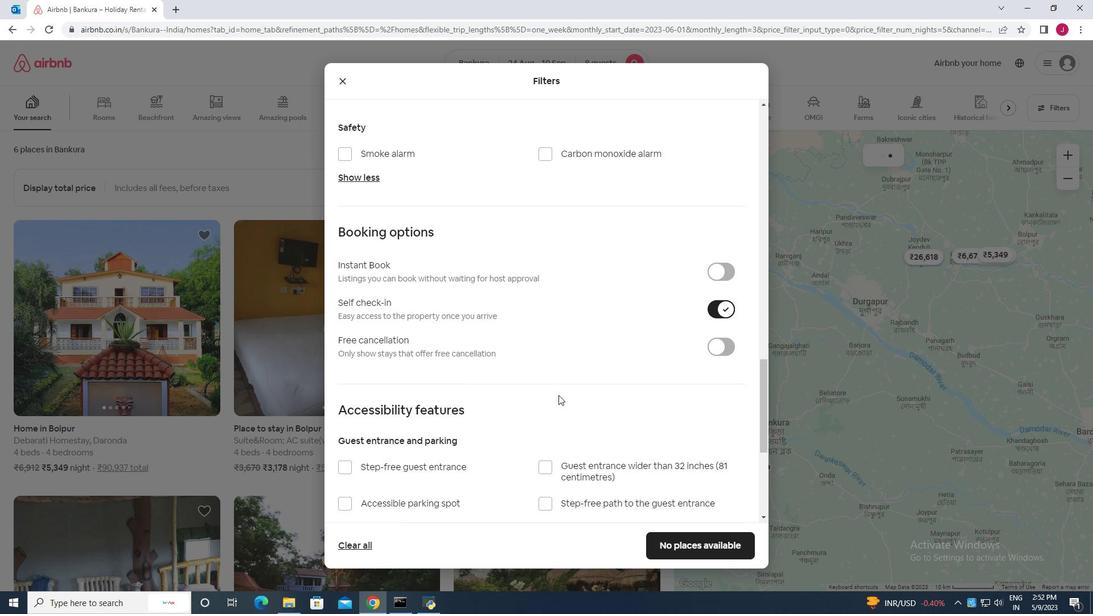 
Action: Mouse moved to (551, 400)
Screenshot: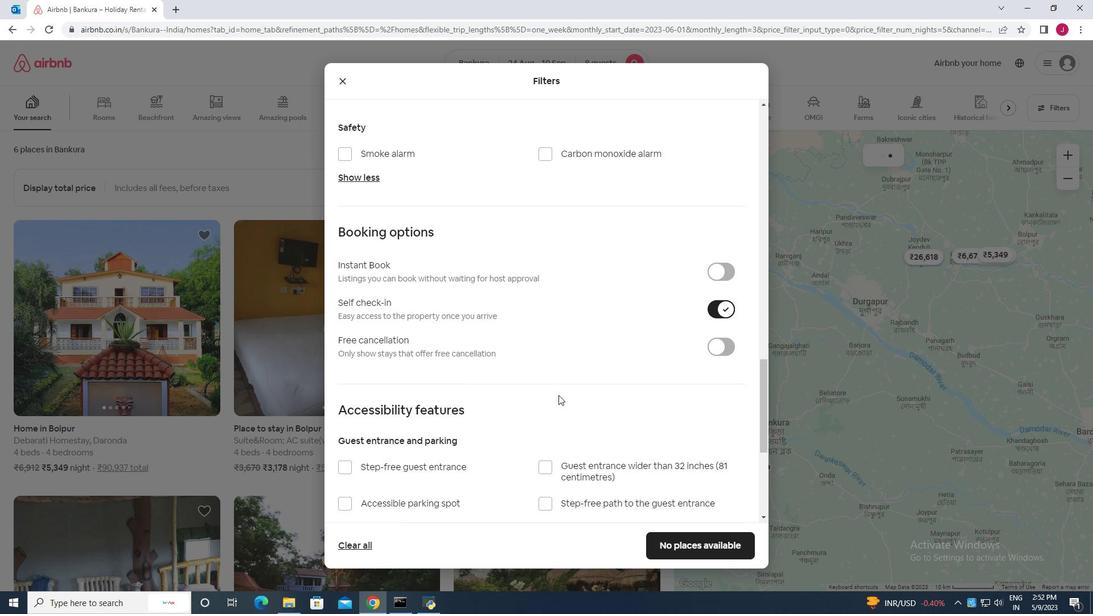 
Action: Mouse scrolled (551, 400) with delta (0, 0)
Screenshot: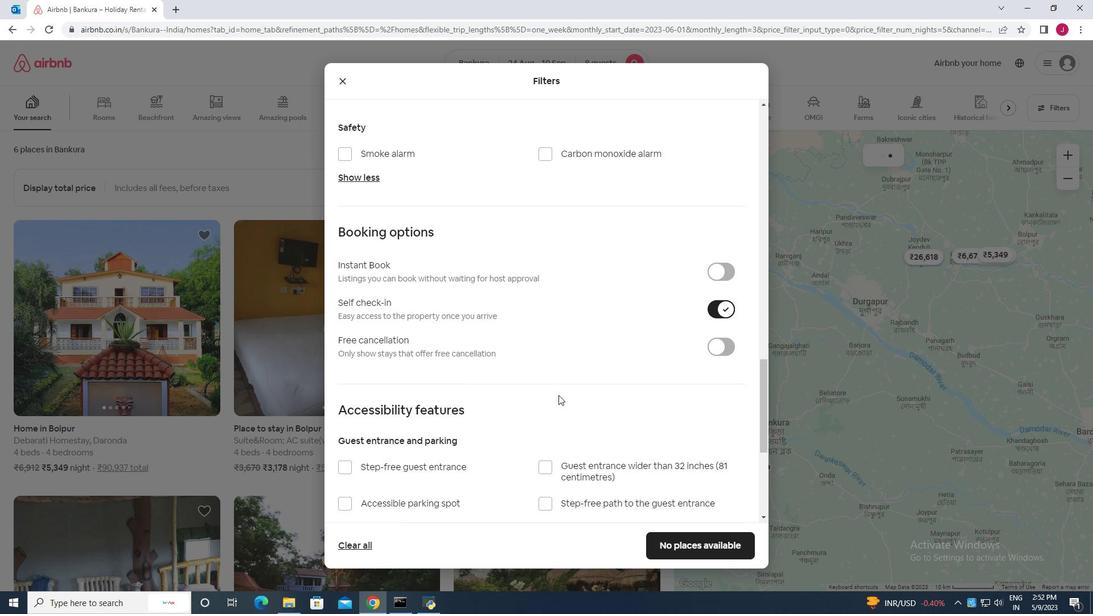 
Action: Mouse moved to (549, 400)
Screenshot: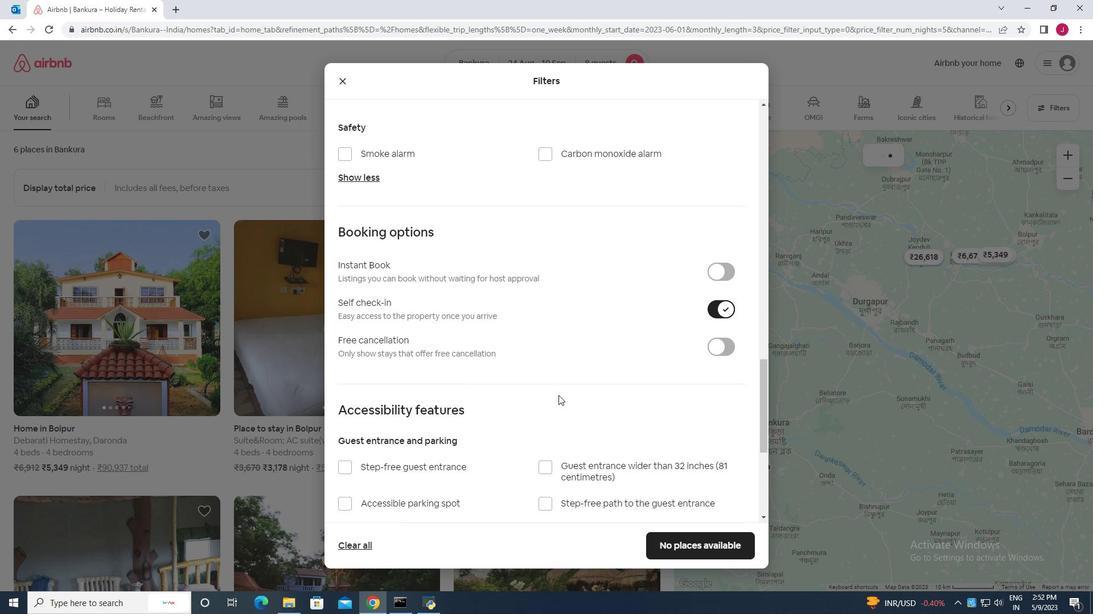 
Action: Mouse scrolled (549, 400) with delta (0, 0)
Screenshot: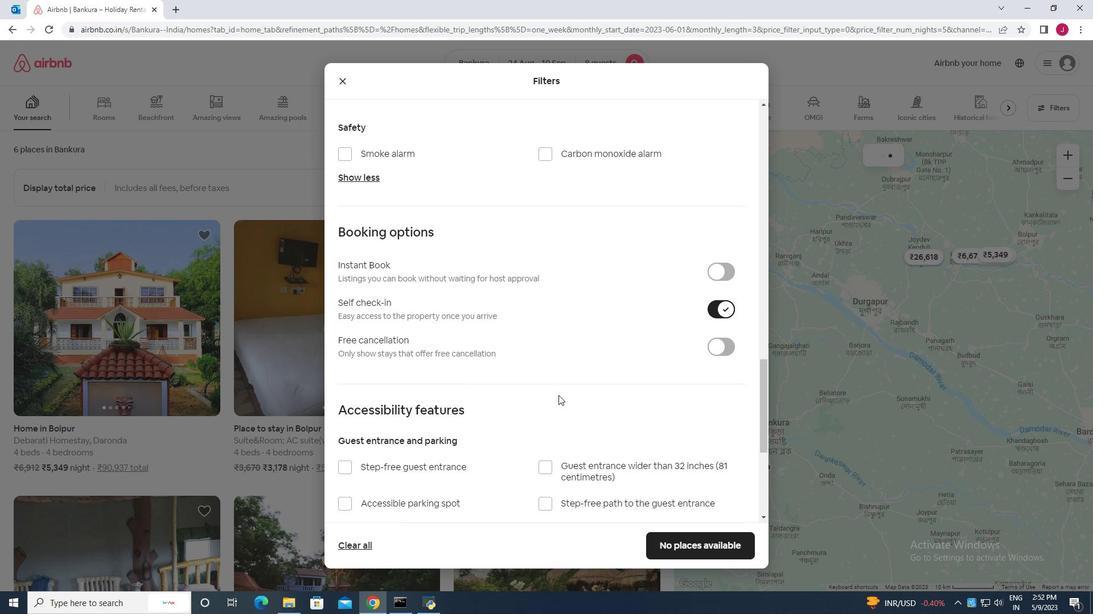 
Action: Mouse moved to (549, 401)
Screenshot: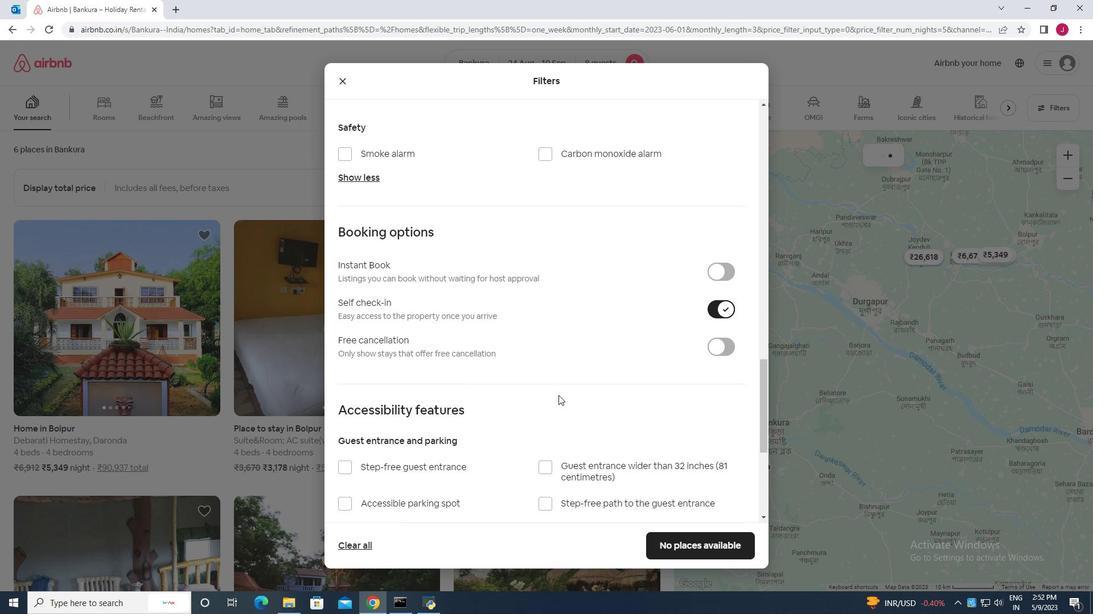 
Action: Mouse scrolled (549, 400) with delta (0, 0)
Screenshot: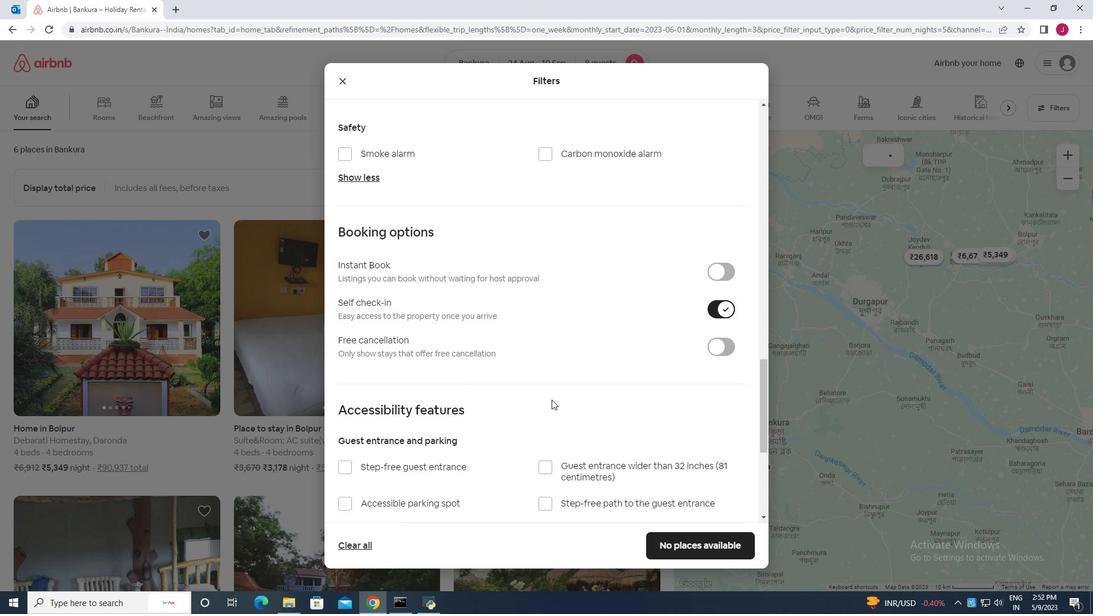
Action: Mouse moved to (549, 401)
Screenshot: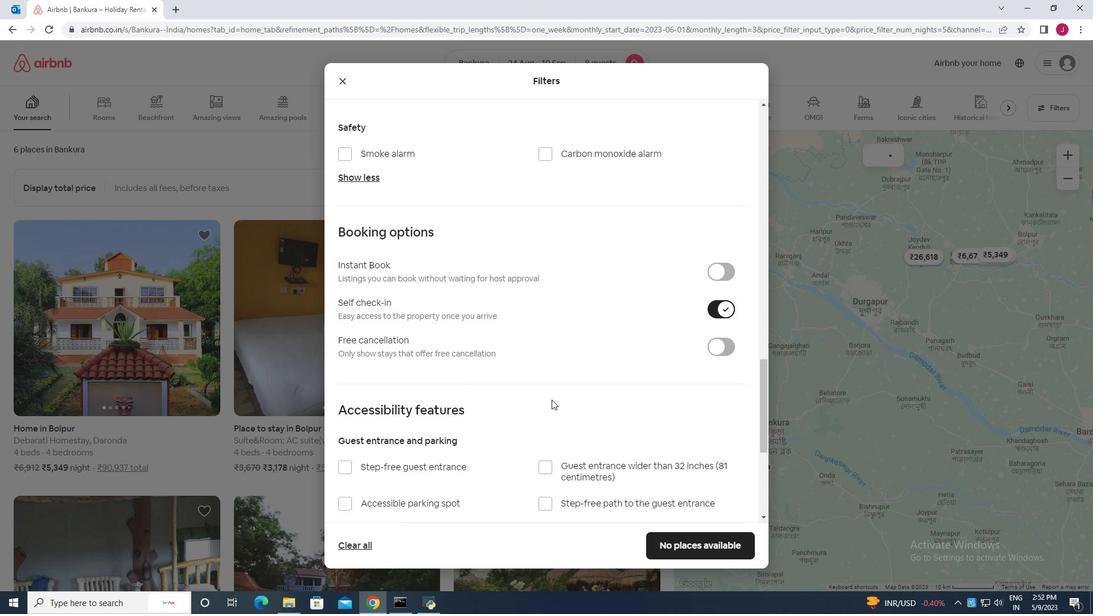 
Action: Mouse scrolled (549, 400) with delta (0, 0)
Screenshot: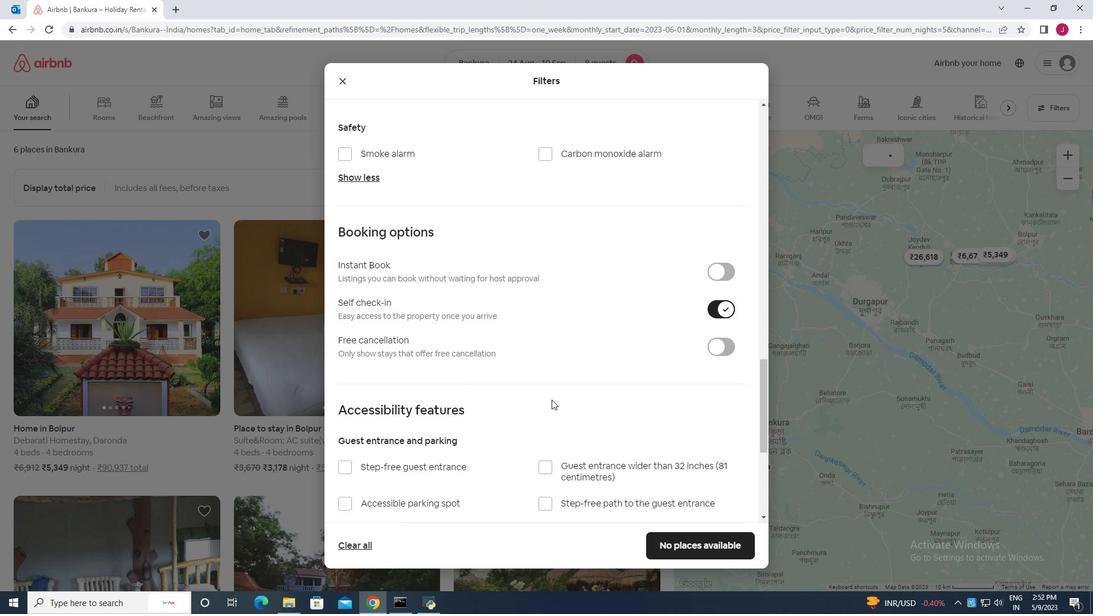 
Action: Mouse moved to (547, 402)
Screenshot: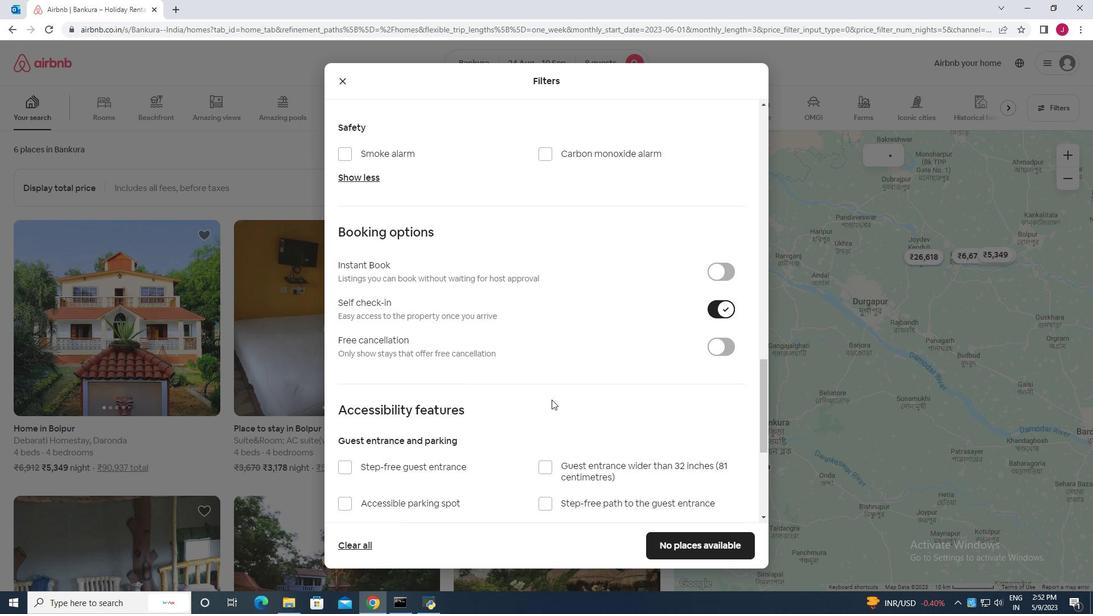 
Action: Mouse scrolled (547, 401) with delta (0, 0)
Screenshot: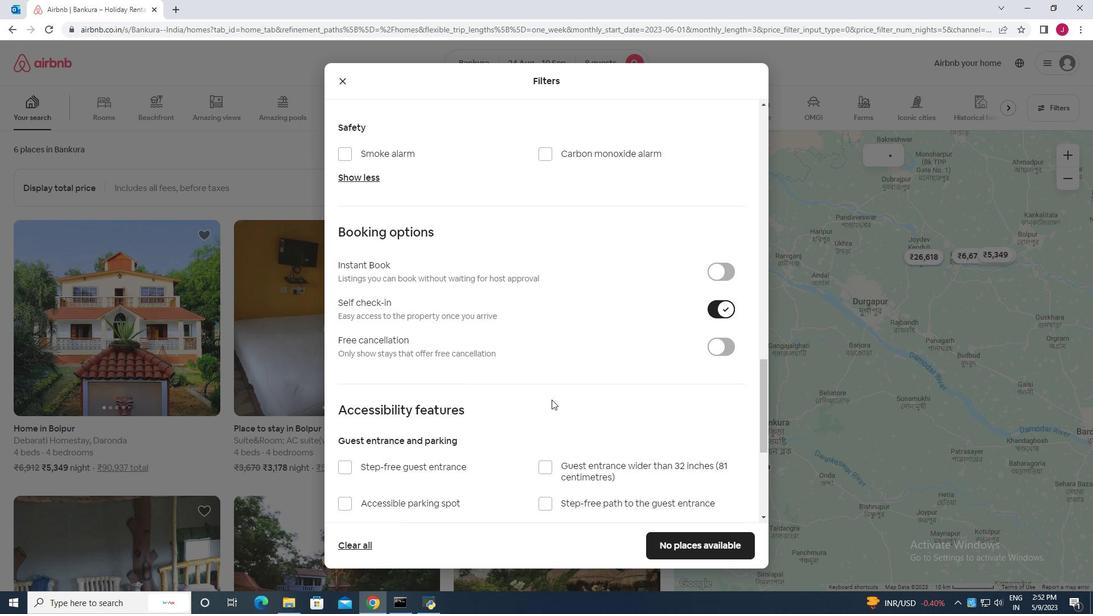 
Action: Mouse moved to (534, 406)
Screenshot: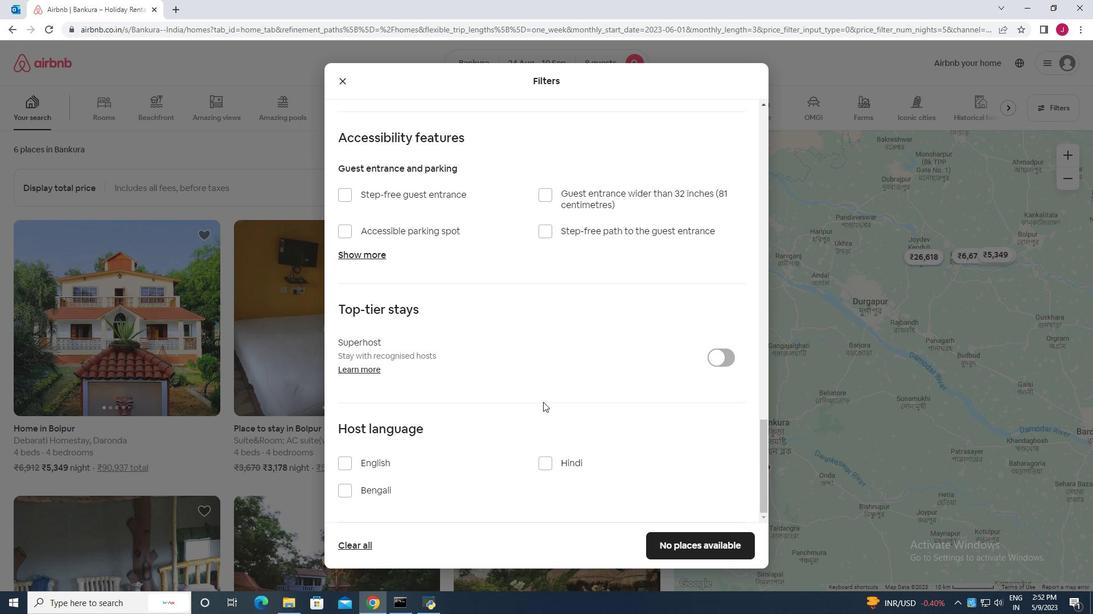 
Action: Mouse scrolled (534, 405) with delta (0, 0)
Screenshot: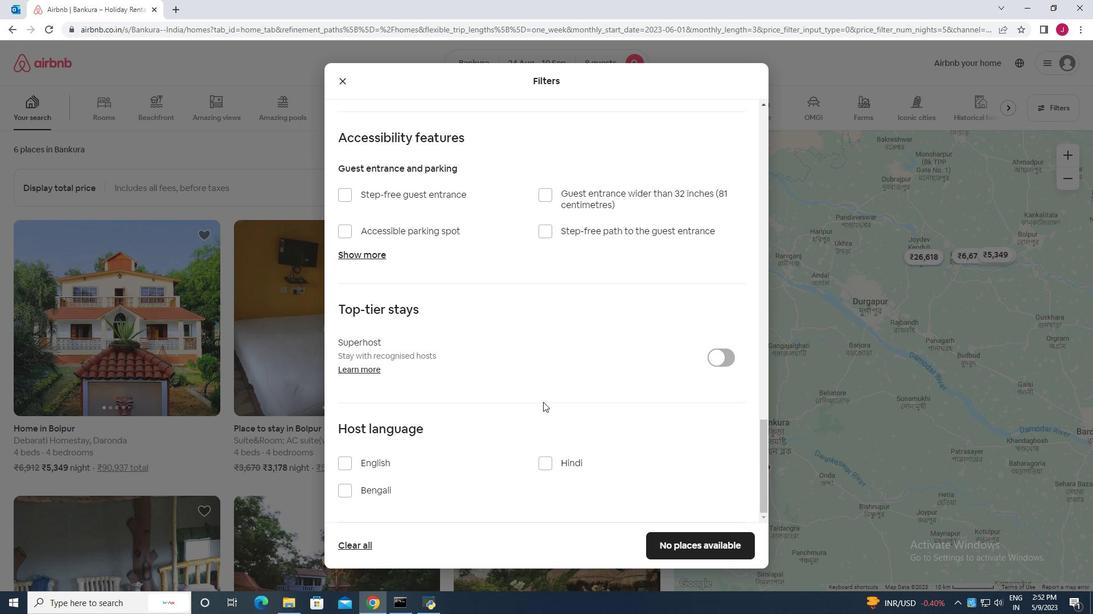 
Action: Mouse moved to (531, 409)
Screenshot: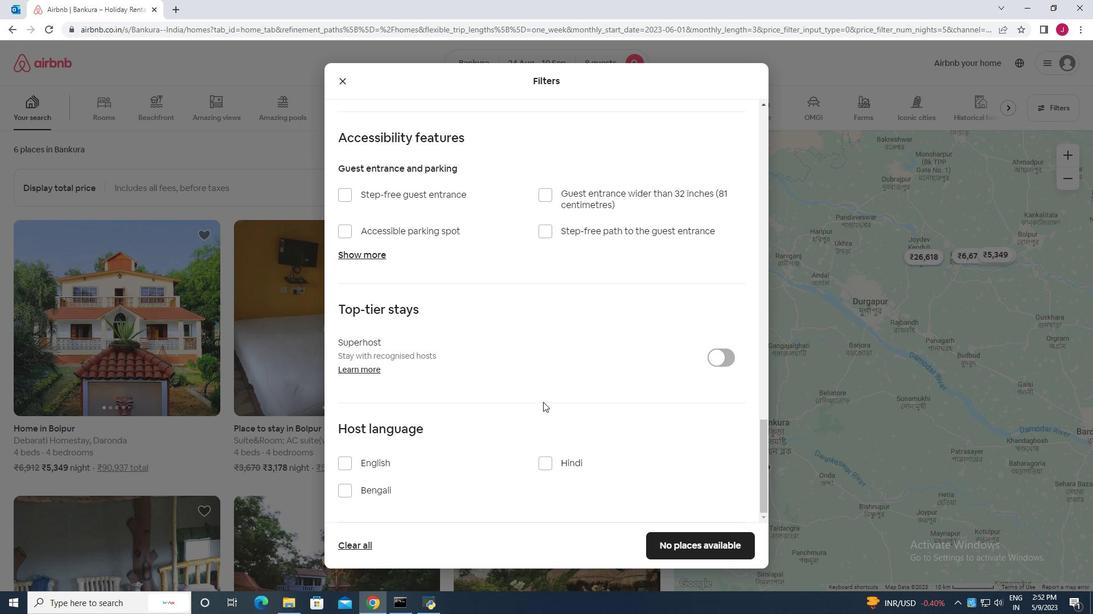 
Action: Mouse scrolled (531, 408) with delta (0, 0)
Screenshot: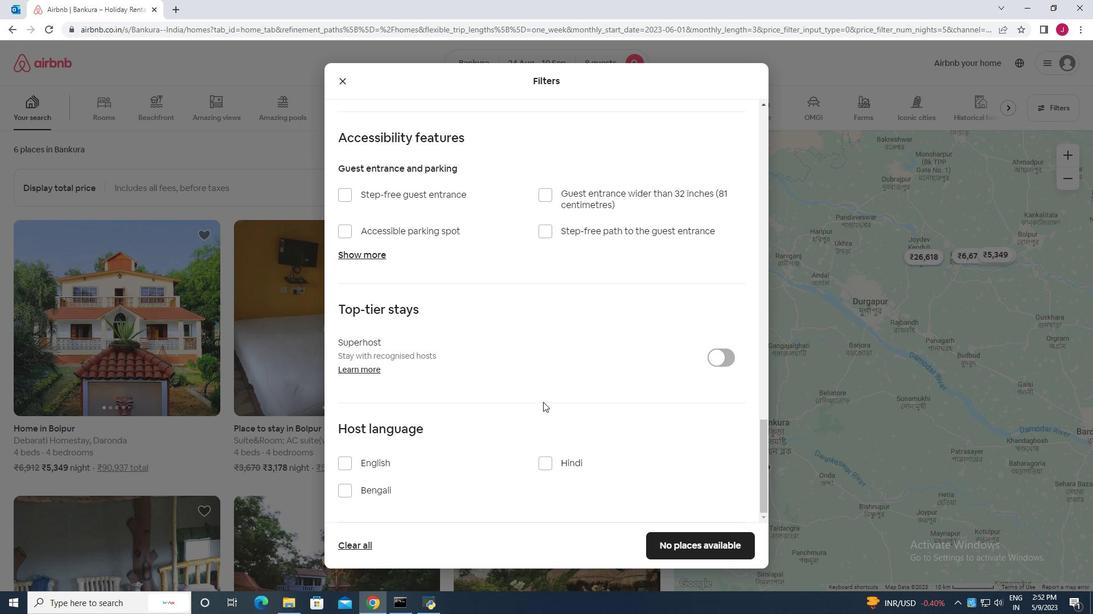 
Action: Mouse moved to (528, 411)
Screenshot: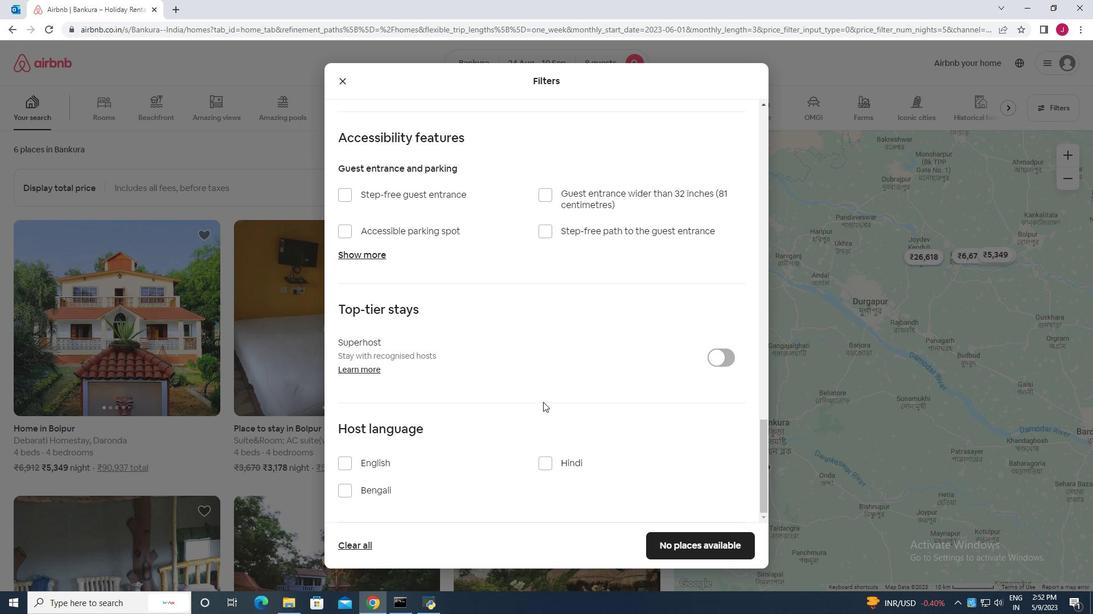 
Action: Mouse scrolled (528, 410) with delta (0, 0)
Screenshot: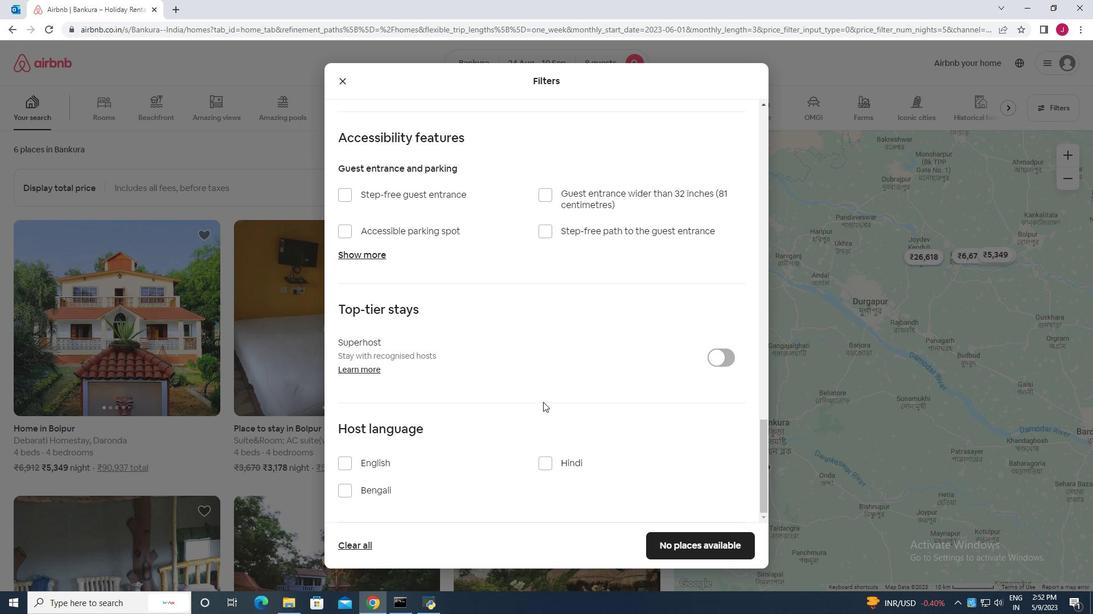 
Action: Mouse moved to (526, 412)
Screenshot: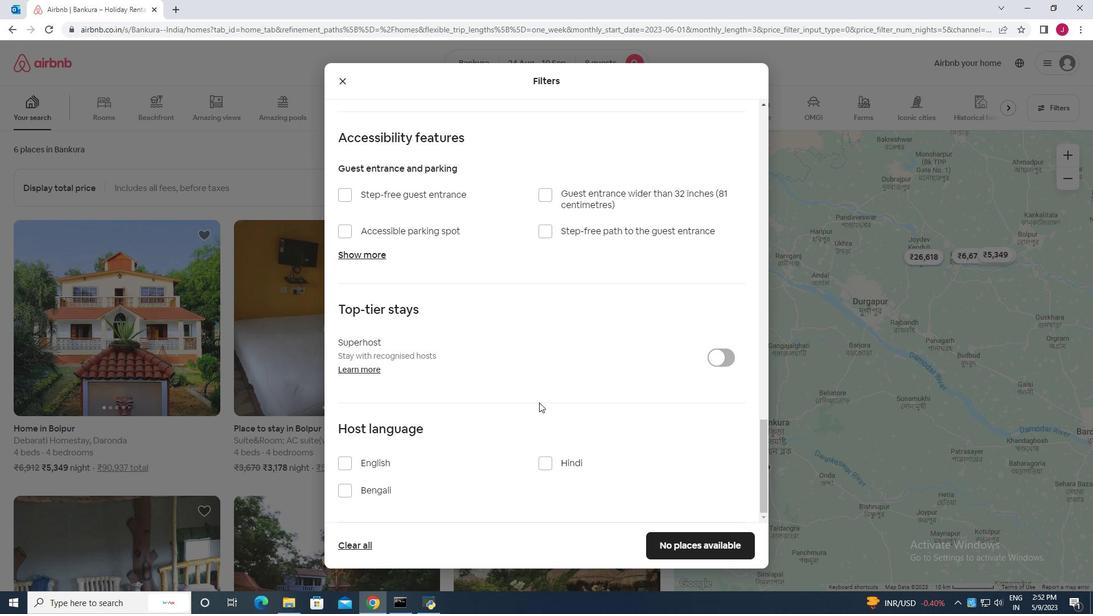 
Action: Mouse scrolled (526, 411) with delta (0, 0)
Screenshot: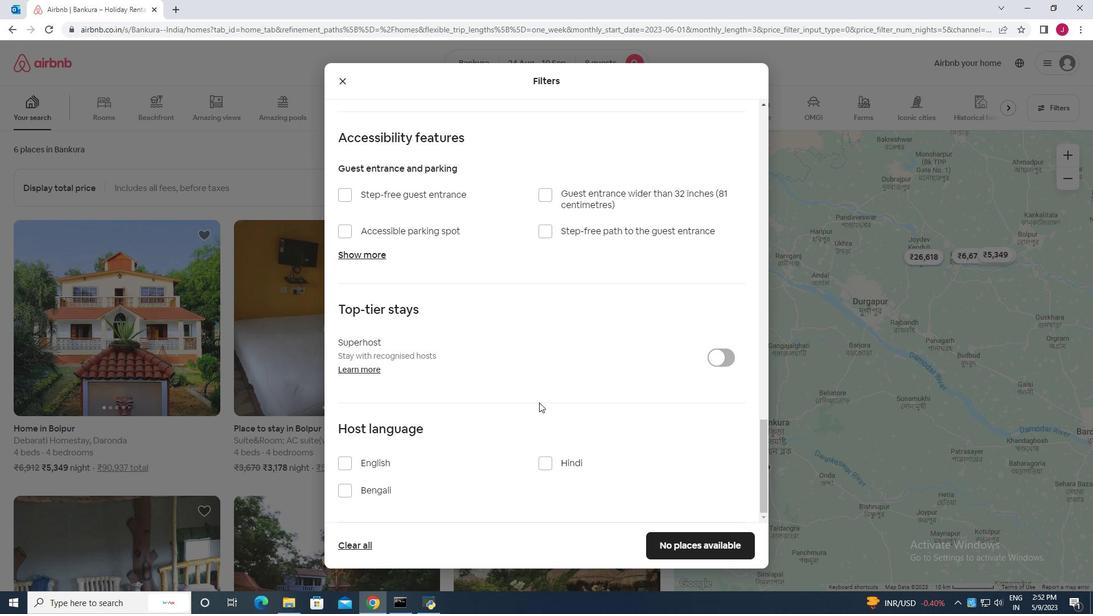 
Action: Mouse moved to (520, 415)
Screenshot: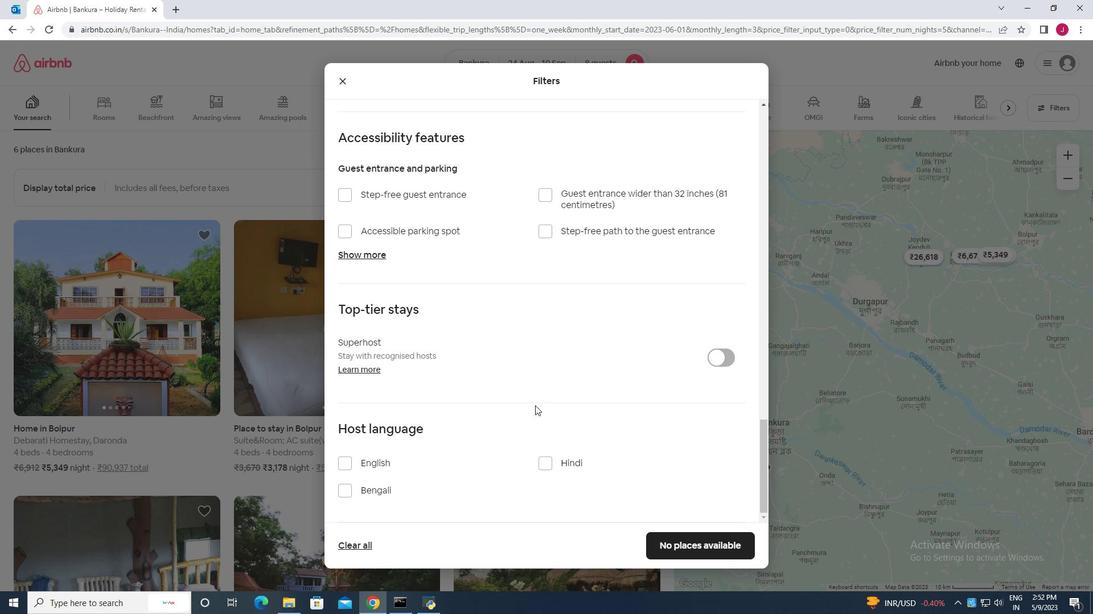 
Action: Mouse scrolled (520, 414) with delta (0, 0)
Screenshot: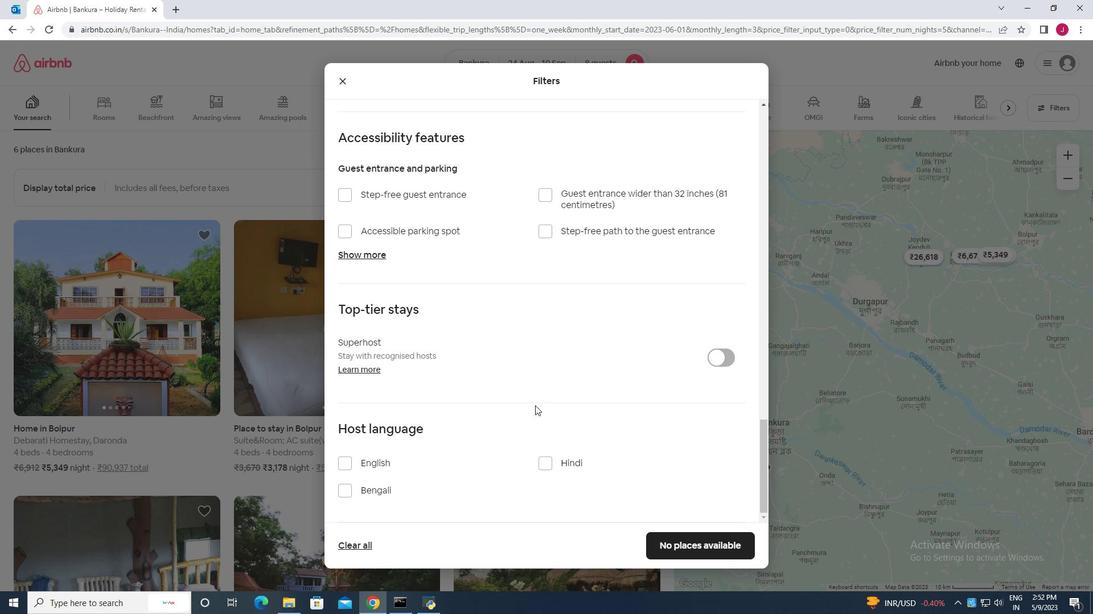 
Action: Mouse moved to (348, 463)
Screenshot: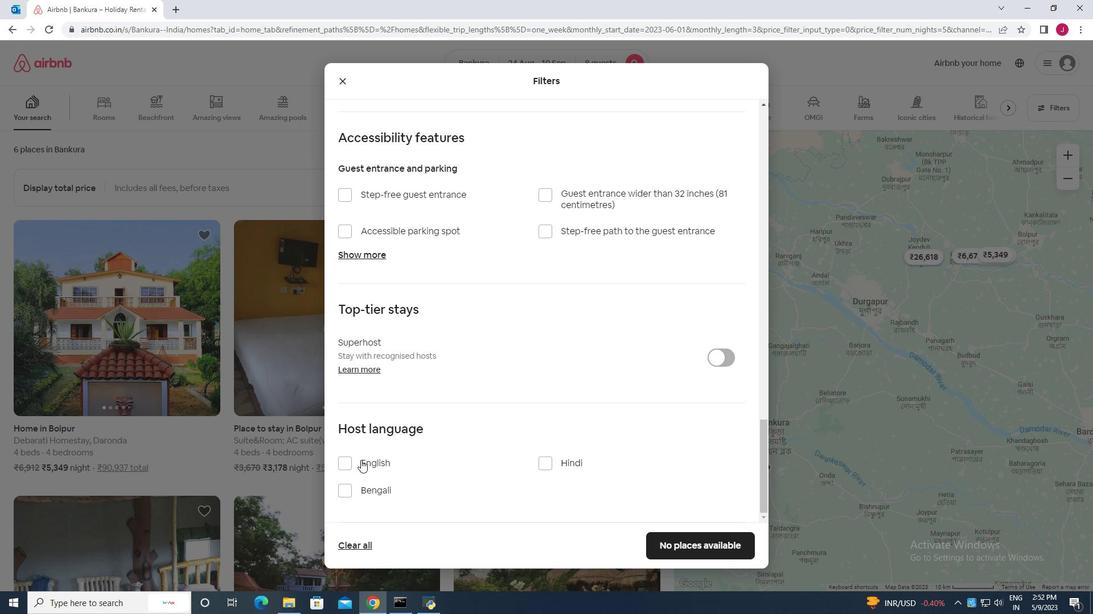 
Action: Mouse pressed left at (348, 463)
Screenshot: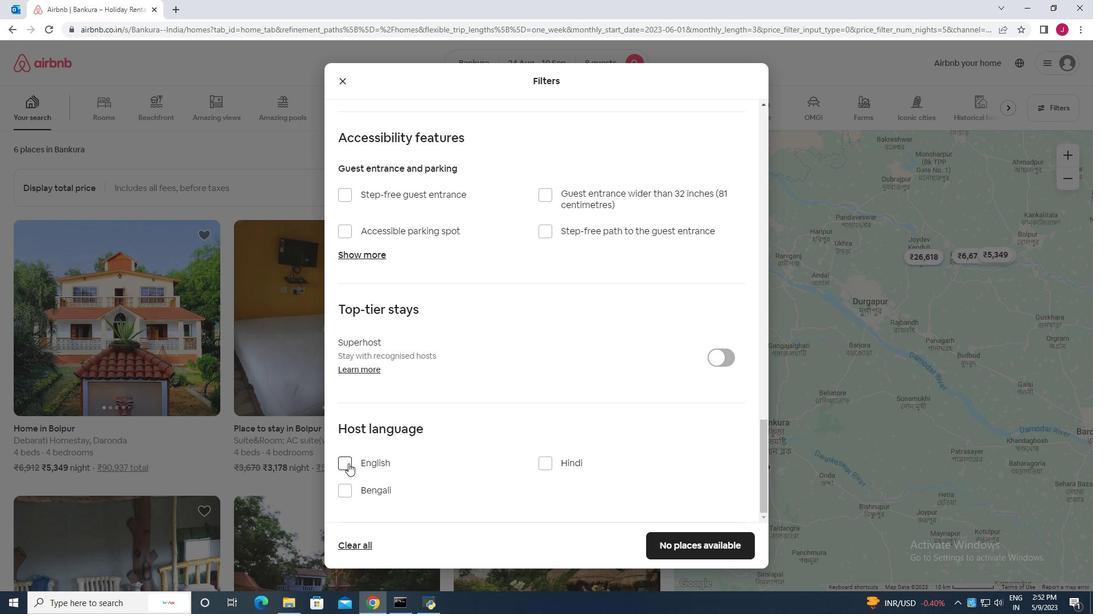 
Action: Mouse moved to (717, 545)
Screenshot: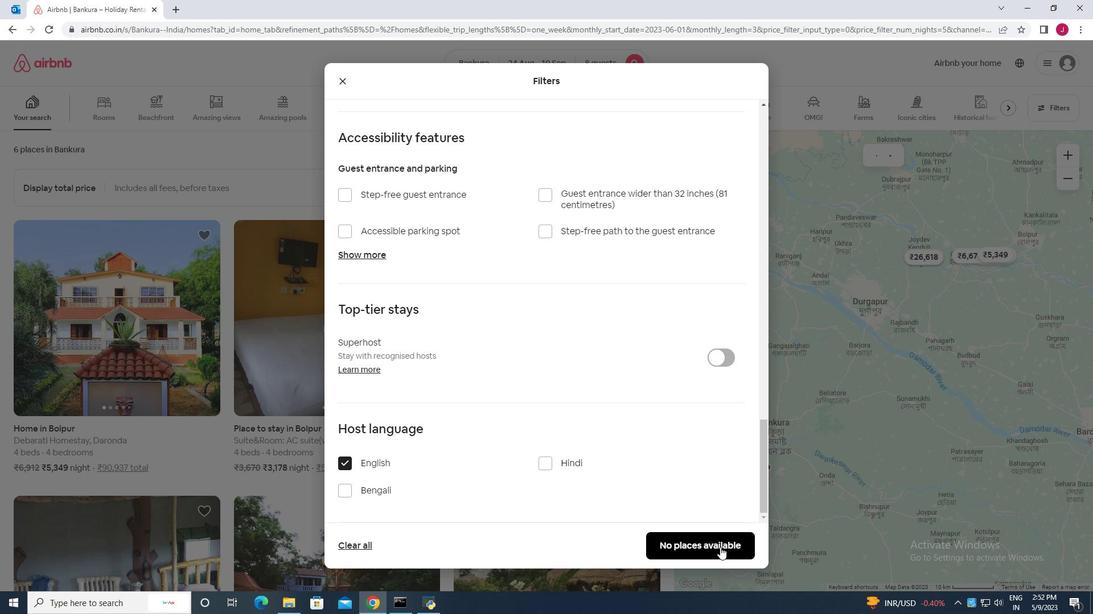 
Action: Mouse pressed left at (717, 545)
Screenshot: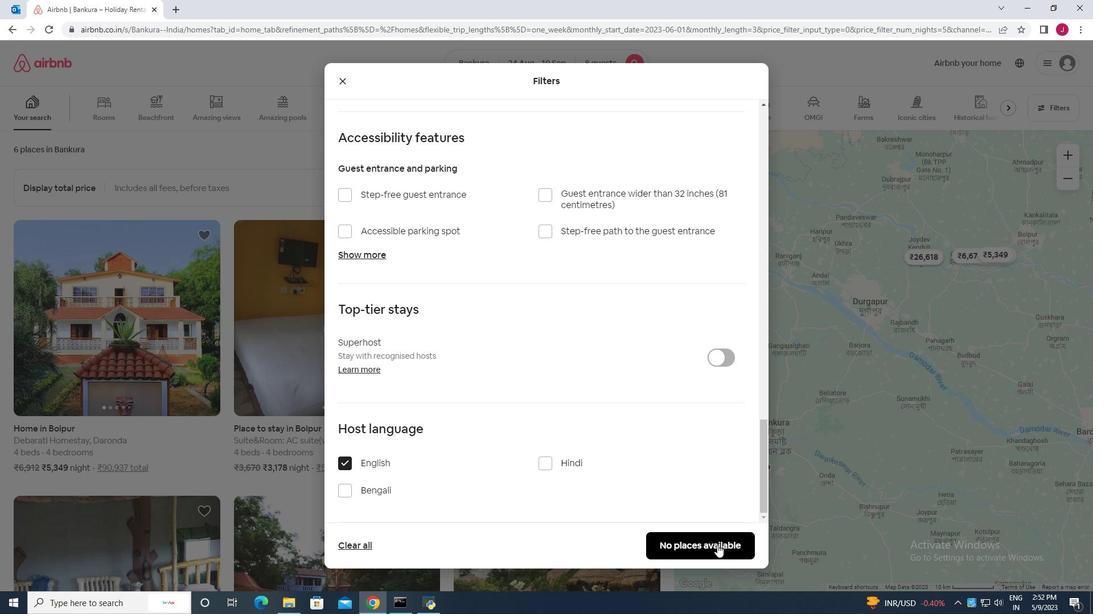 
Action: Mouse moved to (713, 536)
Screenshot: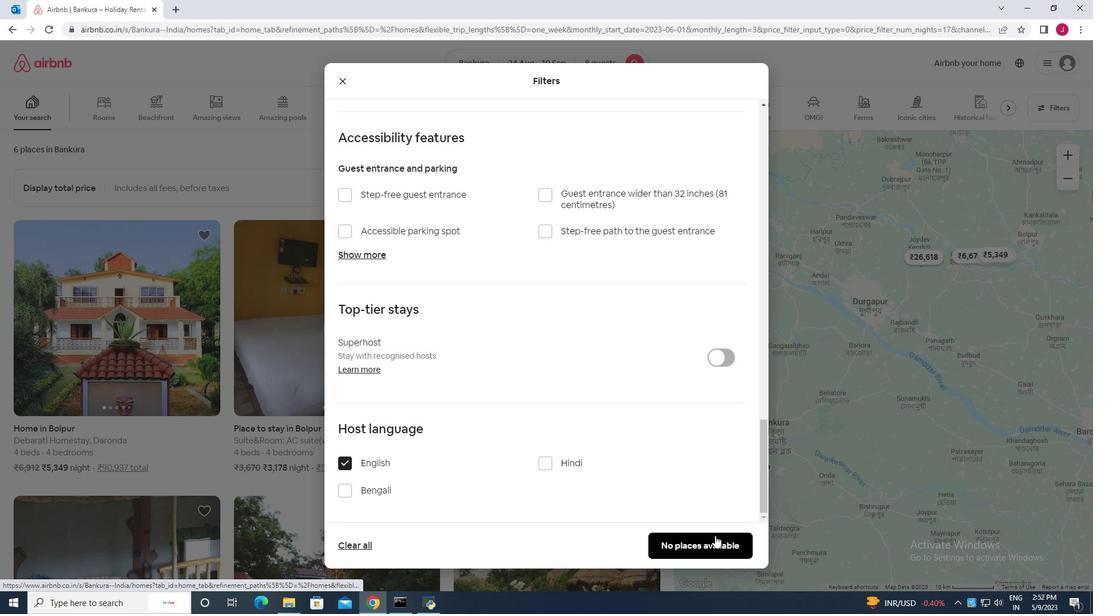 
